 Task: Look for space in Konārka, India from 1st June, 2023 to 4th June, 2023 for 1 adult in price range Rs.6000 to Rs.16000. Place can be private room with 1  bedroom having 1 bed and 1 bathroom. Property type can be house, flat, guest house. Amenities needed are: wifi. Booking option can be shelf check-in. Required host language is English.
Action: Mouse moved to (590, 111)
Screenshot: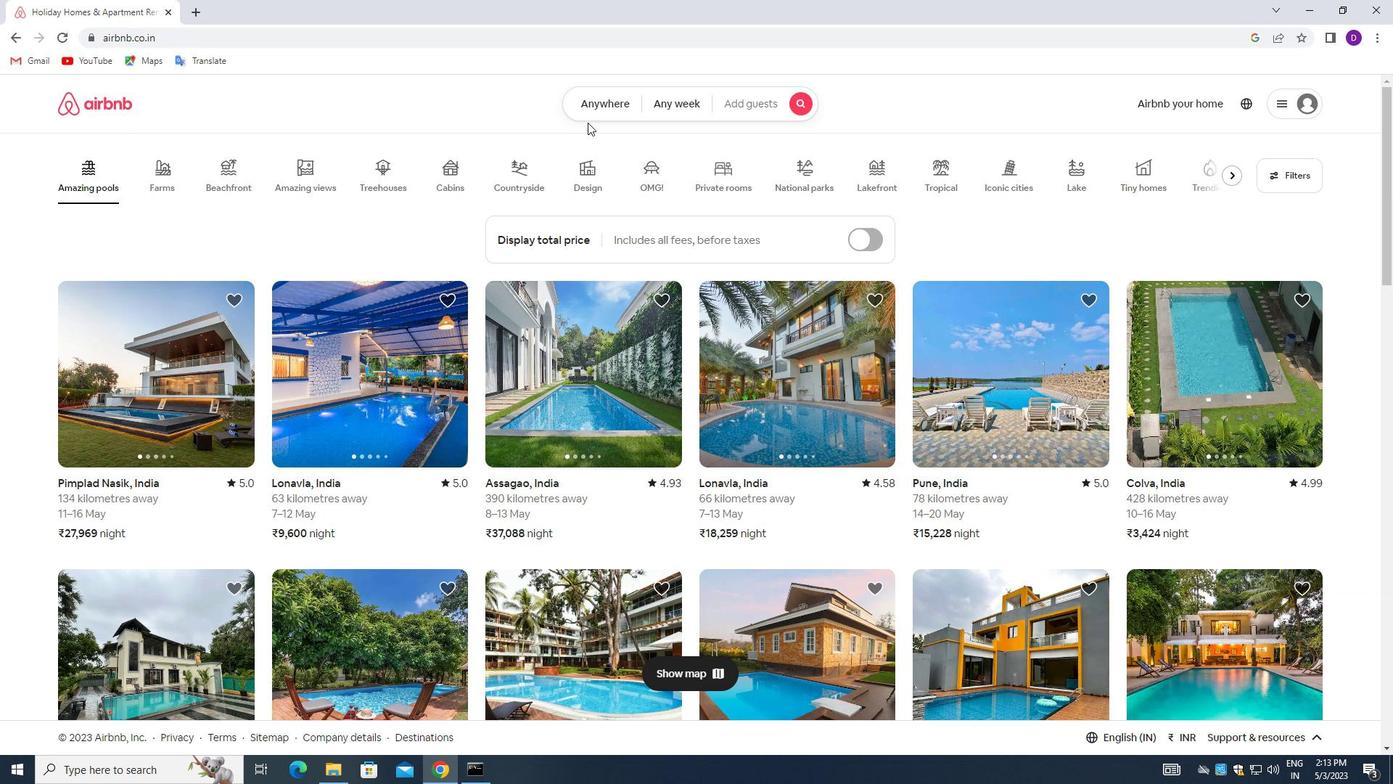 
Action: Mouse pressed left at (590, 111)
Screenshot: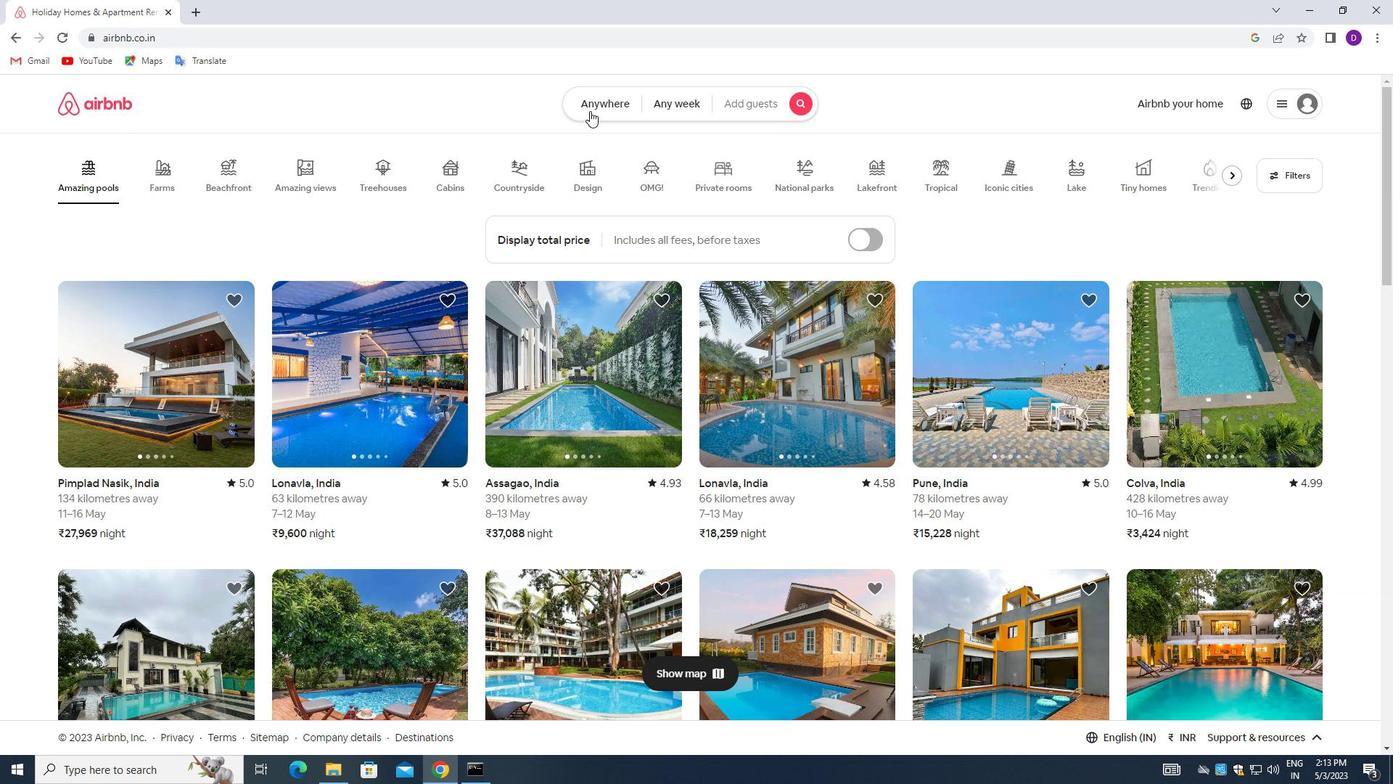 
Action: Mouse moved to (474, 166)
Screenshot: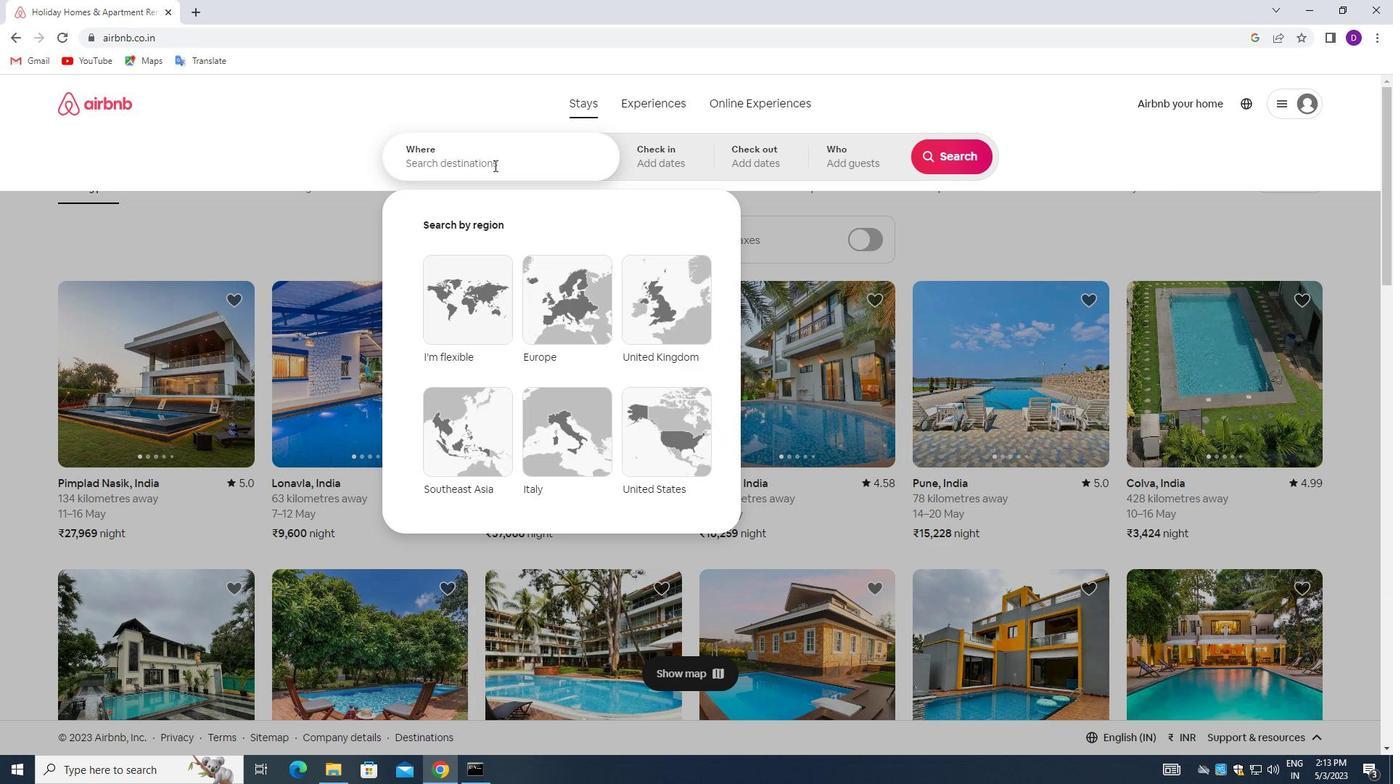 
Action: Mouse pressed left at (474, 166)
Screenshot: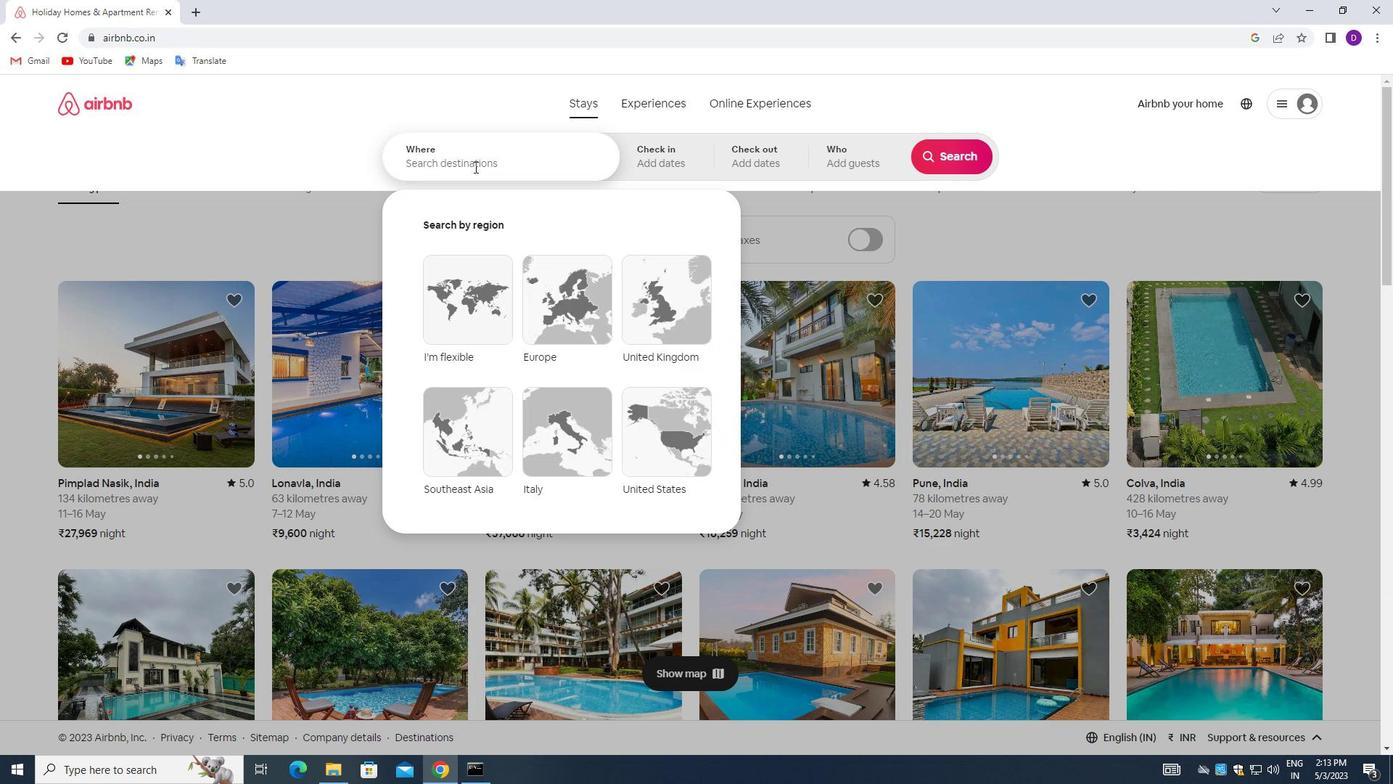 
Action: Mouse moved to (336, 146)
Screenshot: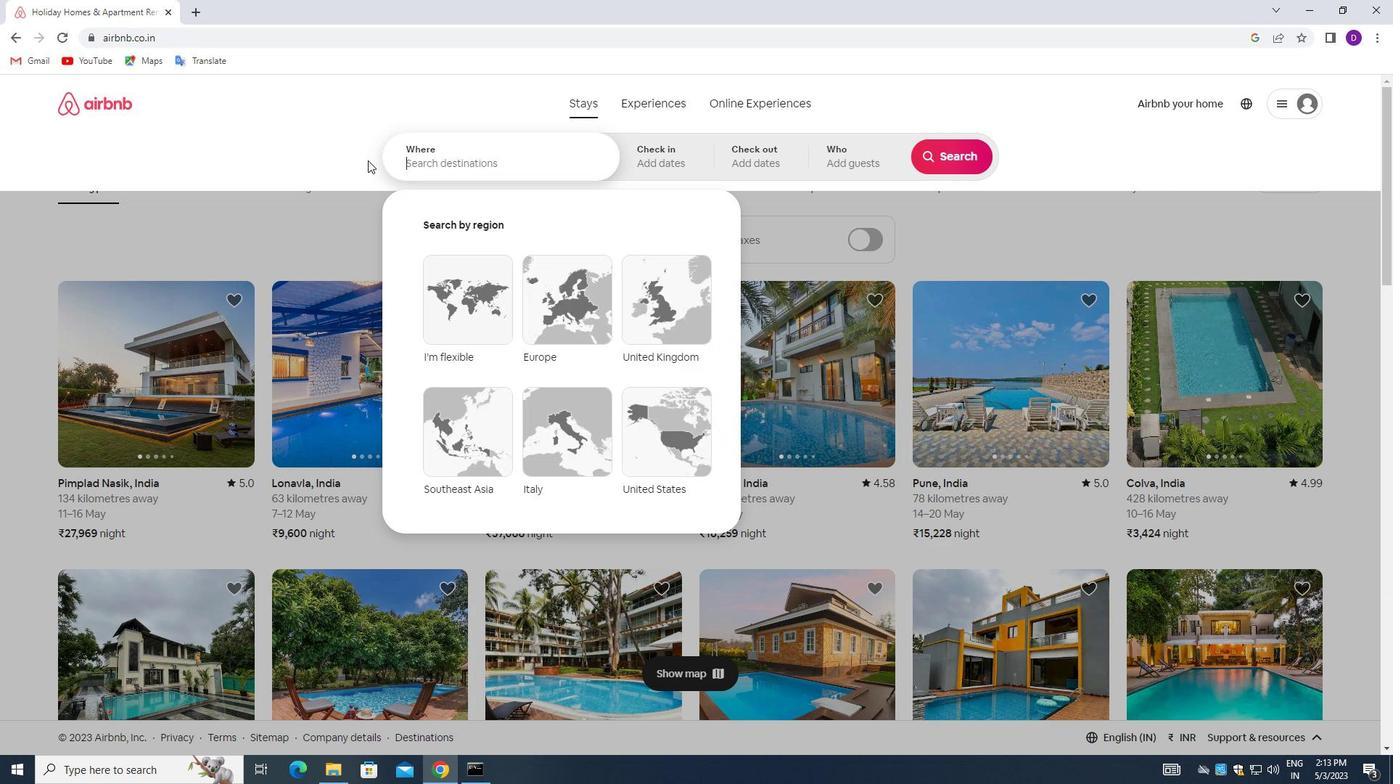 
Action: Key pressed <Key.shift>KONARKA,<Key.space><Key.shift>INDIA<Key.enter>
Screenshot: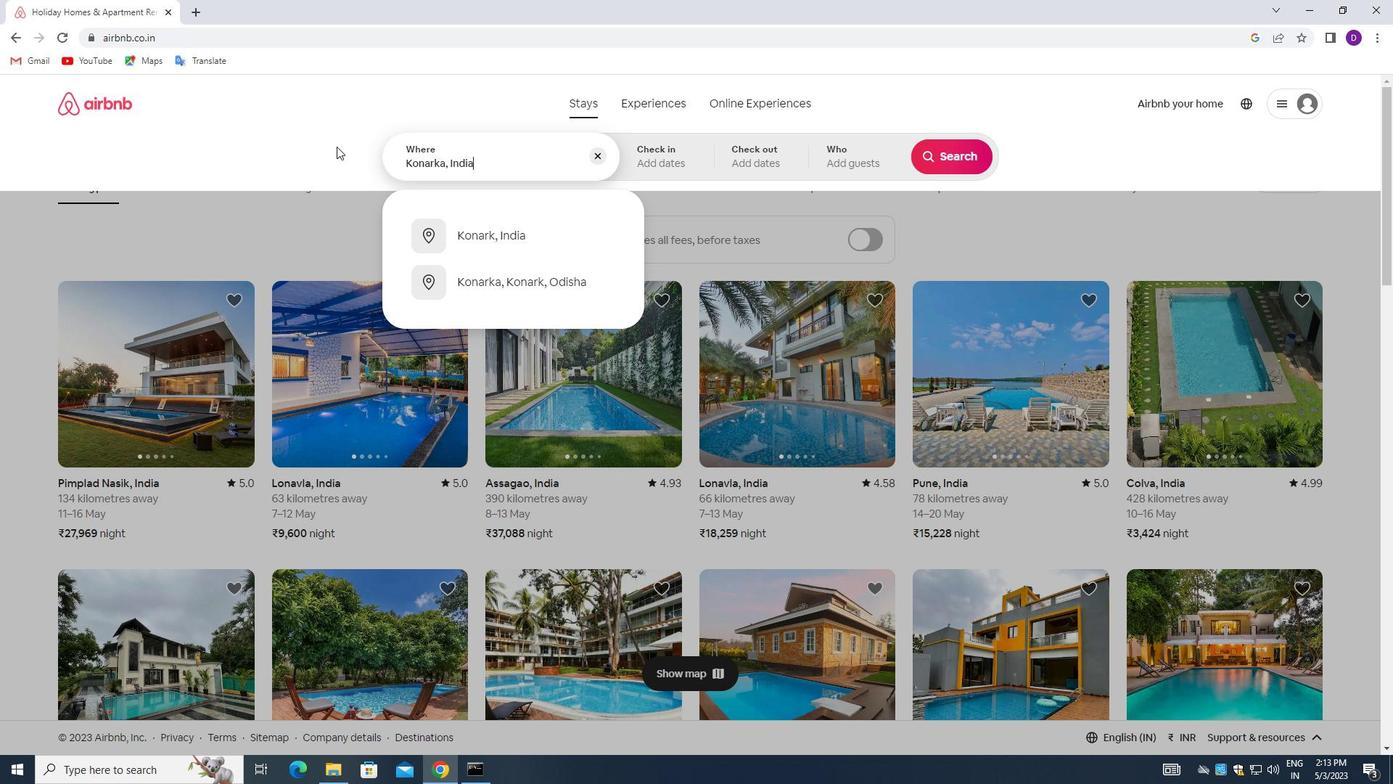 
Action: Mouse moved to (866, 336)
Screenshot: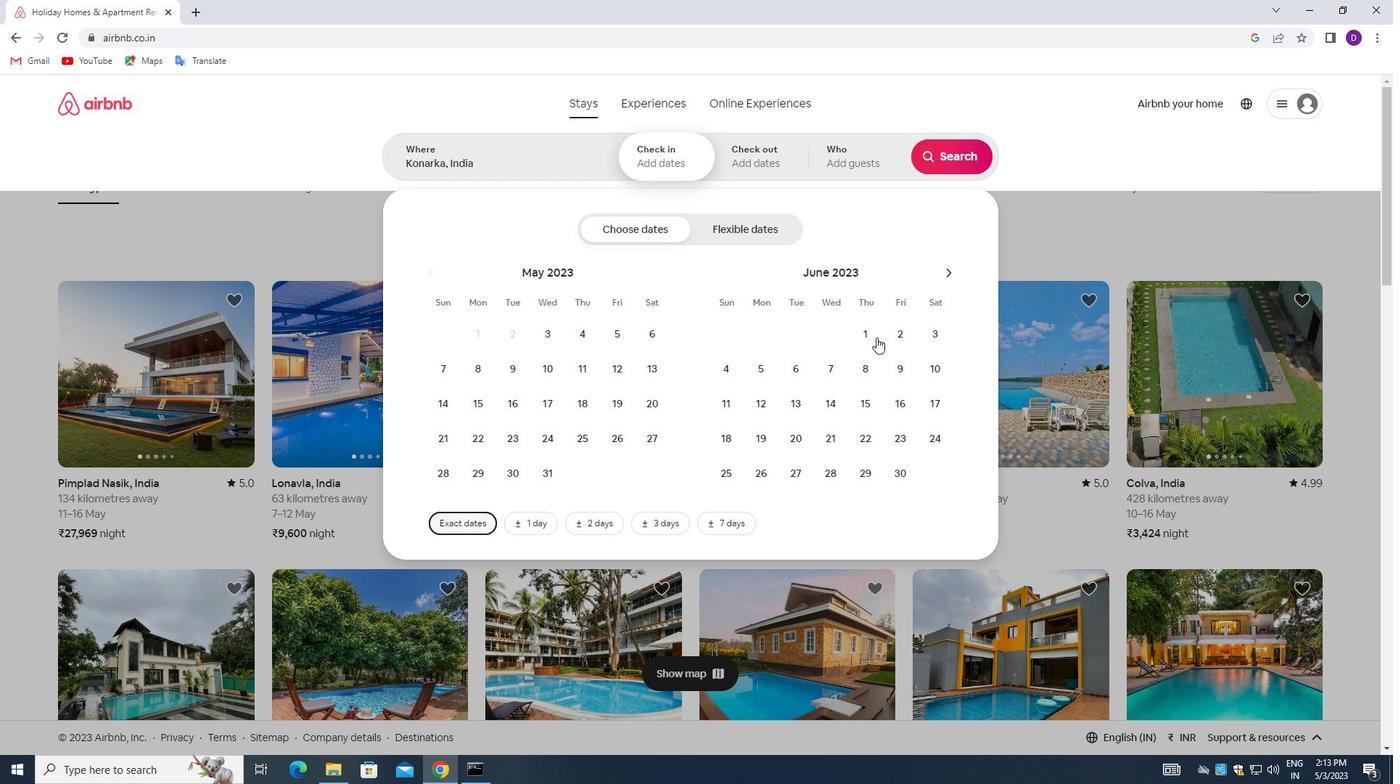 
Action: Mouse pressed left at (866, 336)
Screenshot: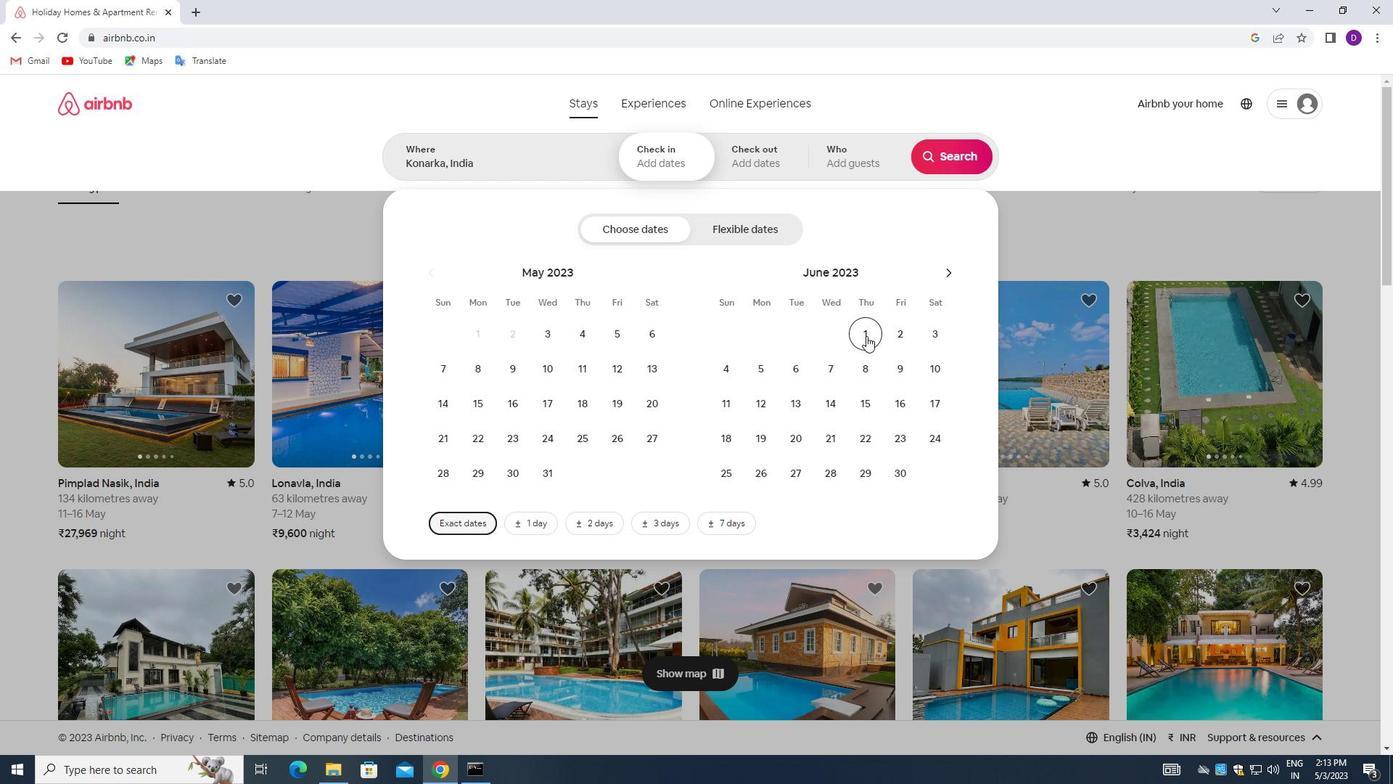 
Action: Mouse moved to (735, 377)
Screenshot: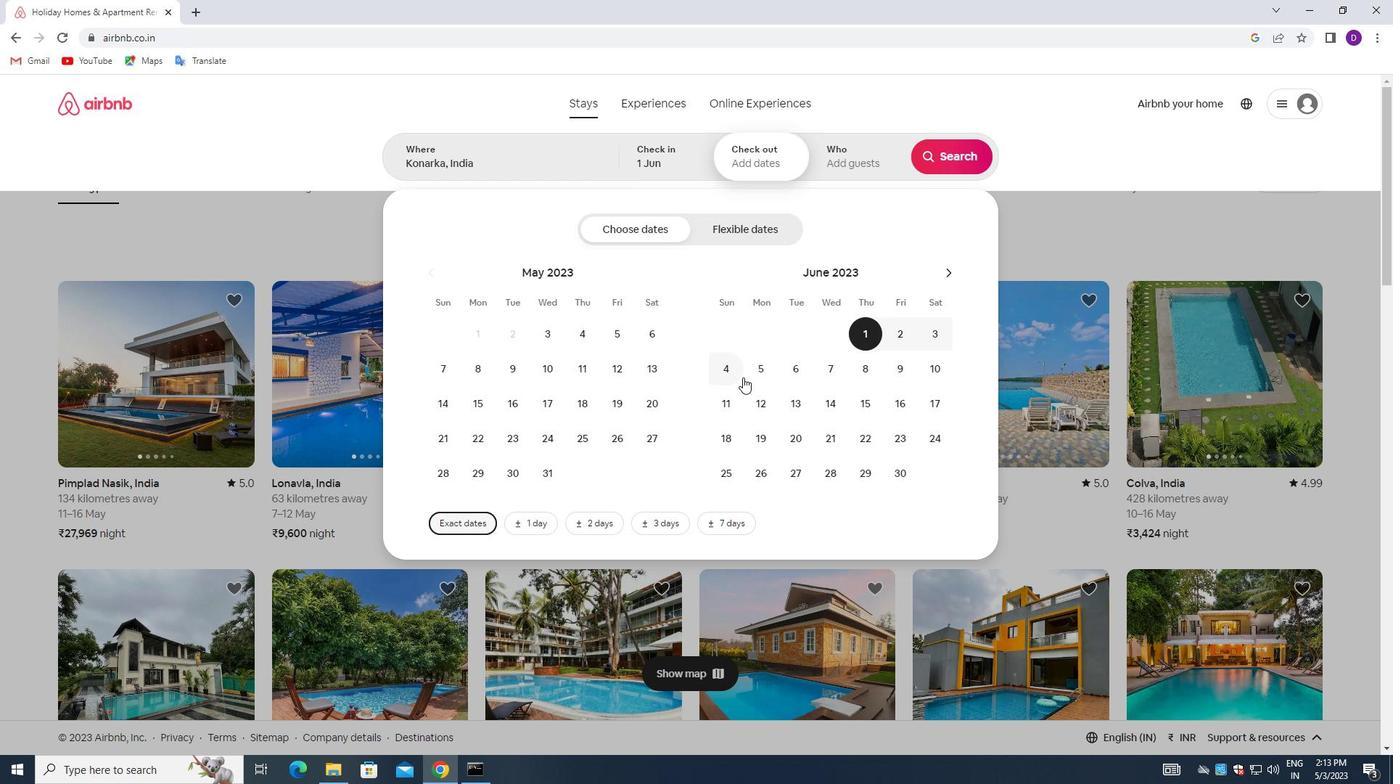 
Action: Mouse pressed left at (735, 377)
Screenshot: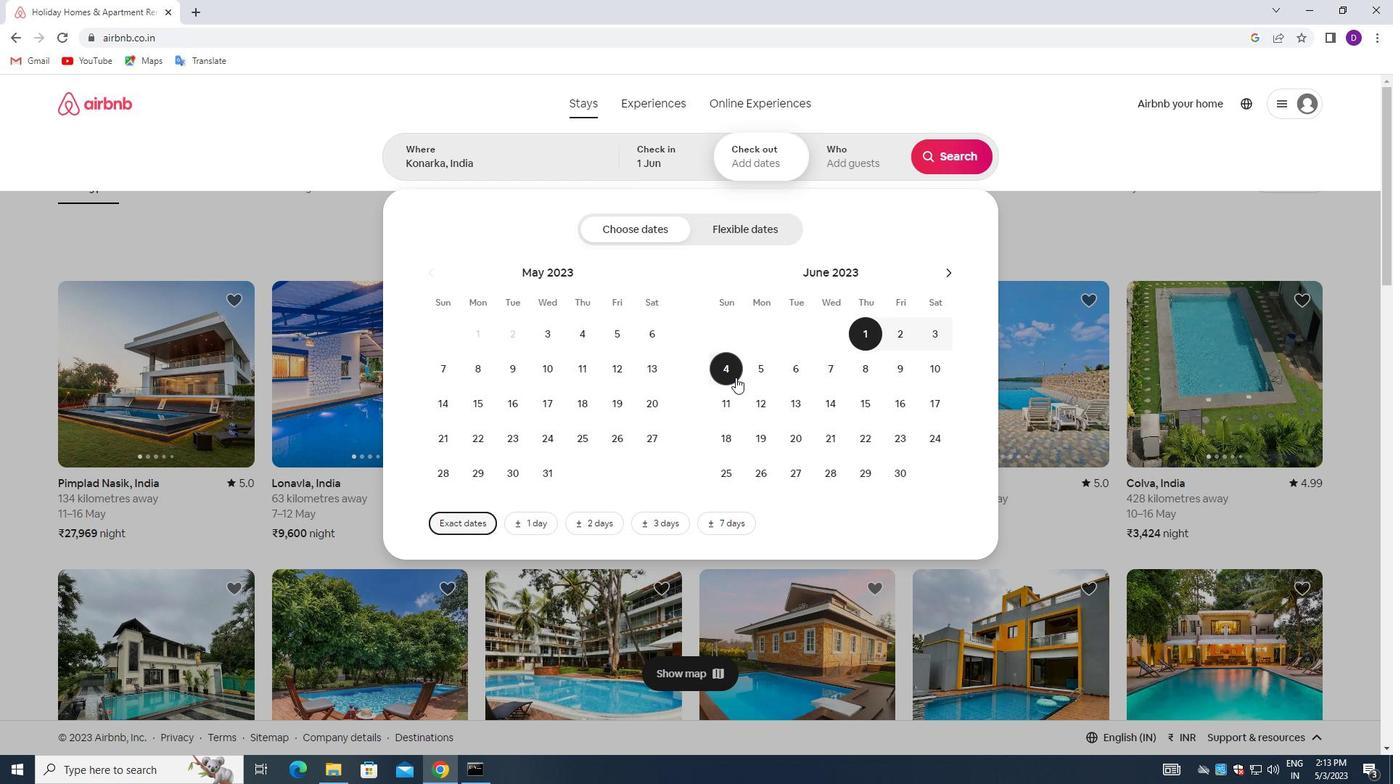 
Action: Mouse moved to (846, 164)
Screenshot: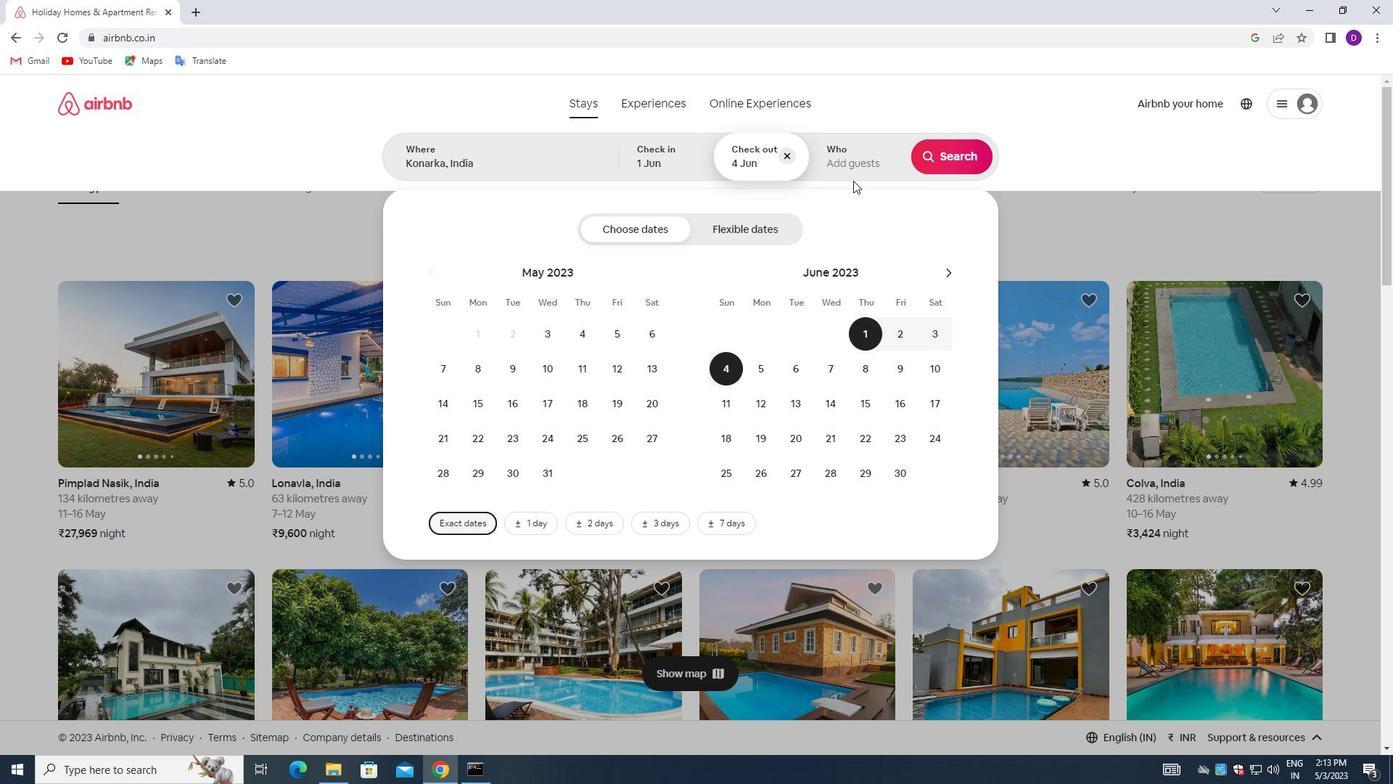 
Action: Mouse pressed left at (846, 164)
Screenshot: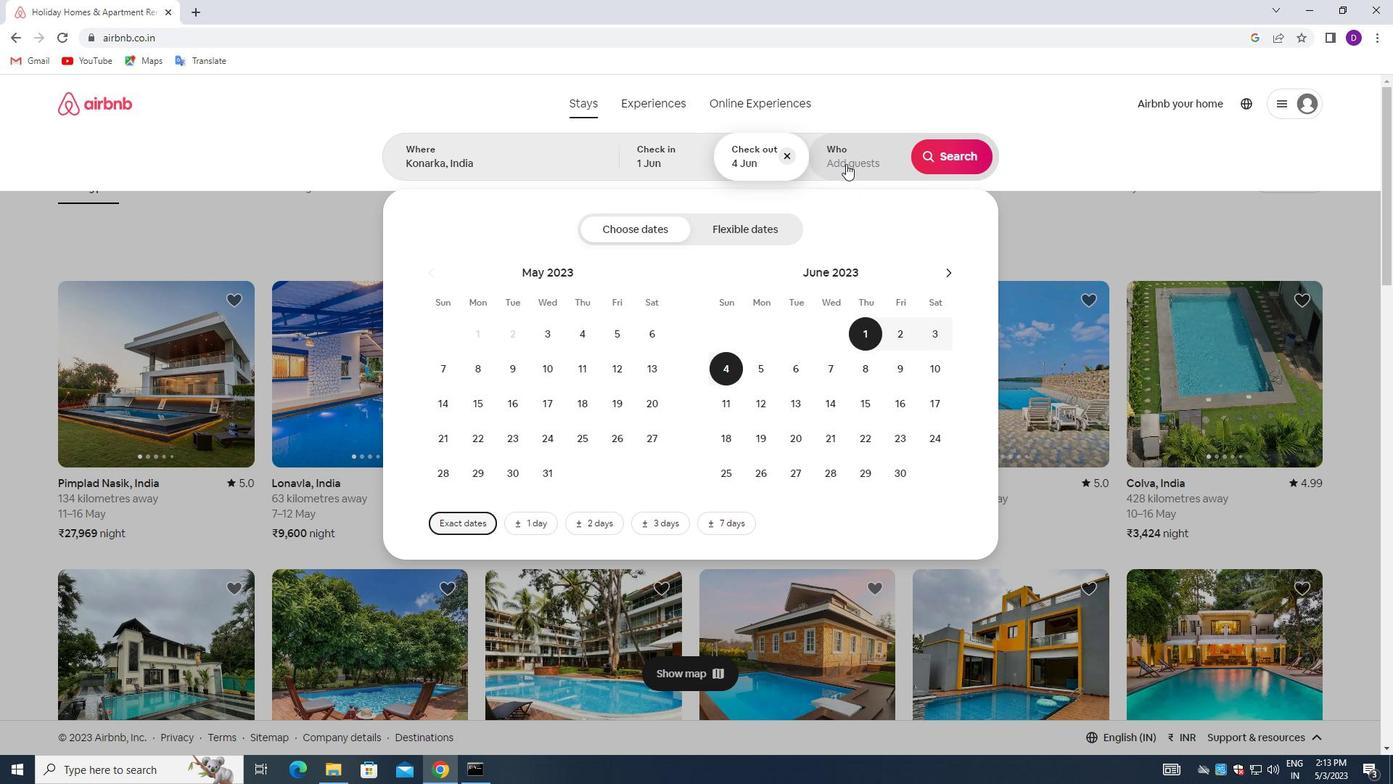 
Action: Mouse moved to (959, 232)
Screenshot: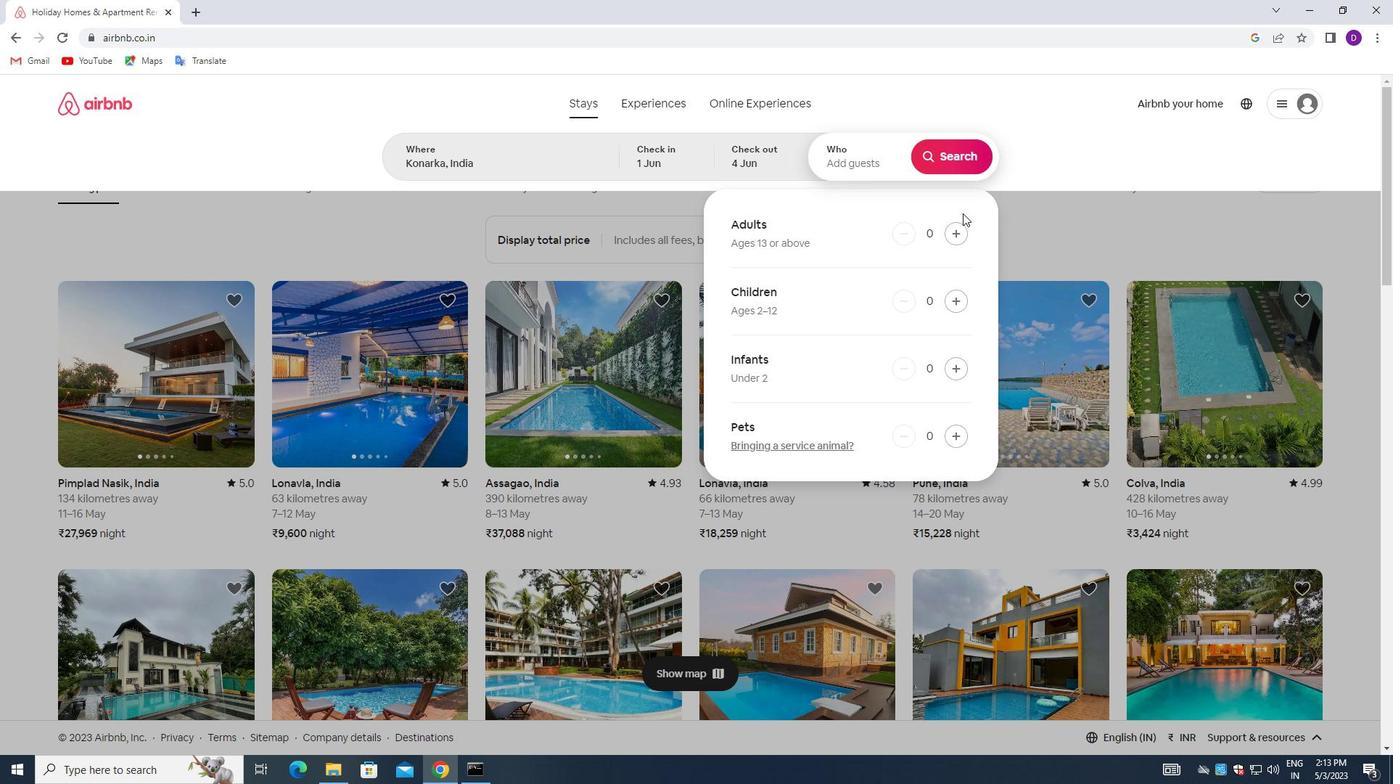 
Action: Mouse pressed left at (959, 232)
Screenshot: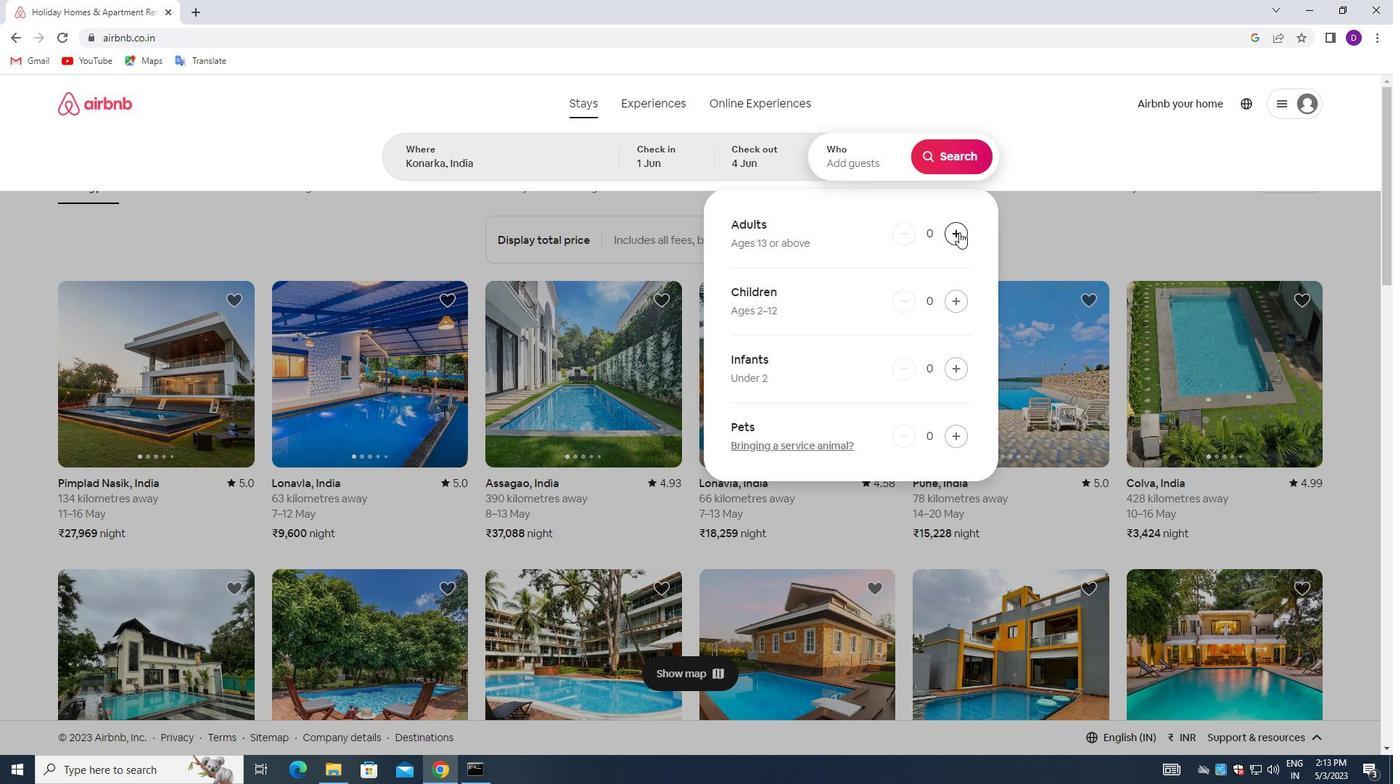 
Action: Mouse moved to (945, 152)
Screenshot: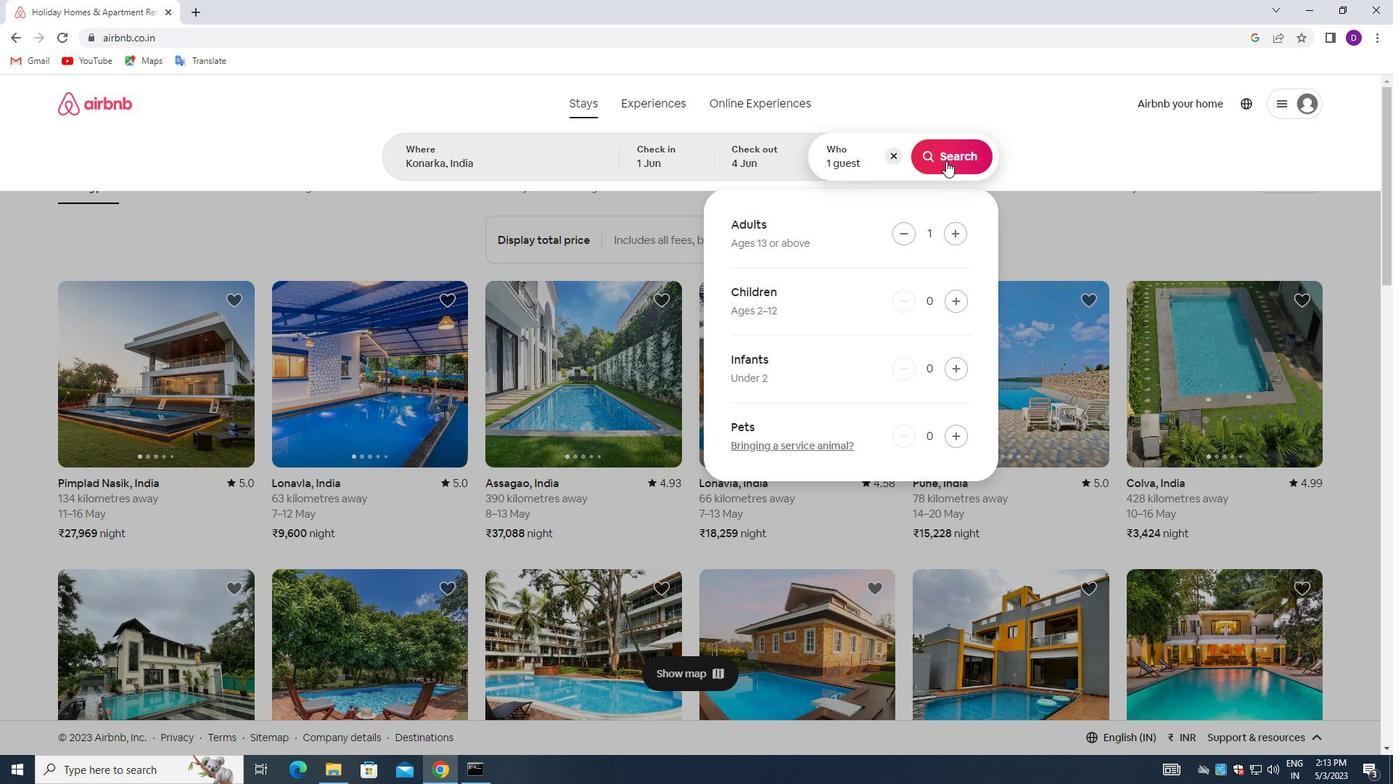 
Action: Mouse pressed left at (945, 152)
Screenshot: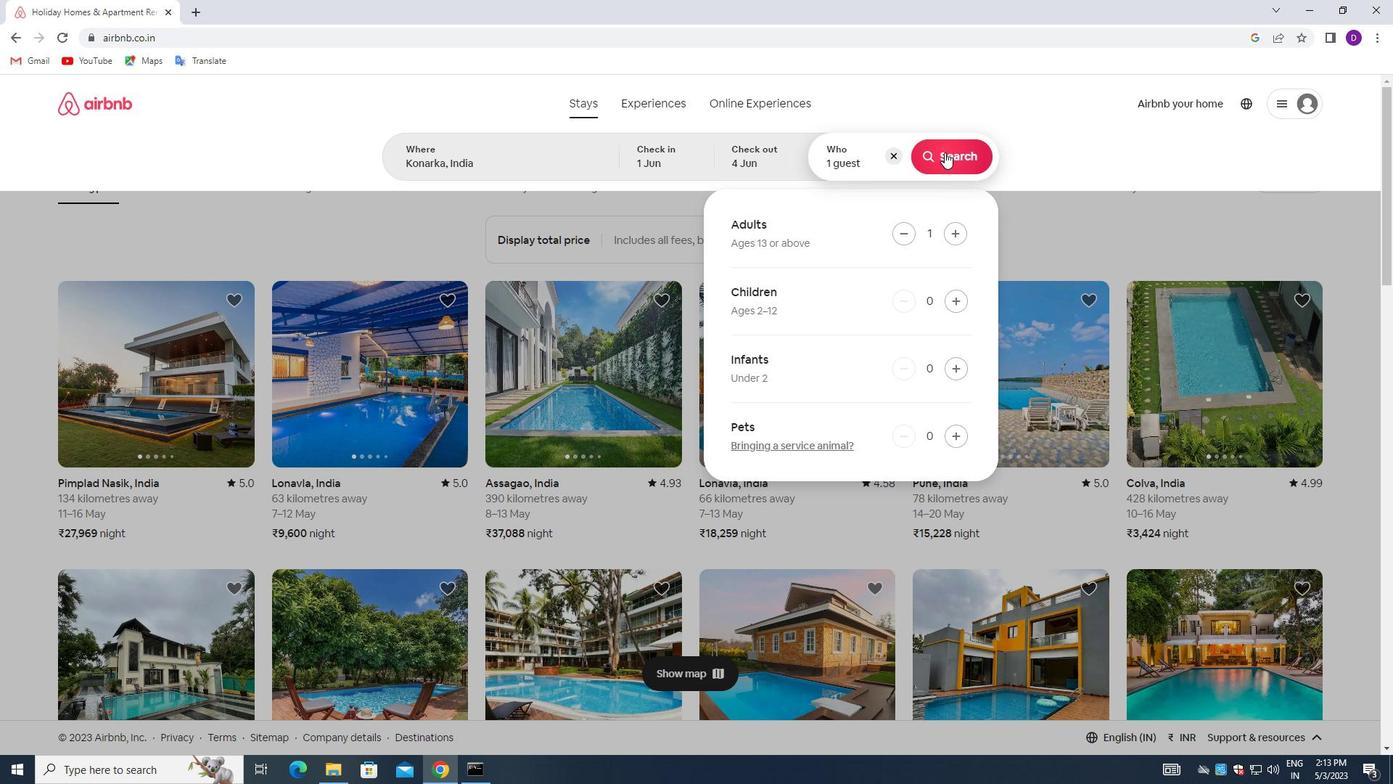 
Action: Mouse moved to (1313, 161)
Screenshot: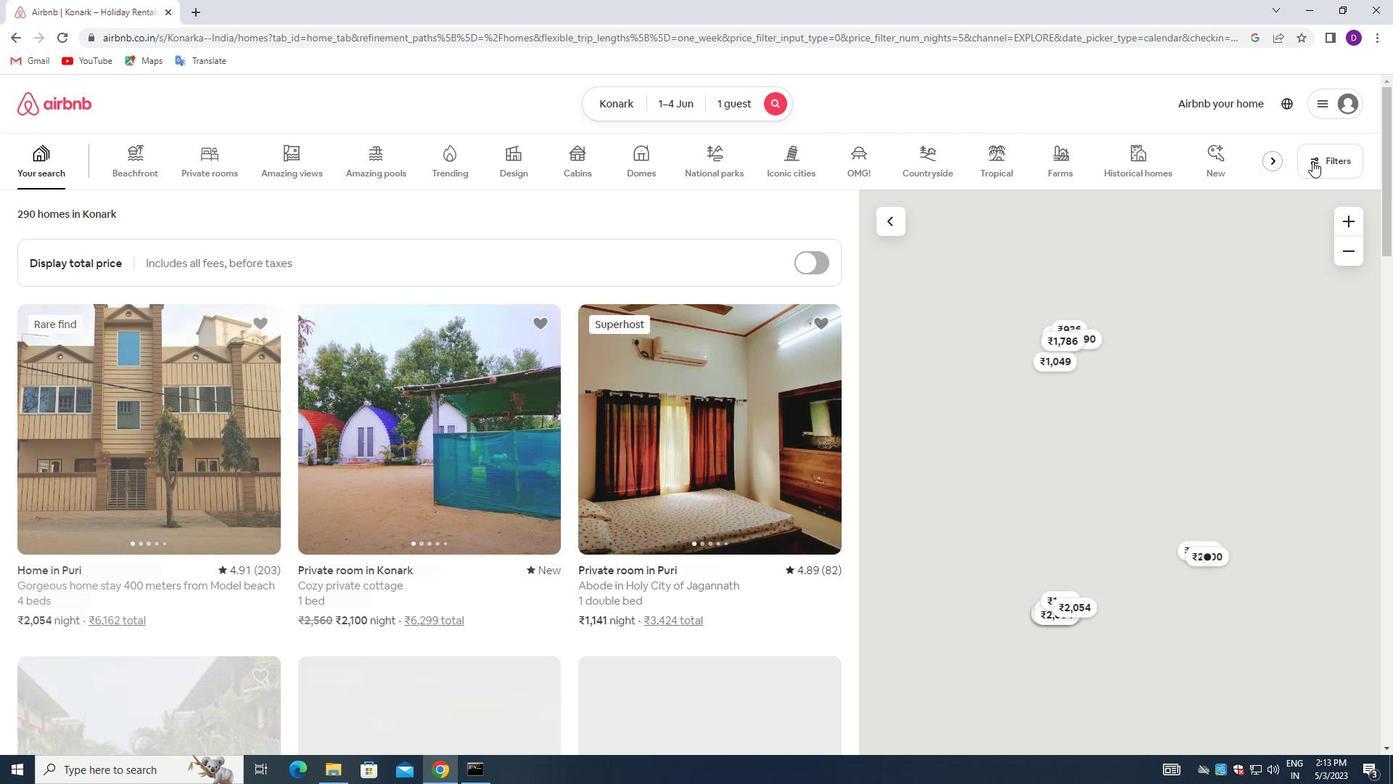 
Action: Mouse pressed left at (1313, 161)
Screenshot: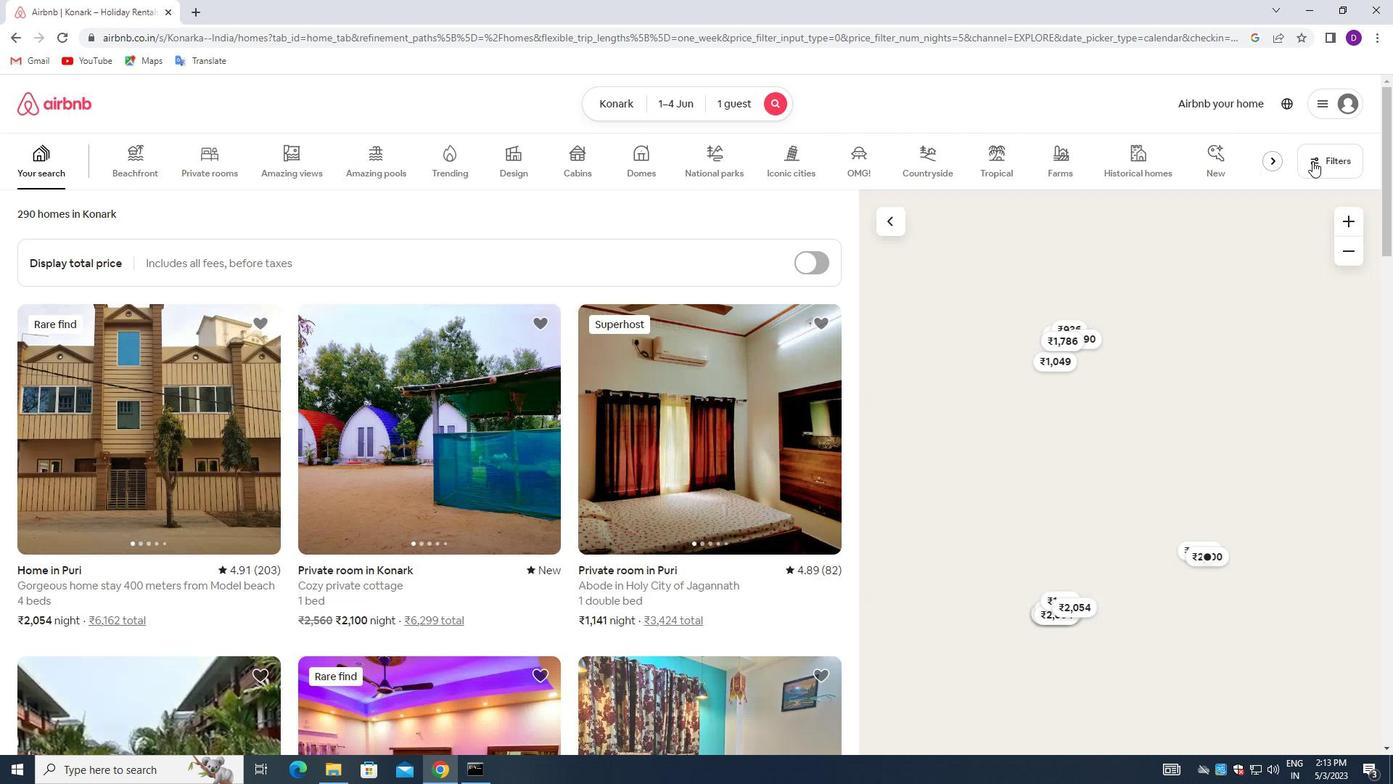 
Action: Mouse moved to (510, 346)
Screenshot: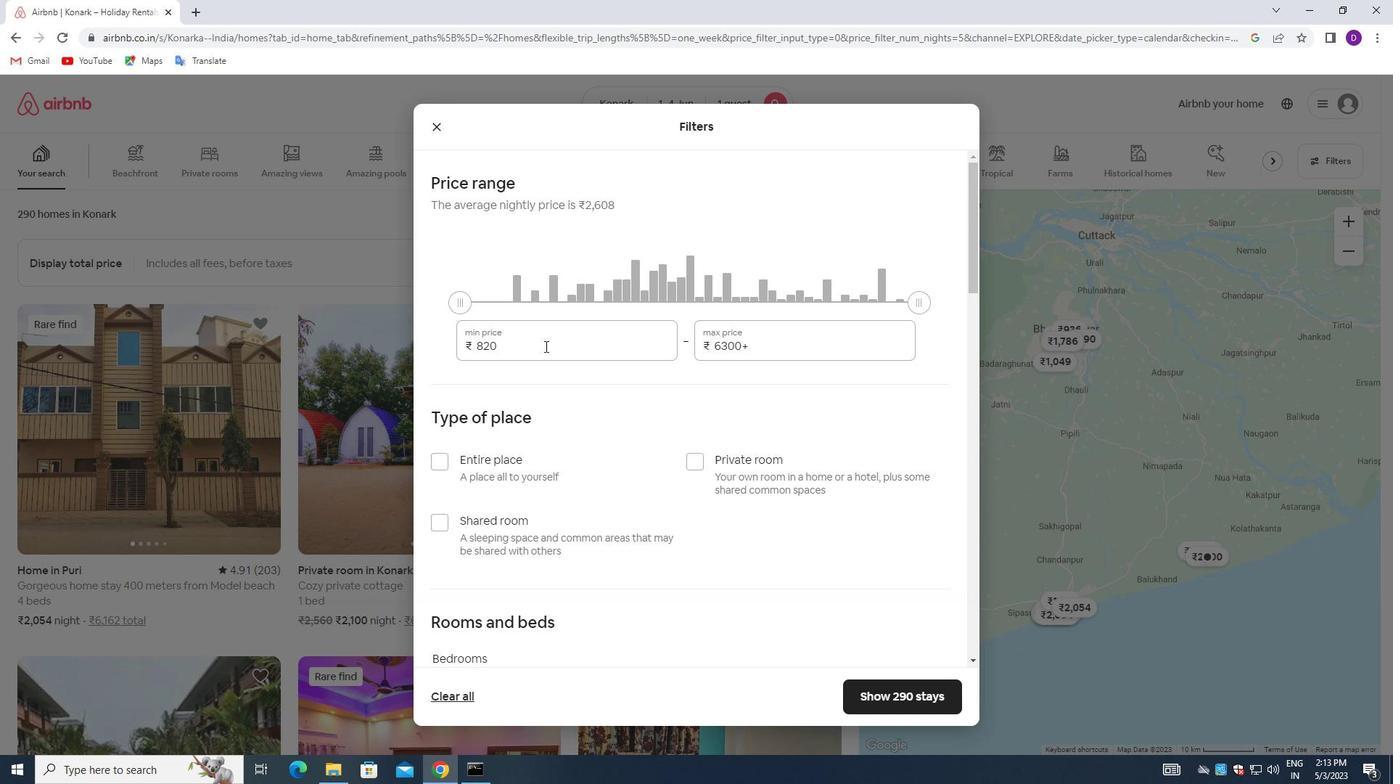 
Action: Mouse pressed left at (510, 346)
Screenshot: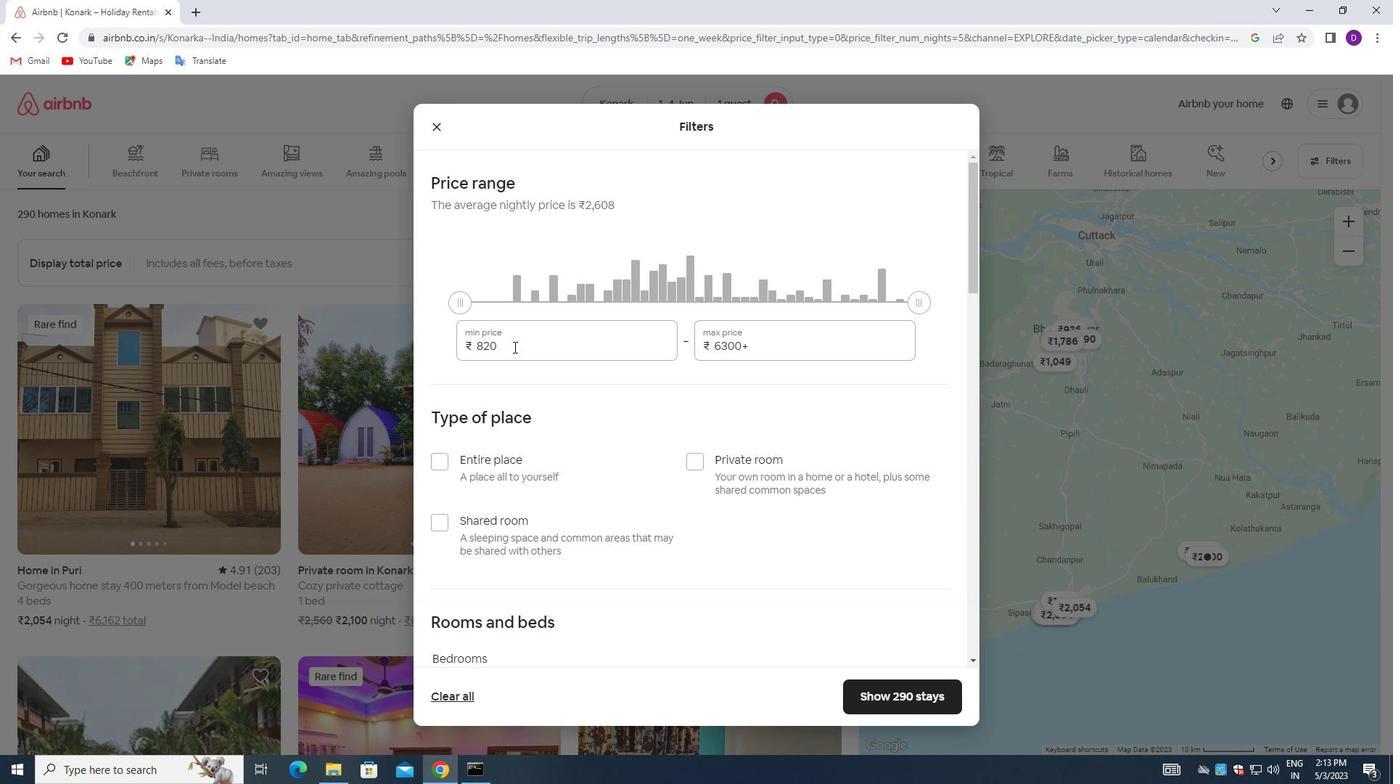 
Action: Mouse pressed left at (510, 346)
Screenshot: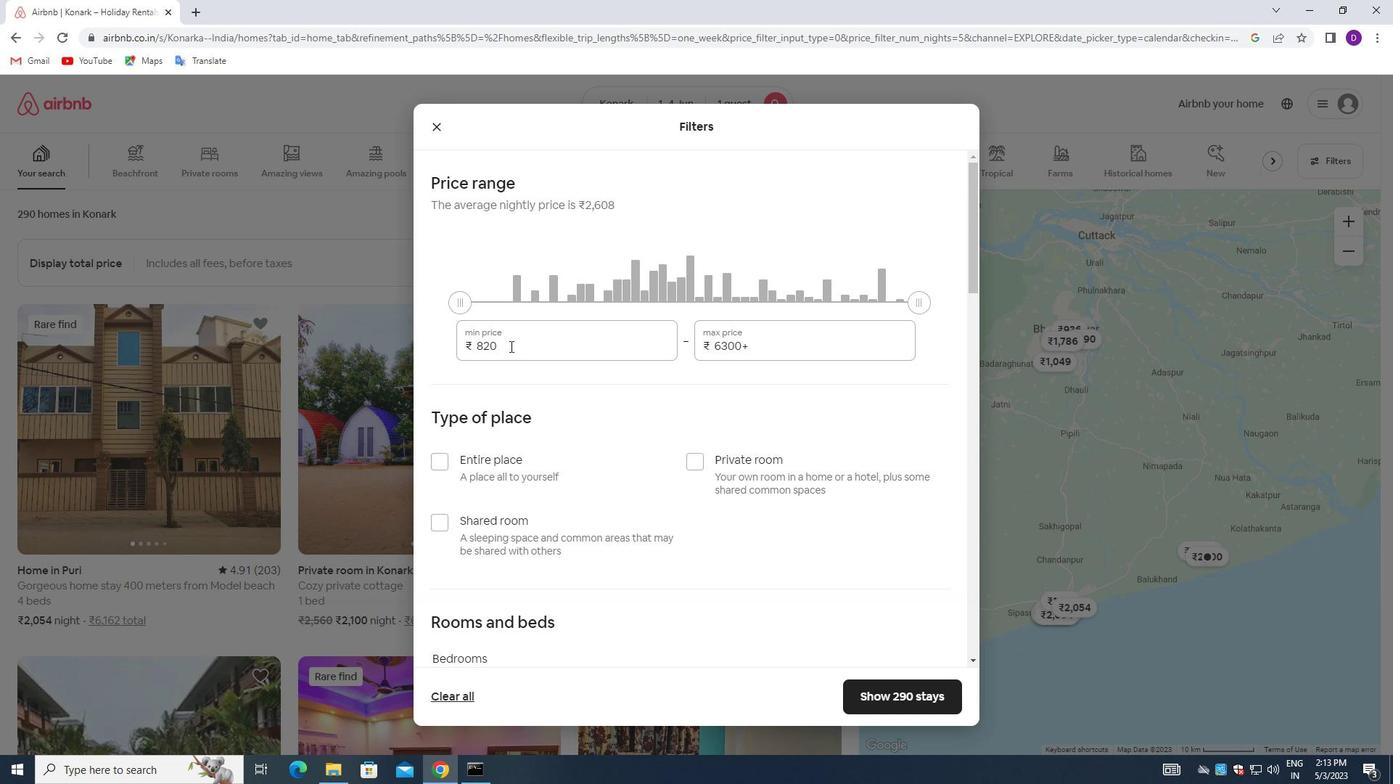 
Action: Key pressed 6000<Key.tab>16000
Screenshot: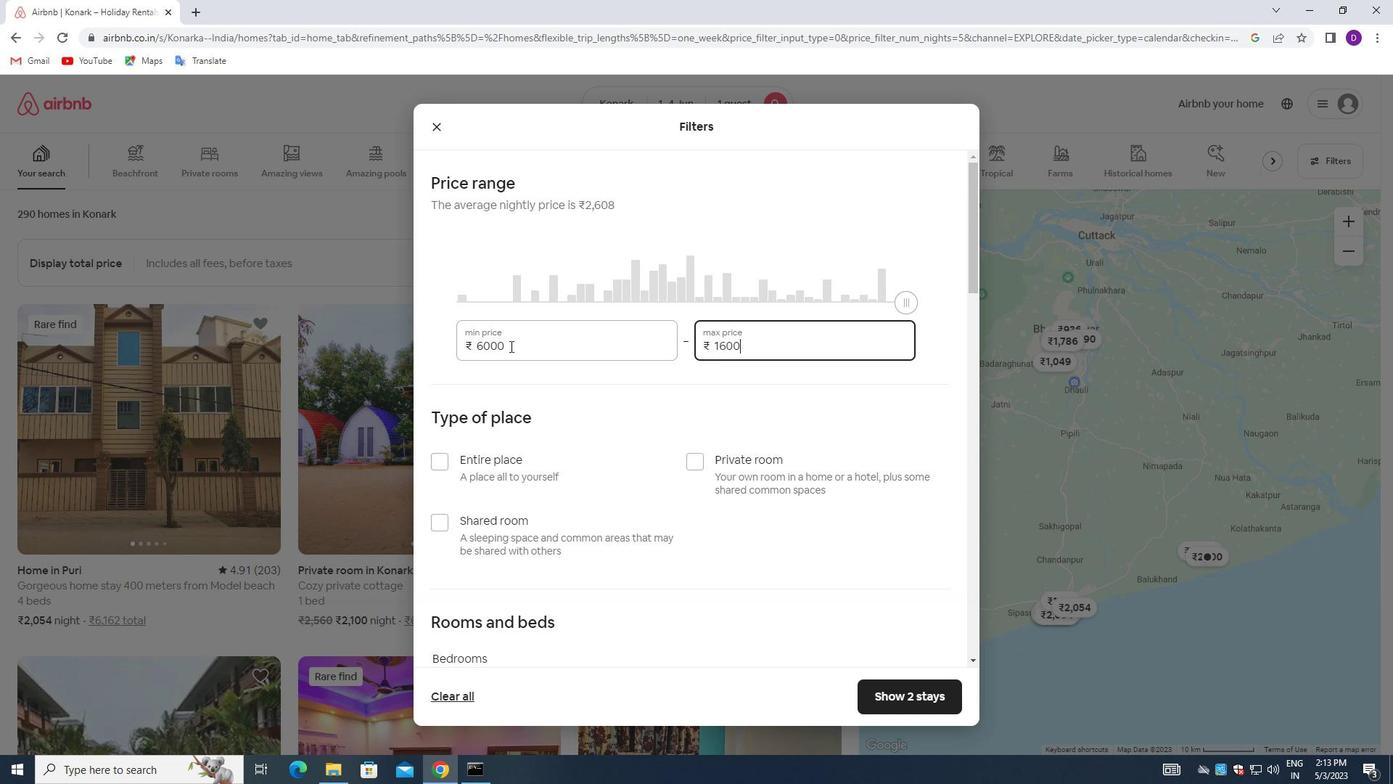 
Action: Mouse moved to (590, 509)
Screenshot: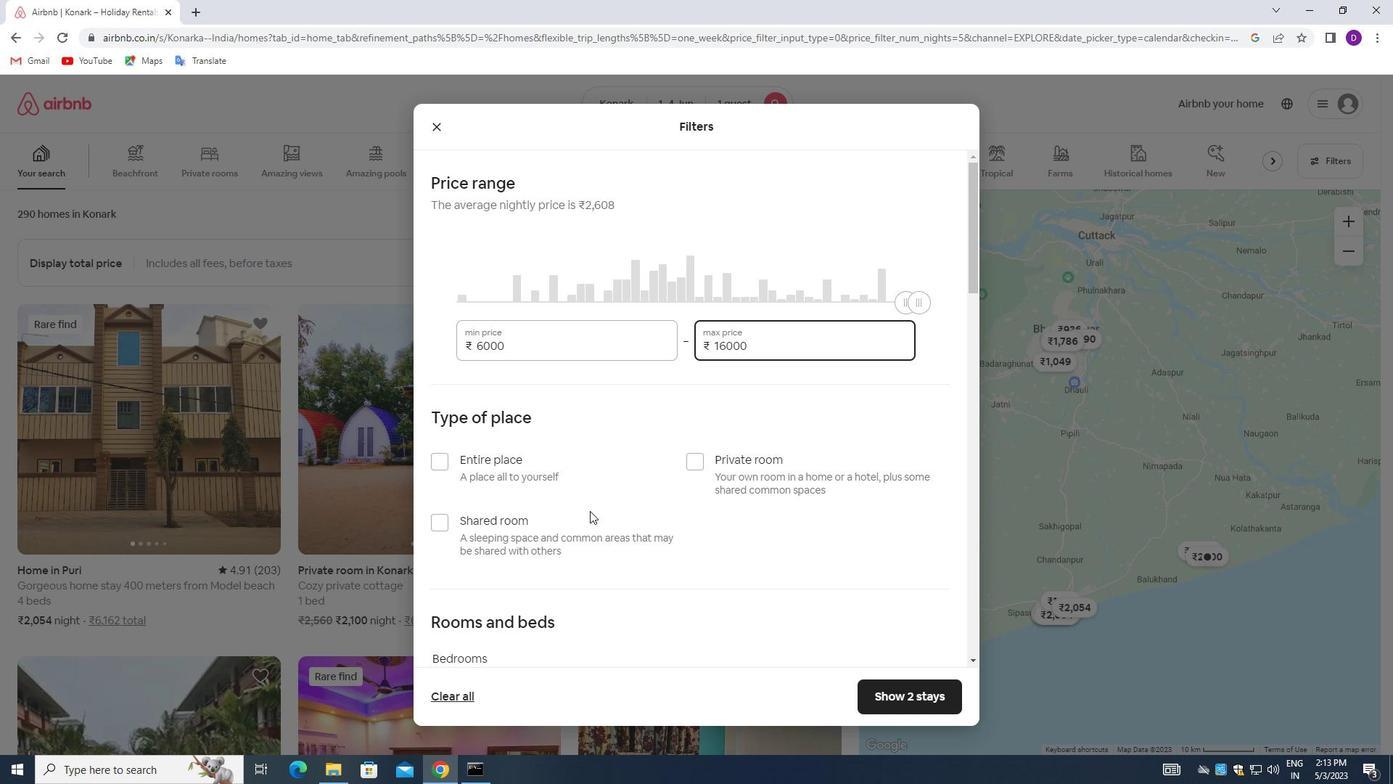
Action: Mouse scrolled (590, 508) with delta (0, 0)
Screenshot: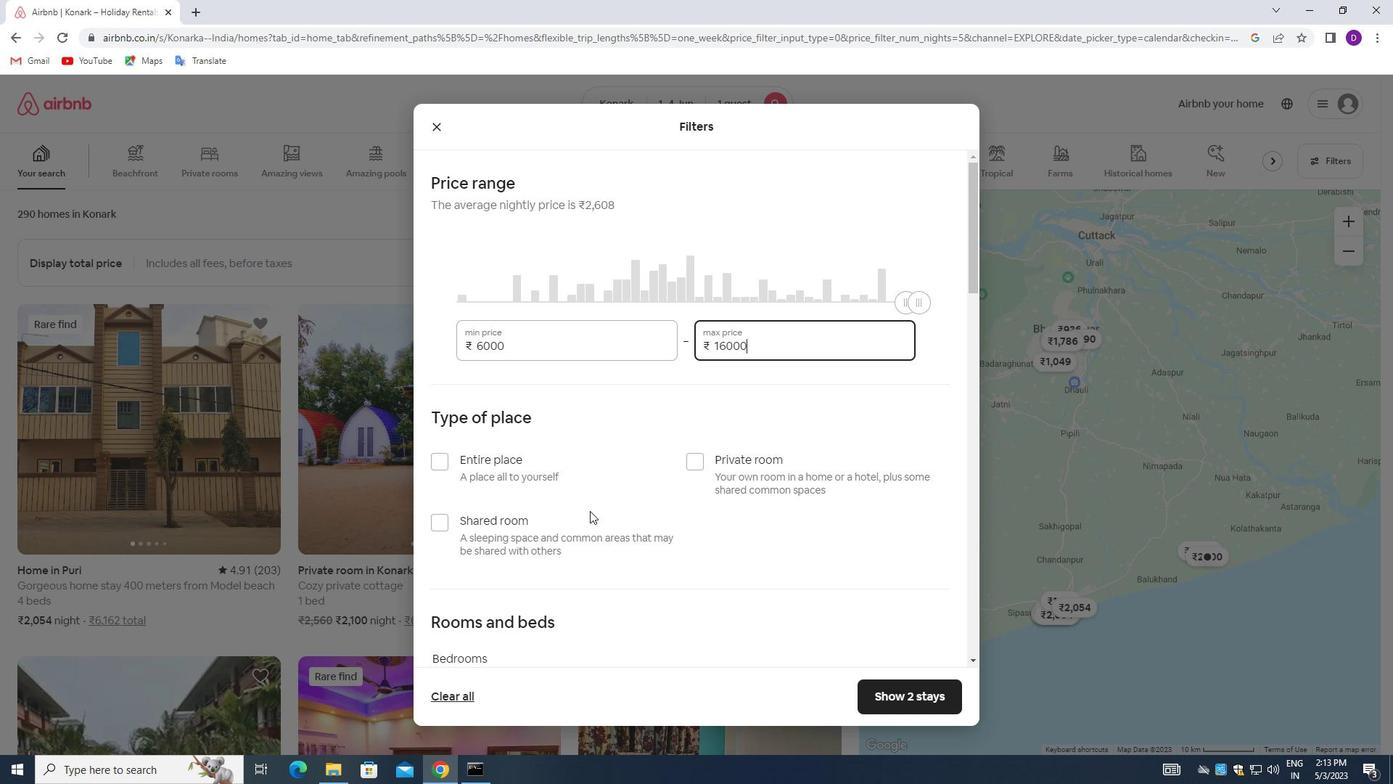 
Action: Mouse moved to (700, 389)
Screenshot: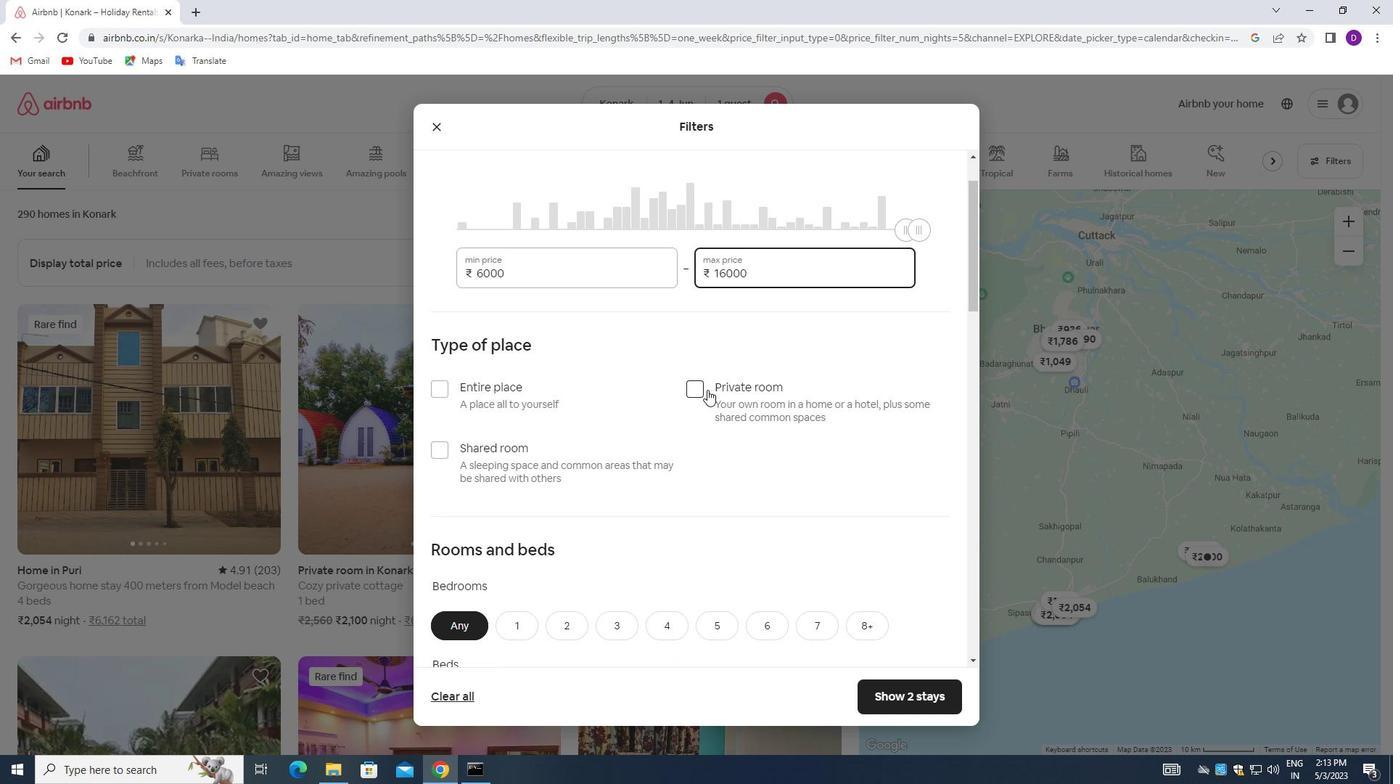 
Action: Mouse pressed left at (700, 389)
Screenshot: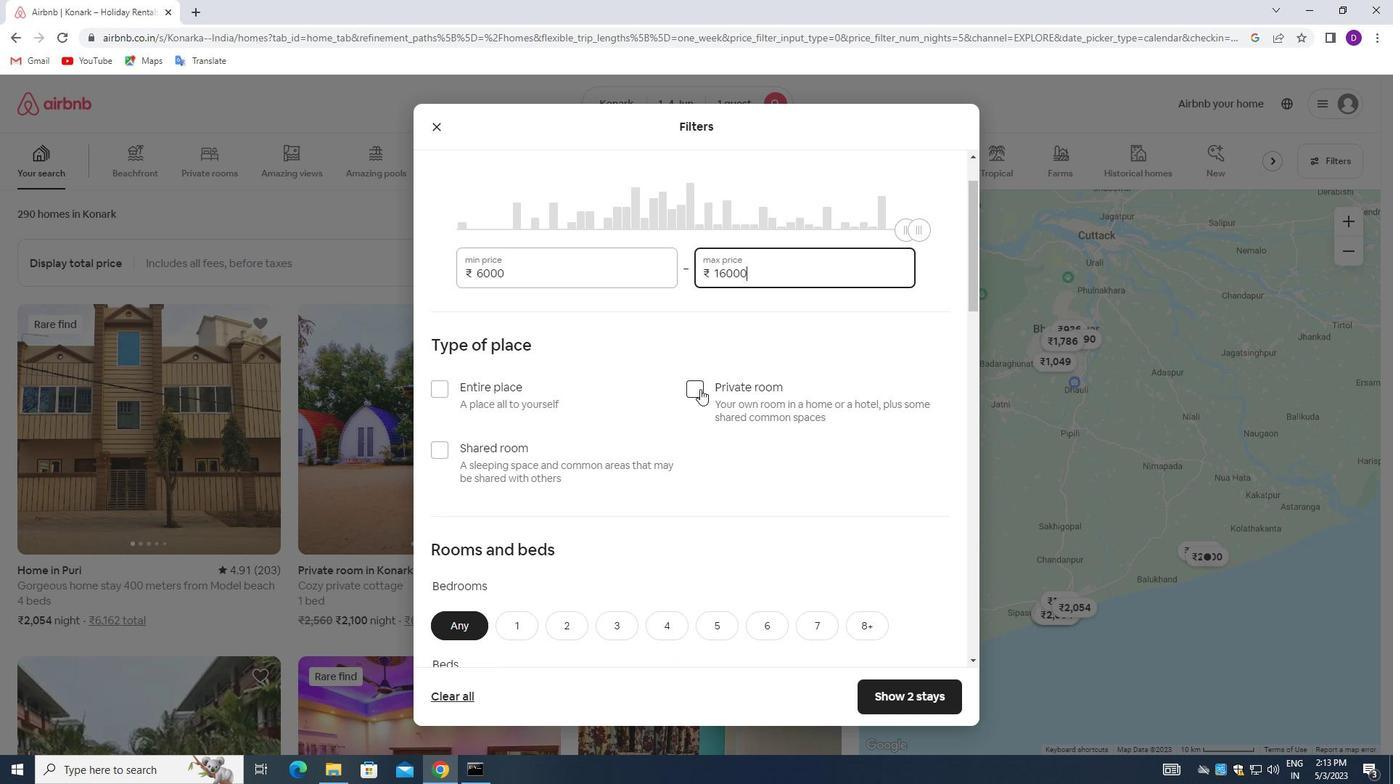 
Action: Mouse moved to (625, 495)
Screenshot: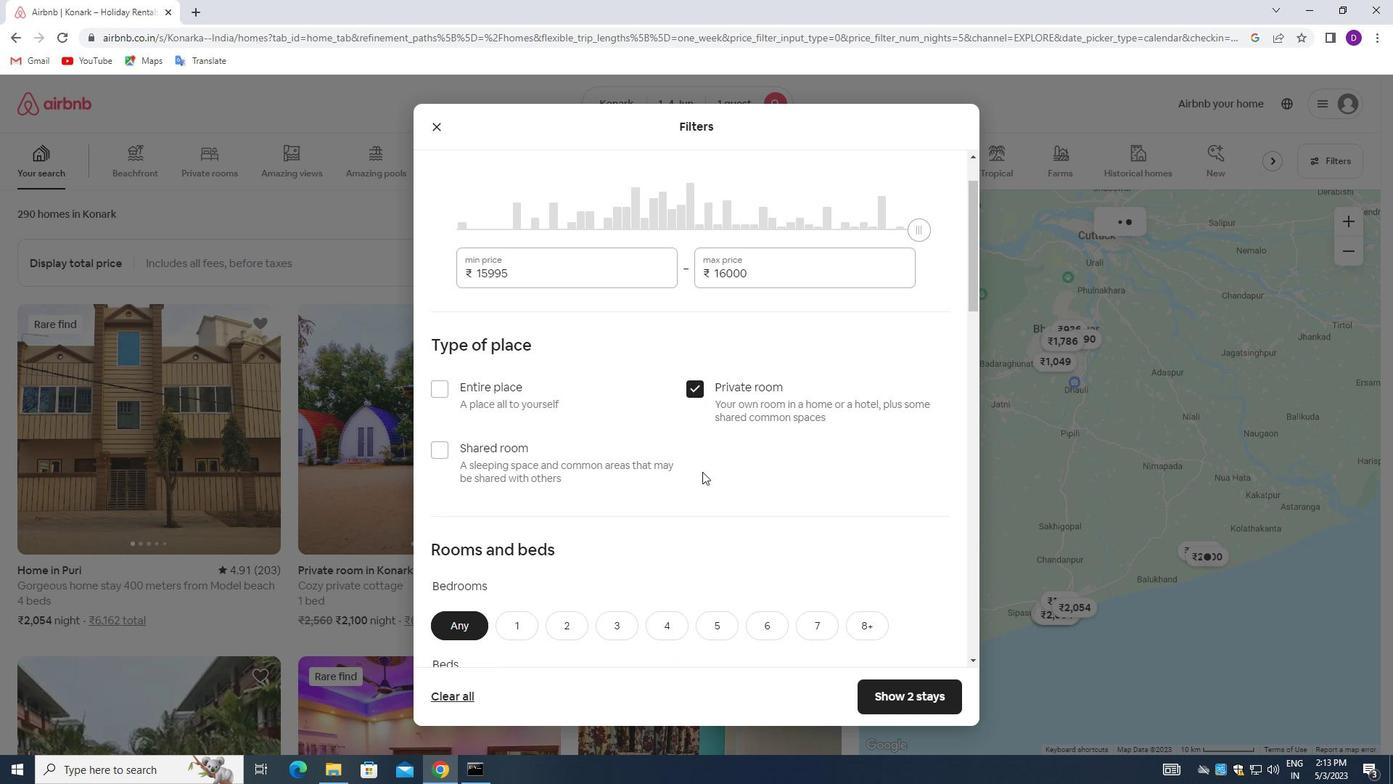 
Action: Mouse scrolled (625, 495) with delta (0, 0)
Screenshot: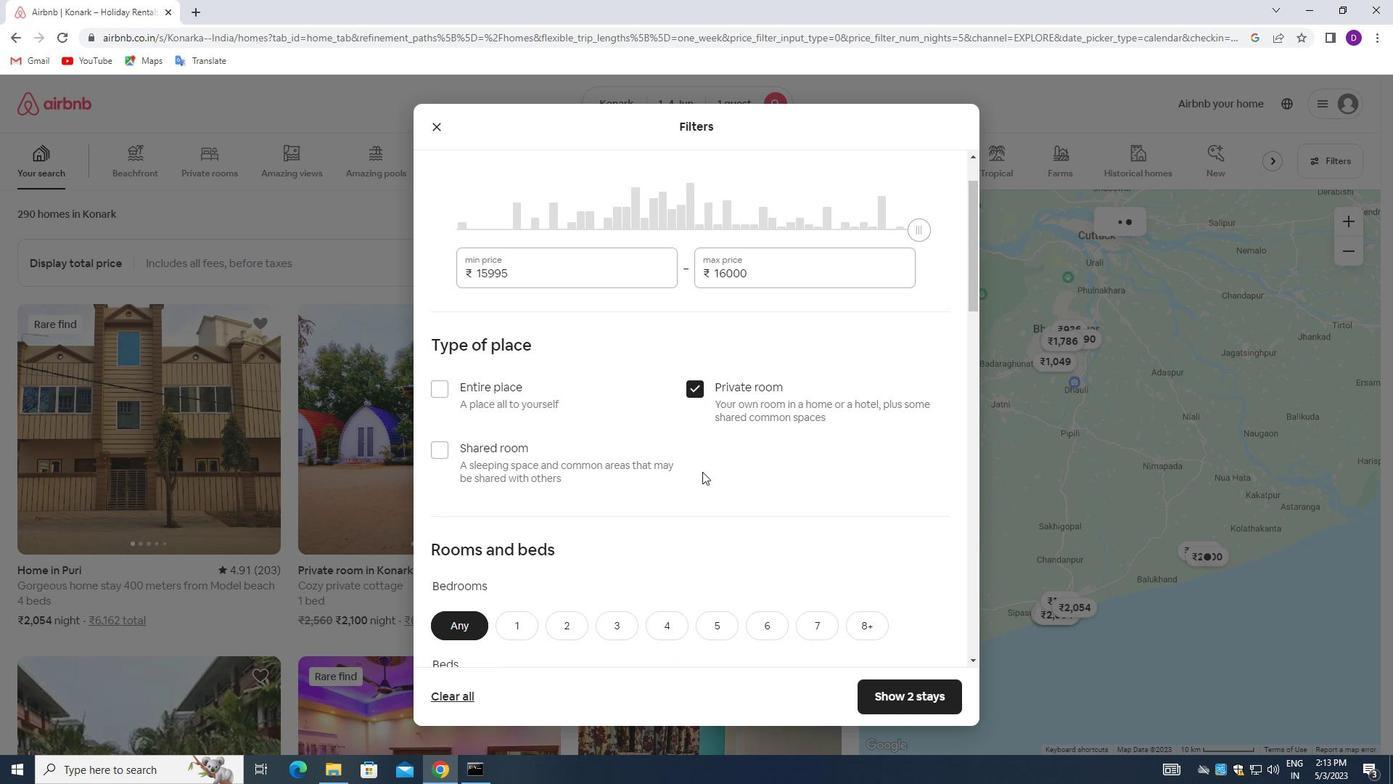 
Action: Mouse moved to (624, 496)
Screenshot: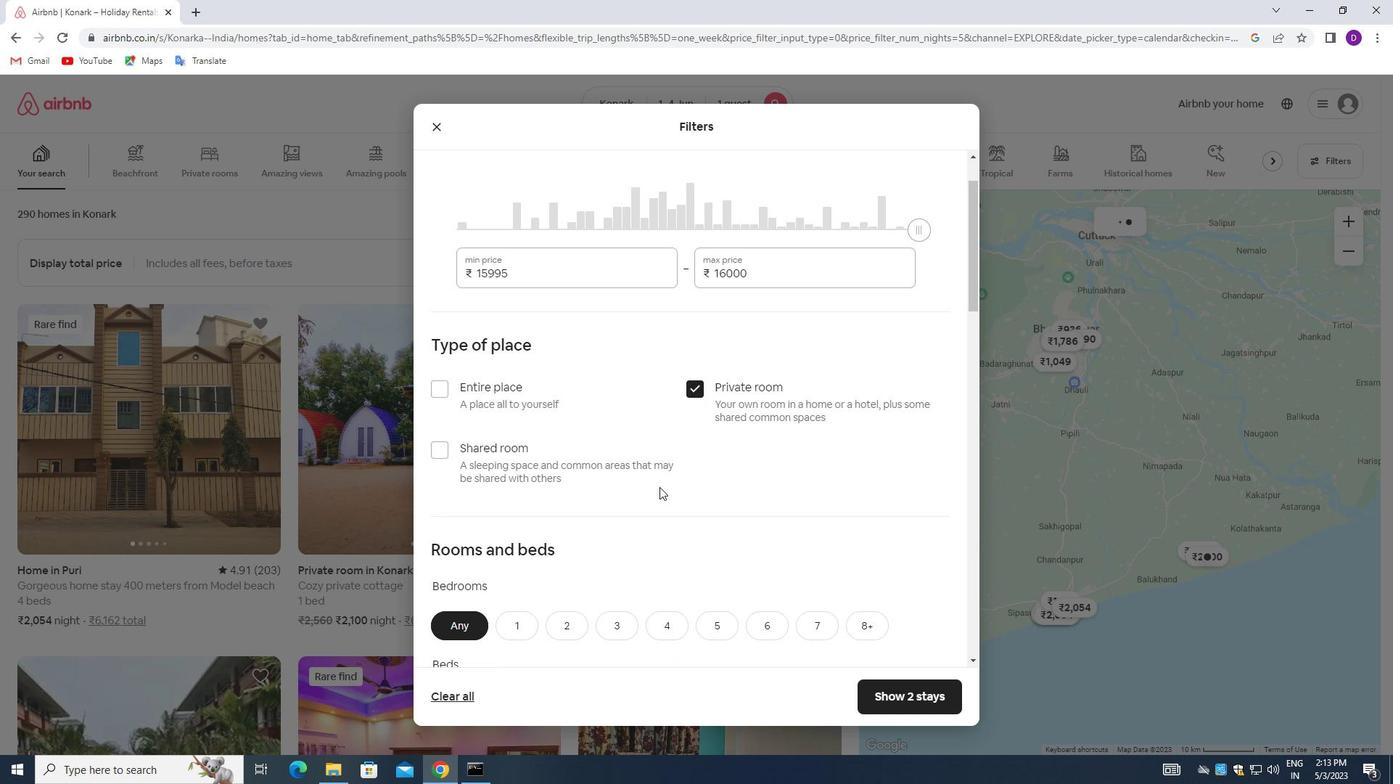 
Action: Mouse scrolled (624, 495) with delta (0, 0)
Screenshot: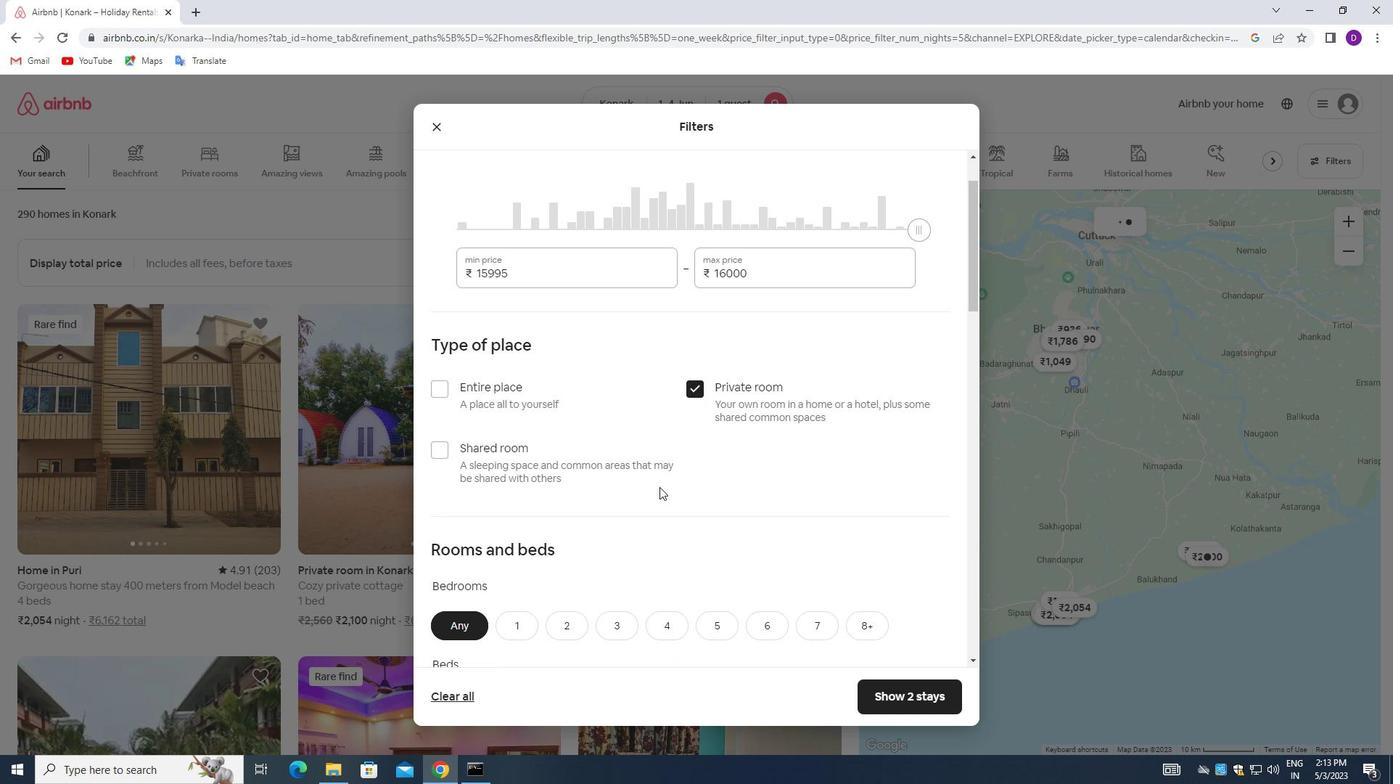 
Action: Mouse moved to (623, 496)
Screenshot: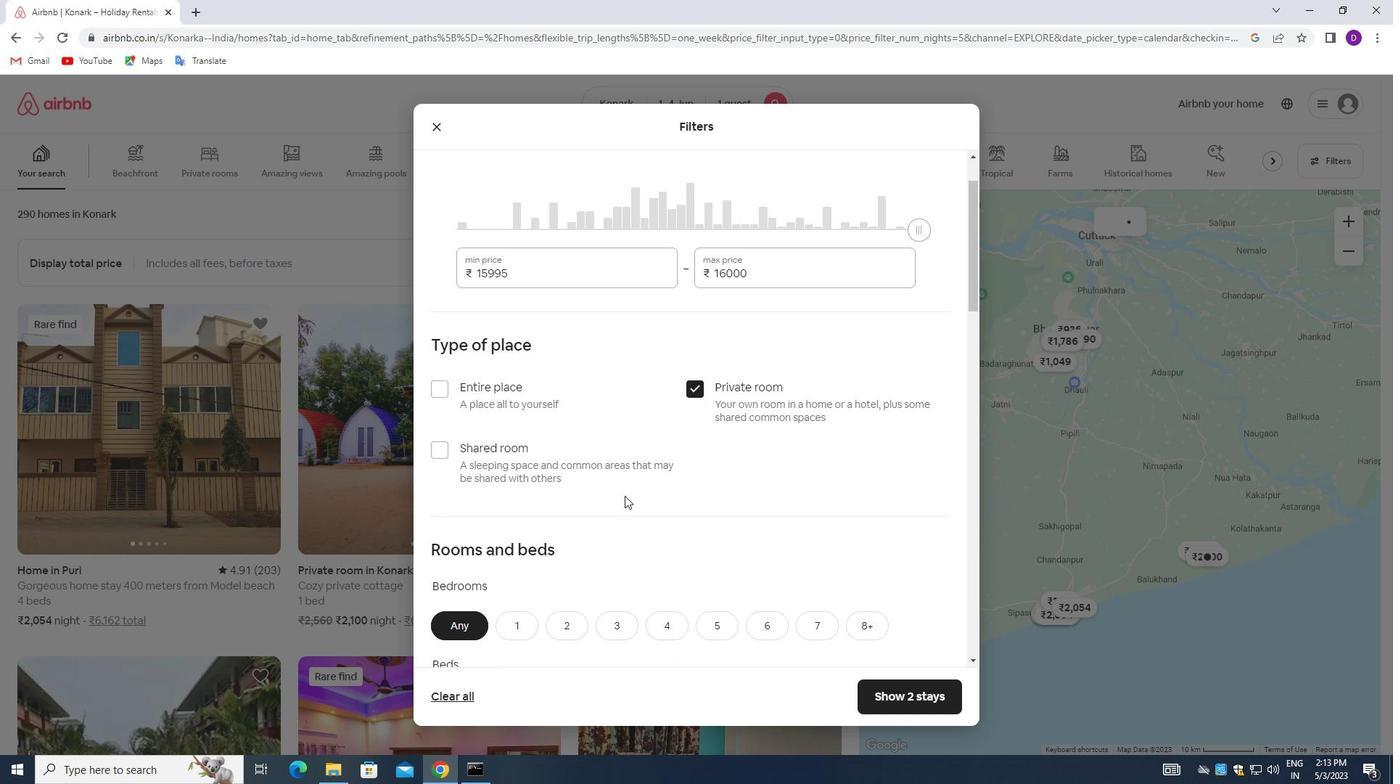 
Action: Mouse scrolled (623, 495) with delta (0, 0)
Screenshot: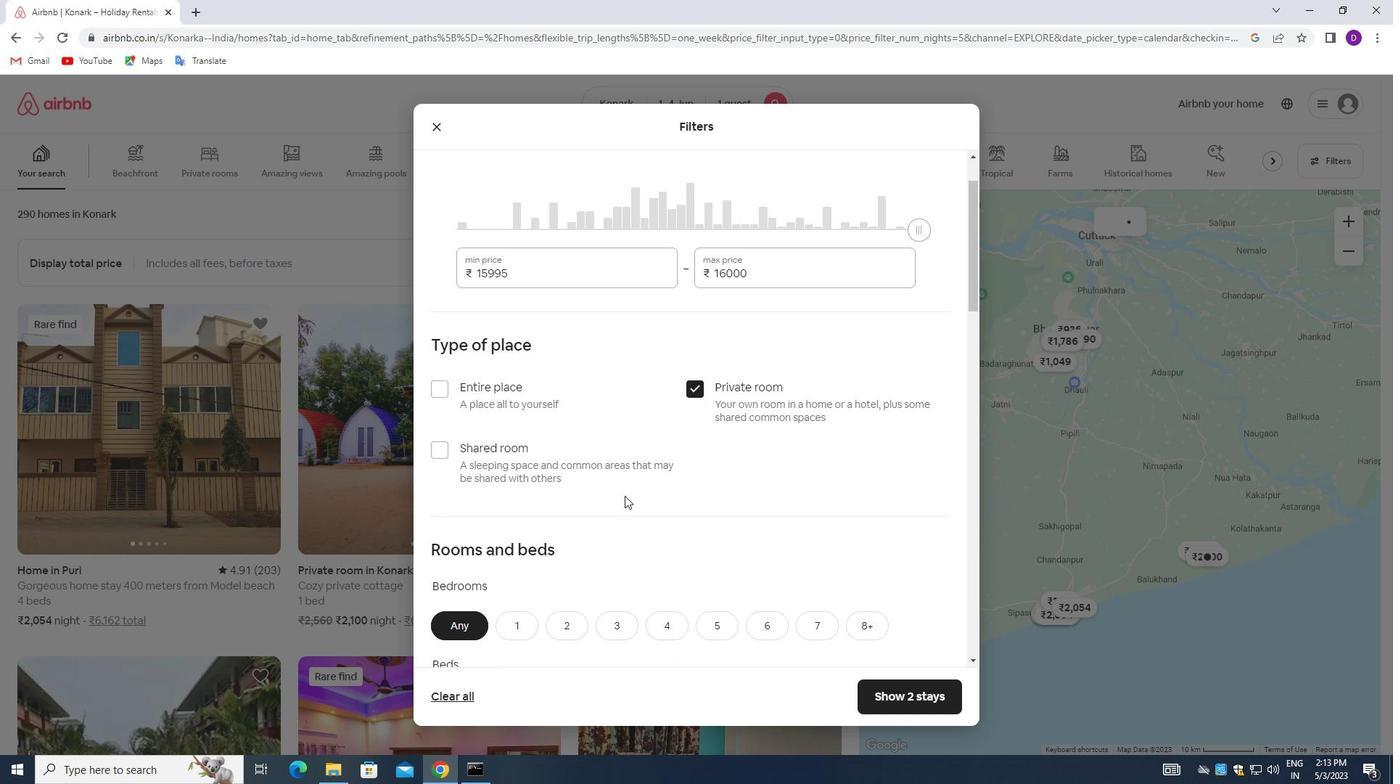
Action: Mouse moved to (511, 413)
Screenshot: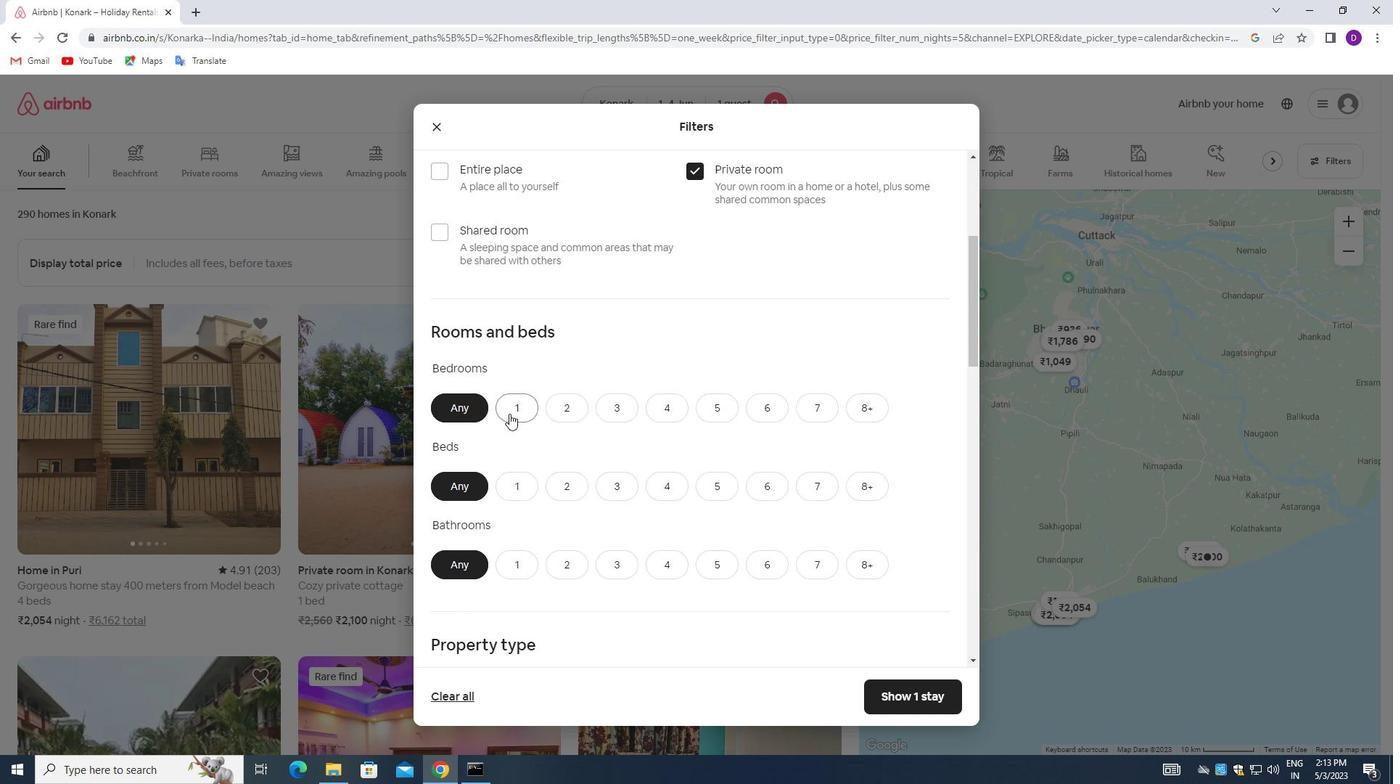 
Action: Mouse pressed left at (511, 413)
Screenshot: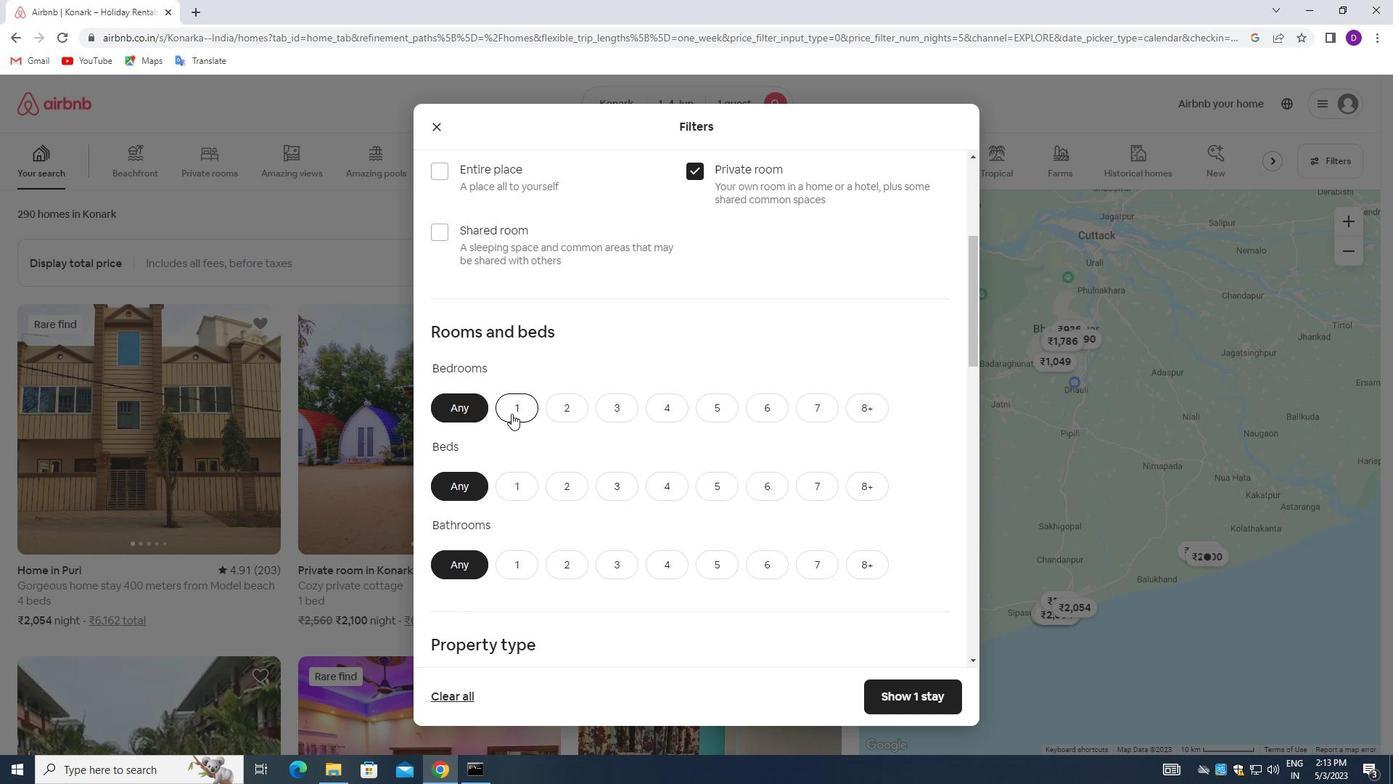 
Action: Mouse moved to (521, 481)
Screenshot: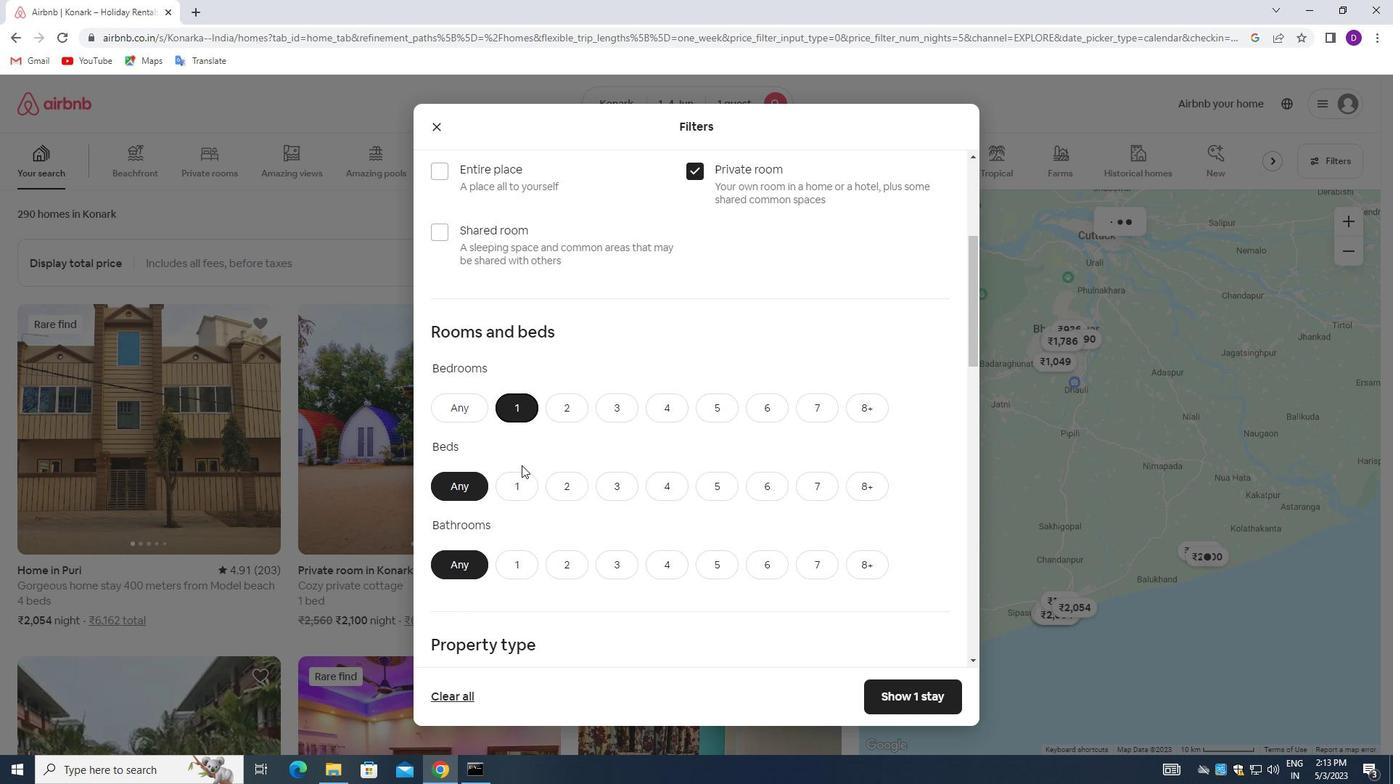
Action: Mouse pressed left at (521, 481)
Screenshot: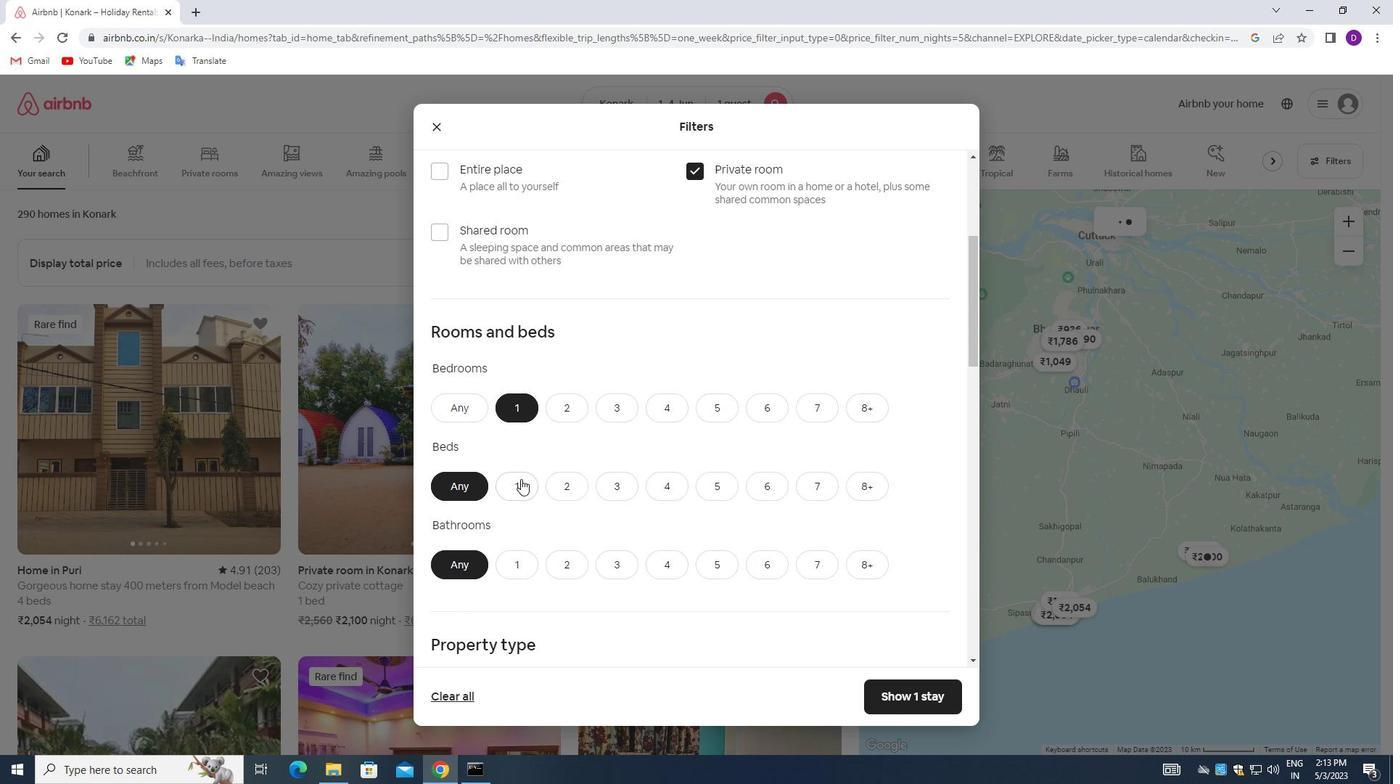 
Action: Mouse moved to (508, 557)
Screenshot: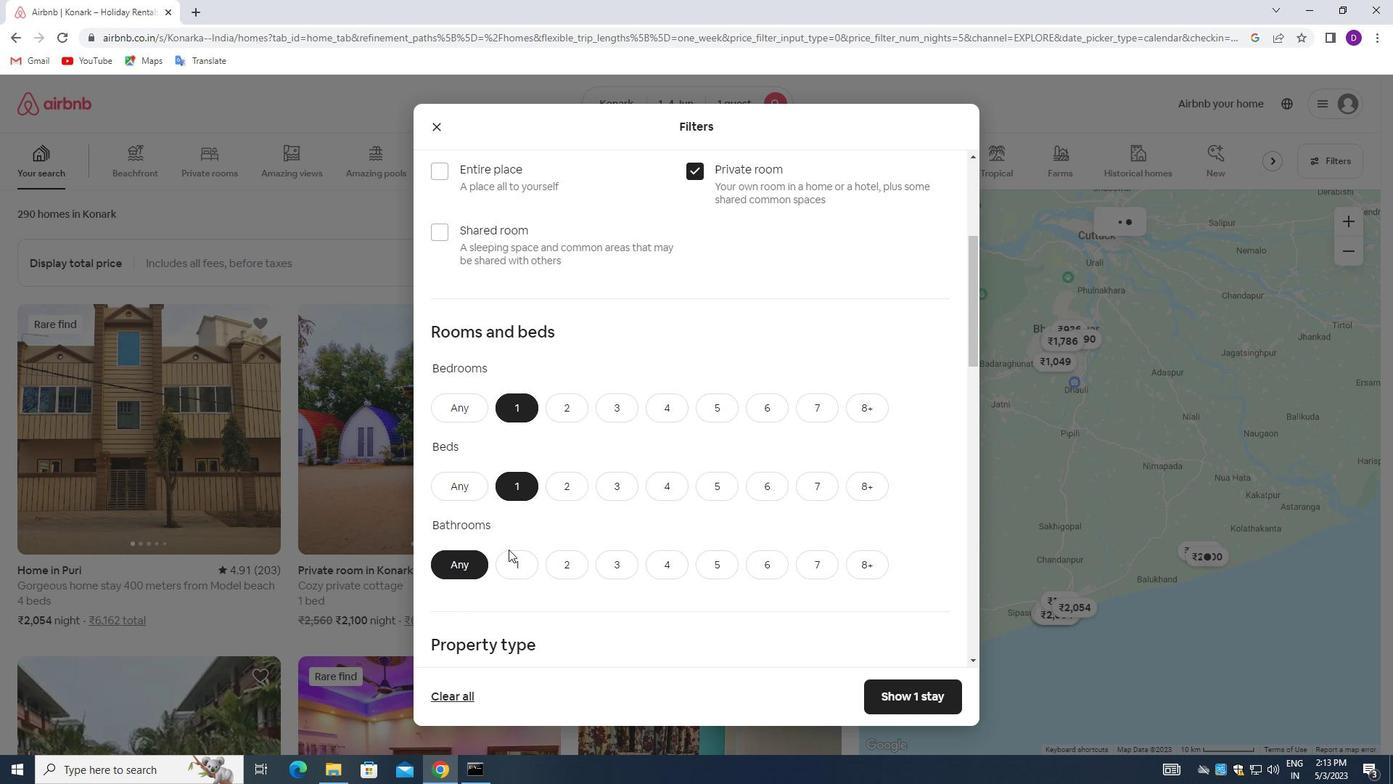
Action: Mouse pressed left at (508, 557)
Screenshot: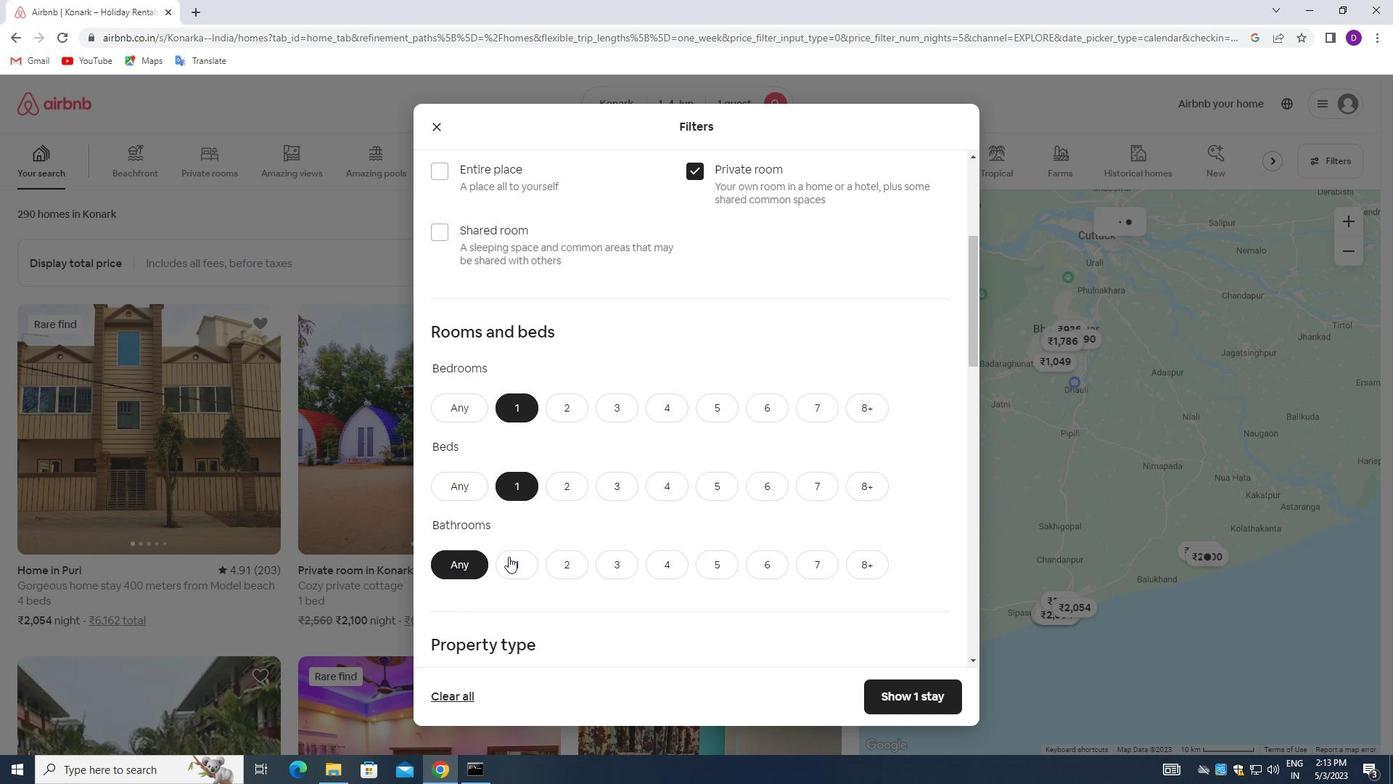 
Action: Mouse moved to (602, 456)
Screenshot: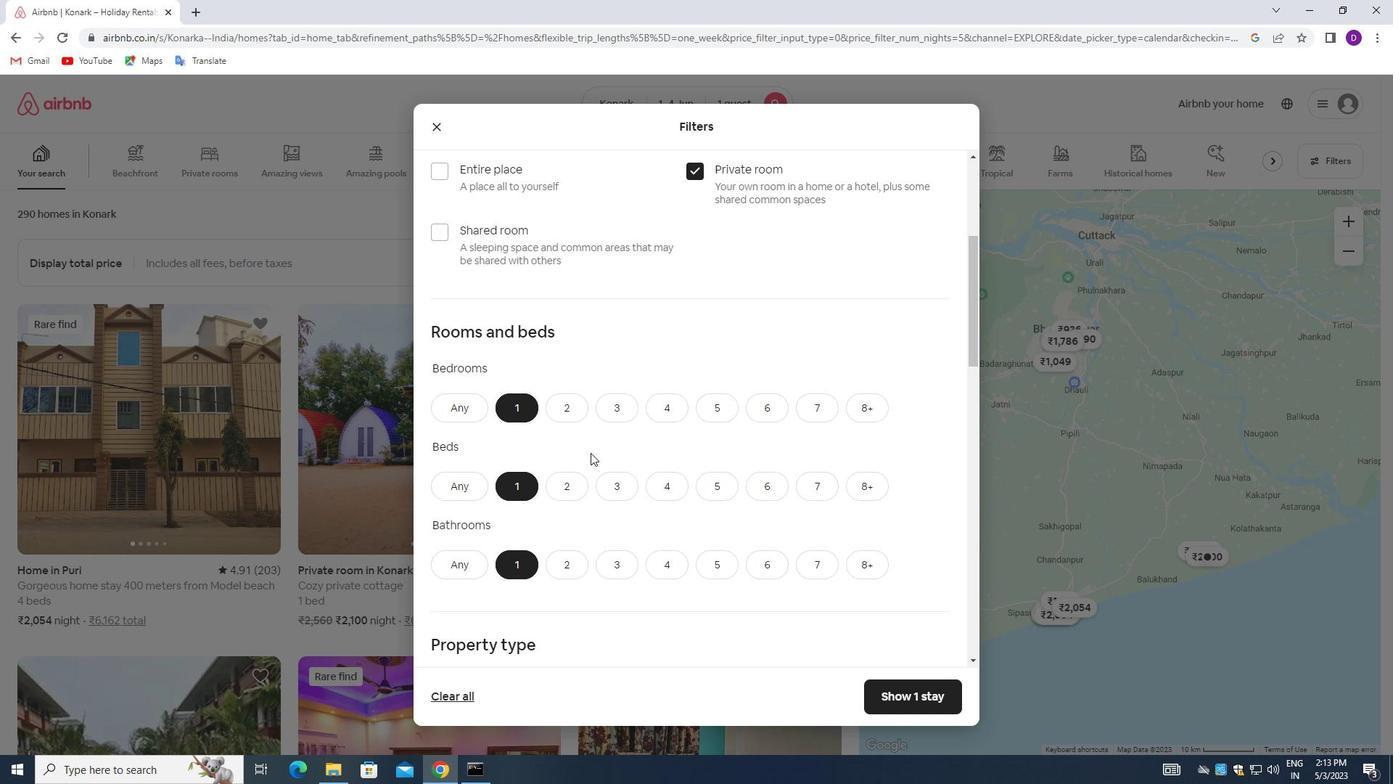 
Action: Mouse scrolled (602, 455) with delta (0, 0)
Screenshot: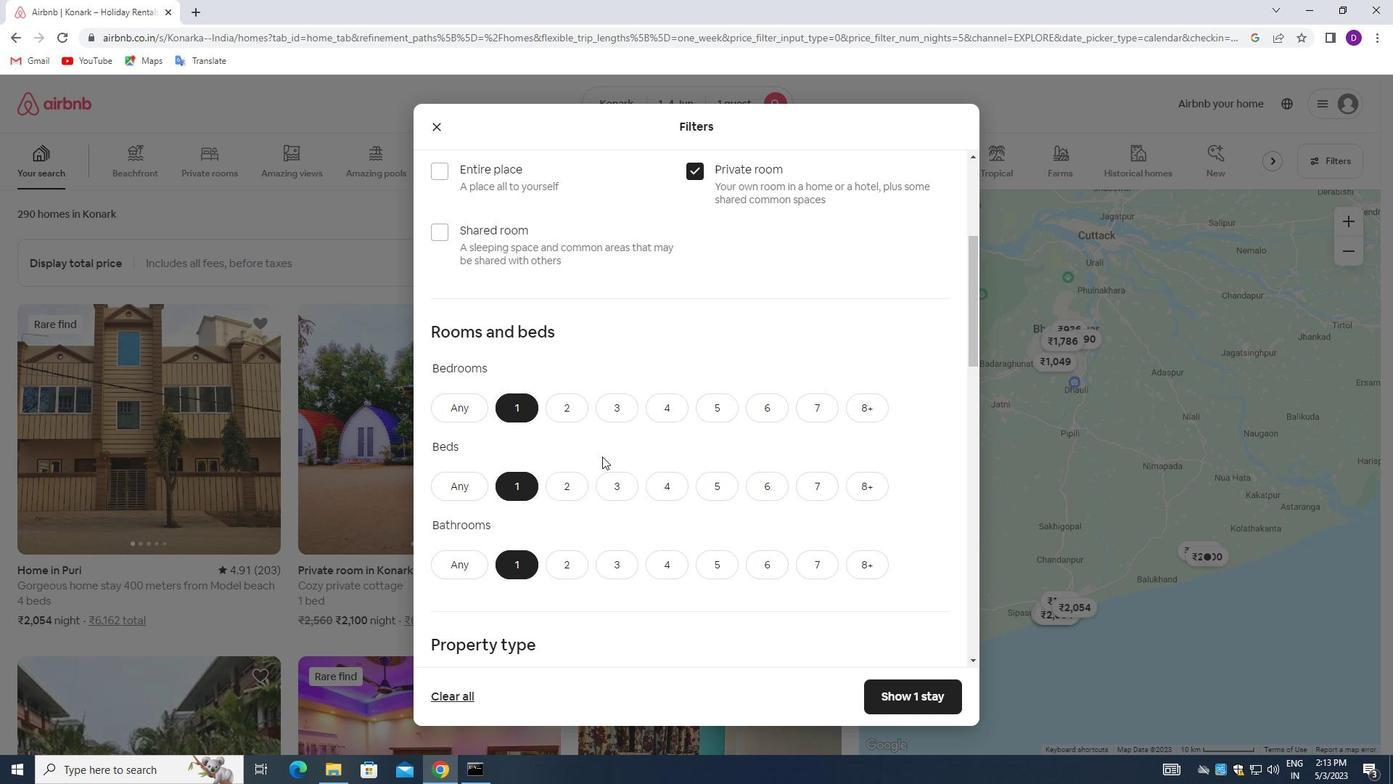 
Action: Mouse scrolled (602, 455) with delta (0, 0)
Screenshot: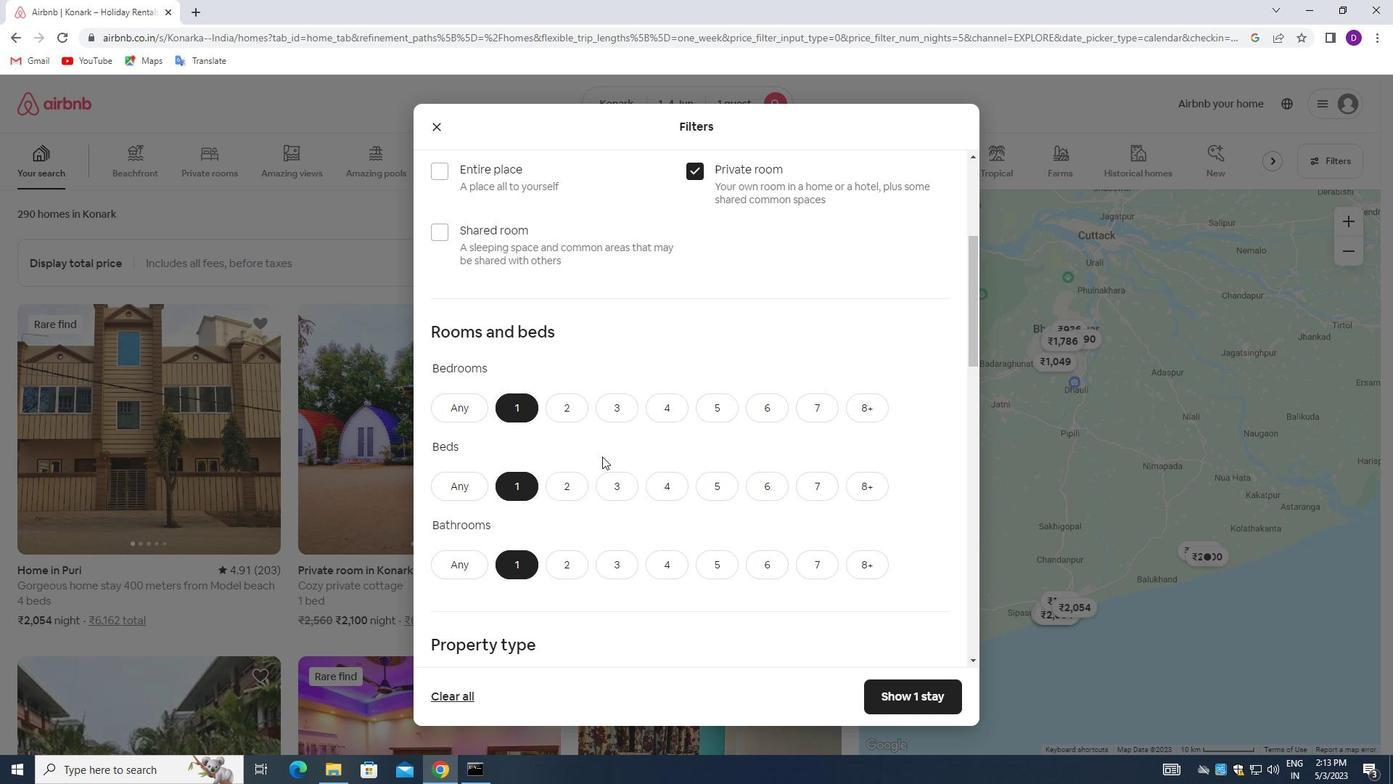 
Action: Mouse scrolled (602, 455) with delta (0, 0)
Screenshot: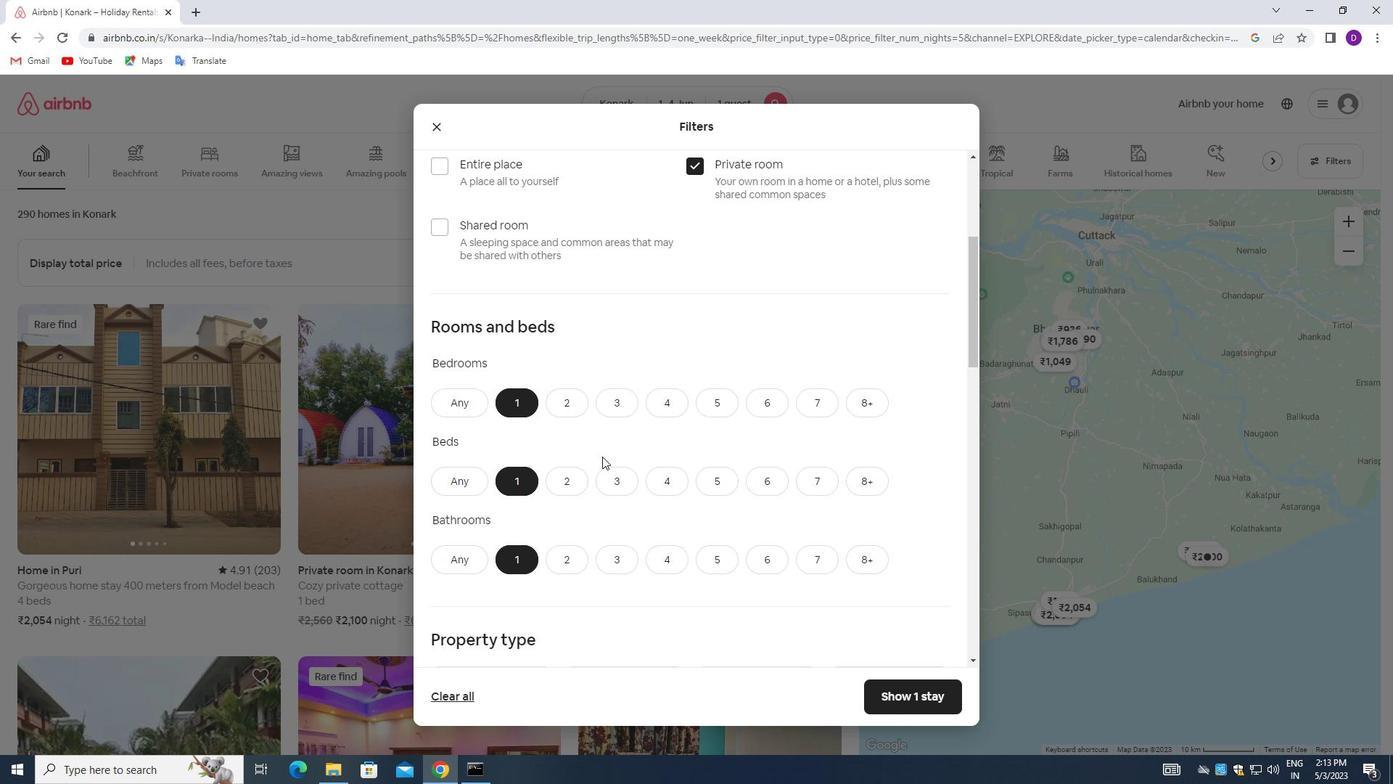 
Action: Mouse moved to (501, 496)
Screenshot: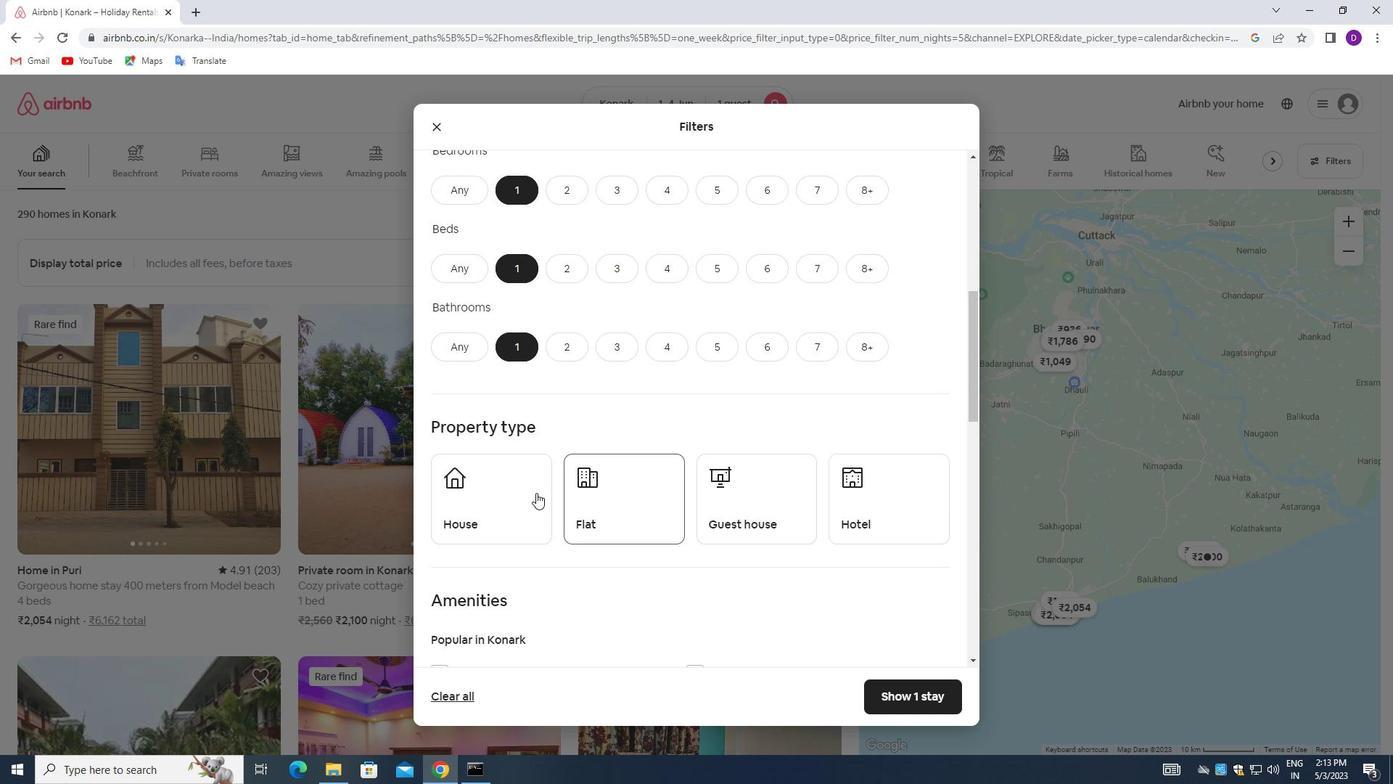 
Action: Mouse pressed left at (501, 496)
Screenshot: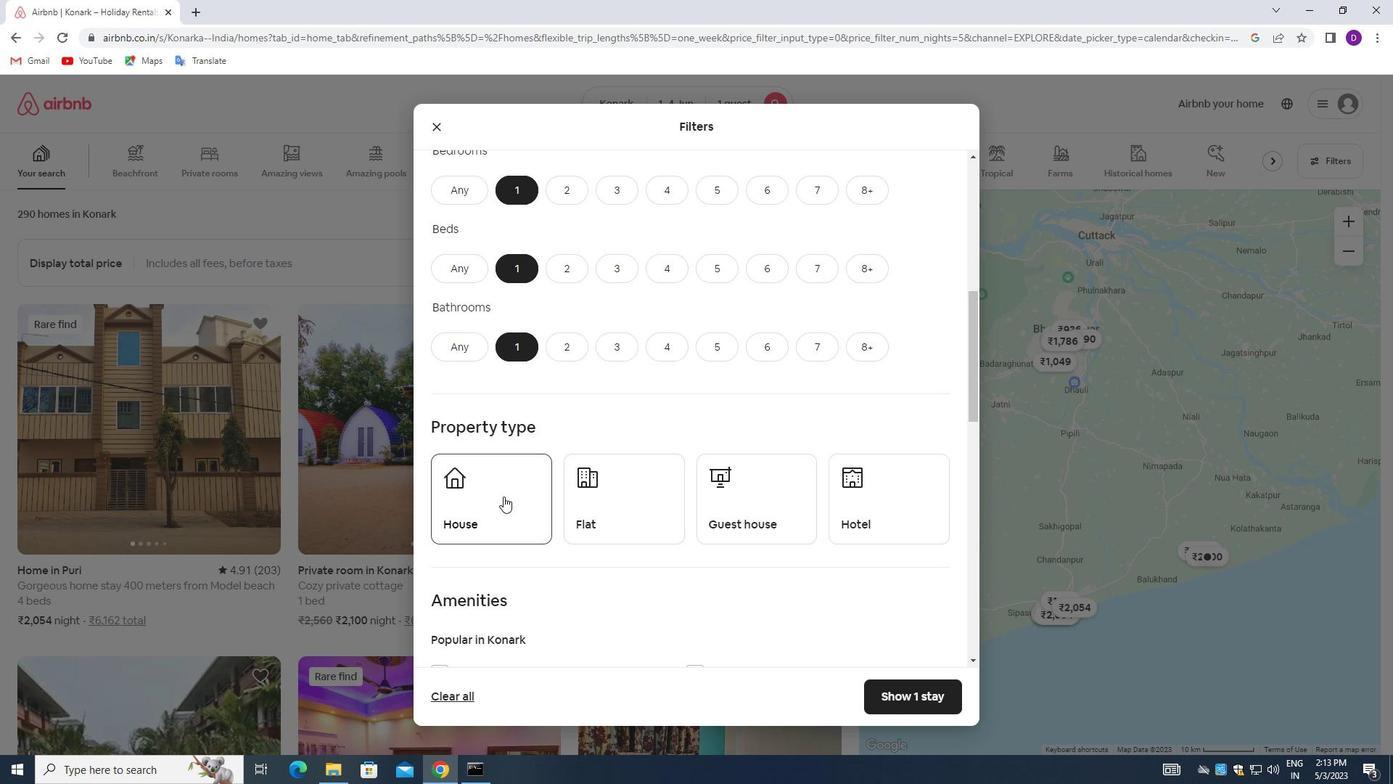 
Action: Mouse moved to (602, 495)
Screenshot: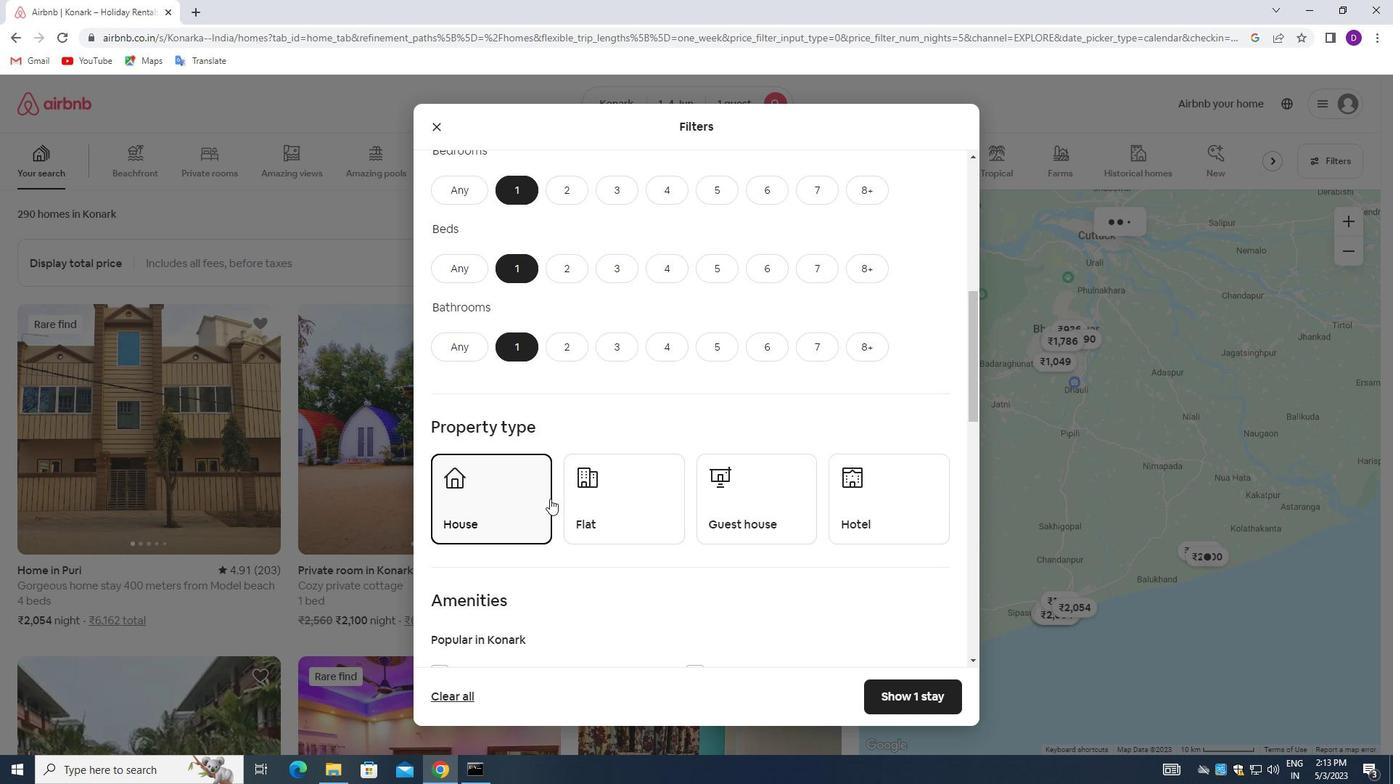 
Action: Mouse pressed left at (602, 495)
Screenshot: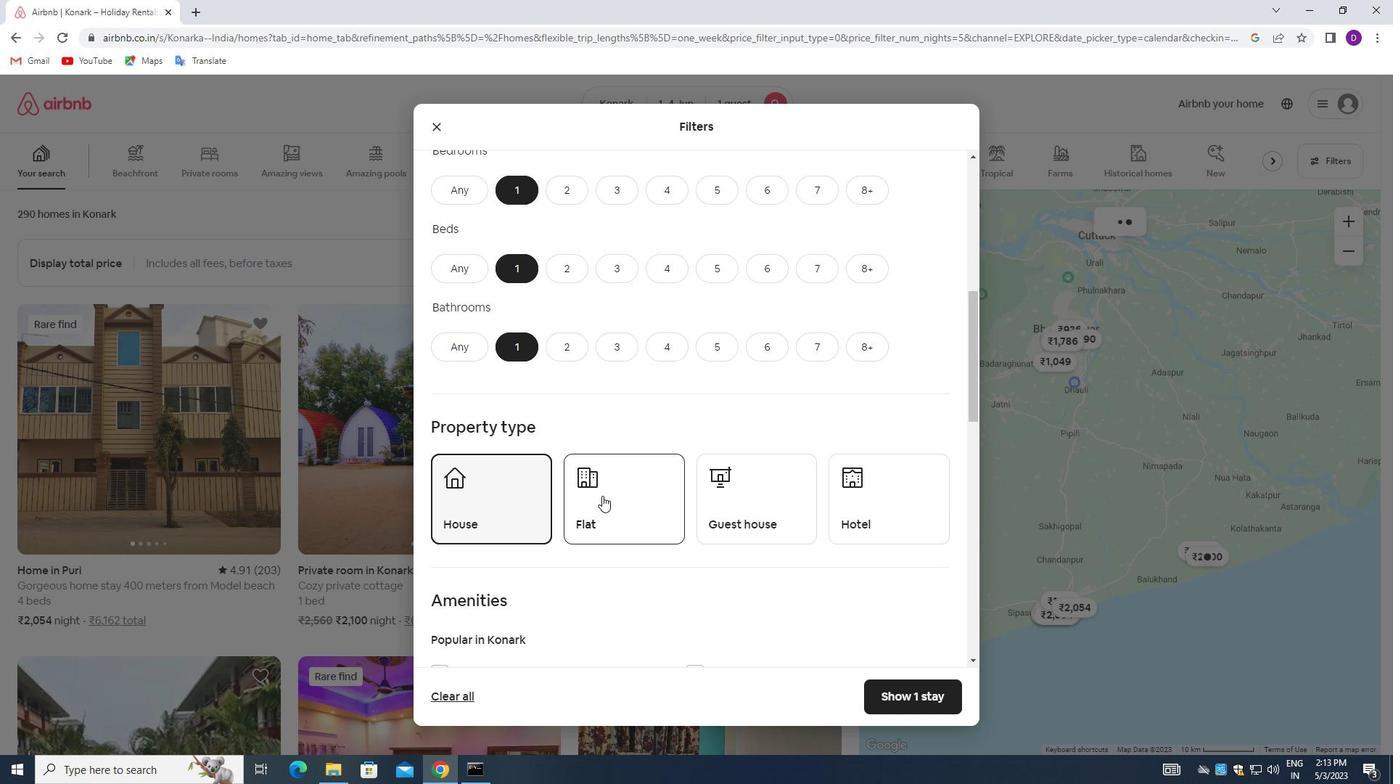 
Action: Mouse moved to (747, 482)
Screenshot: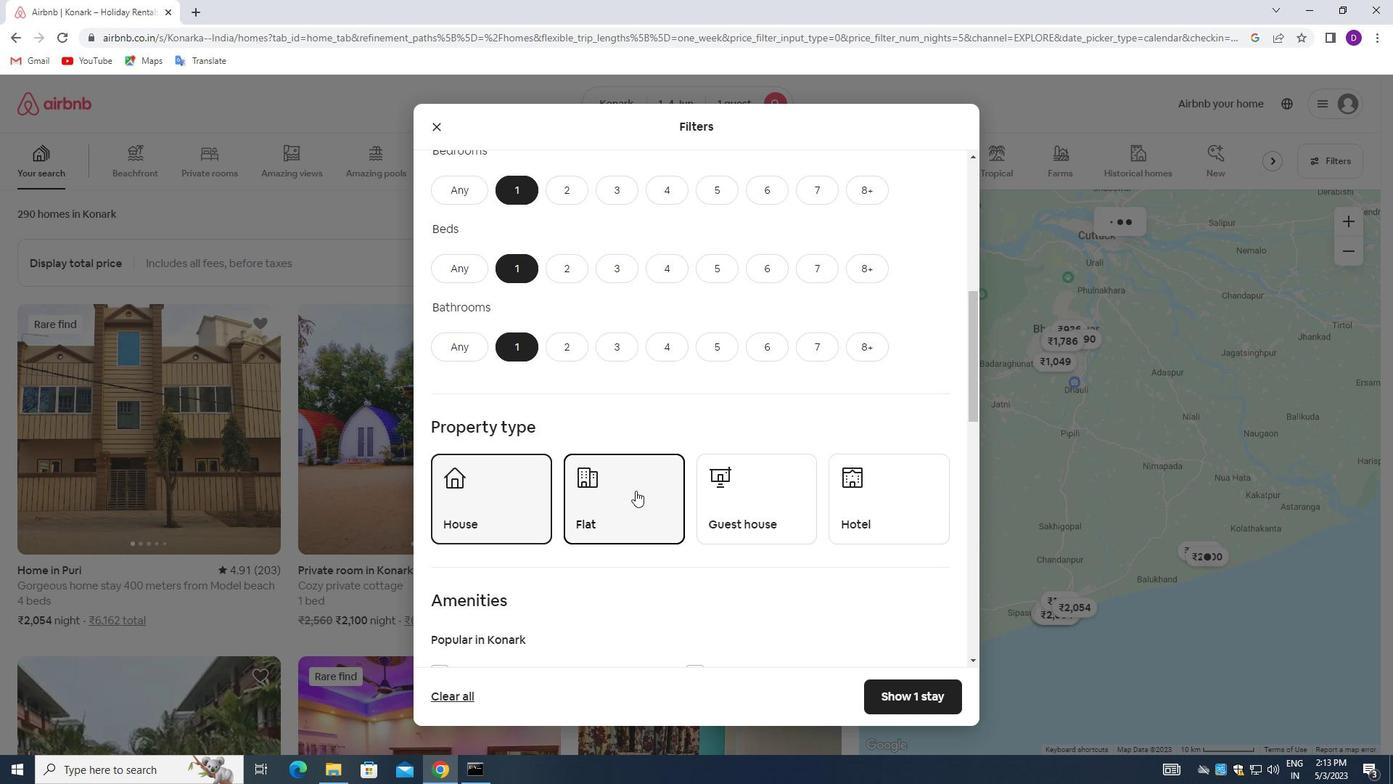 
Action: Mouse pressed left at (747, 482)
Screenshot: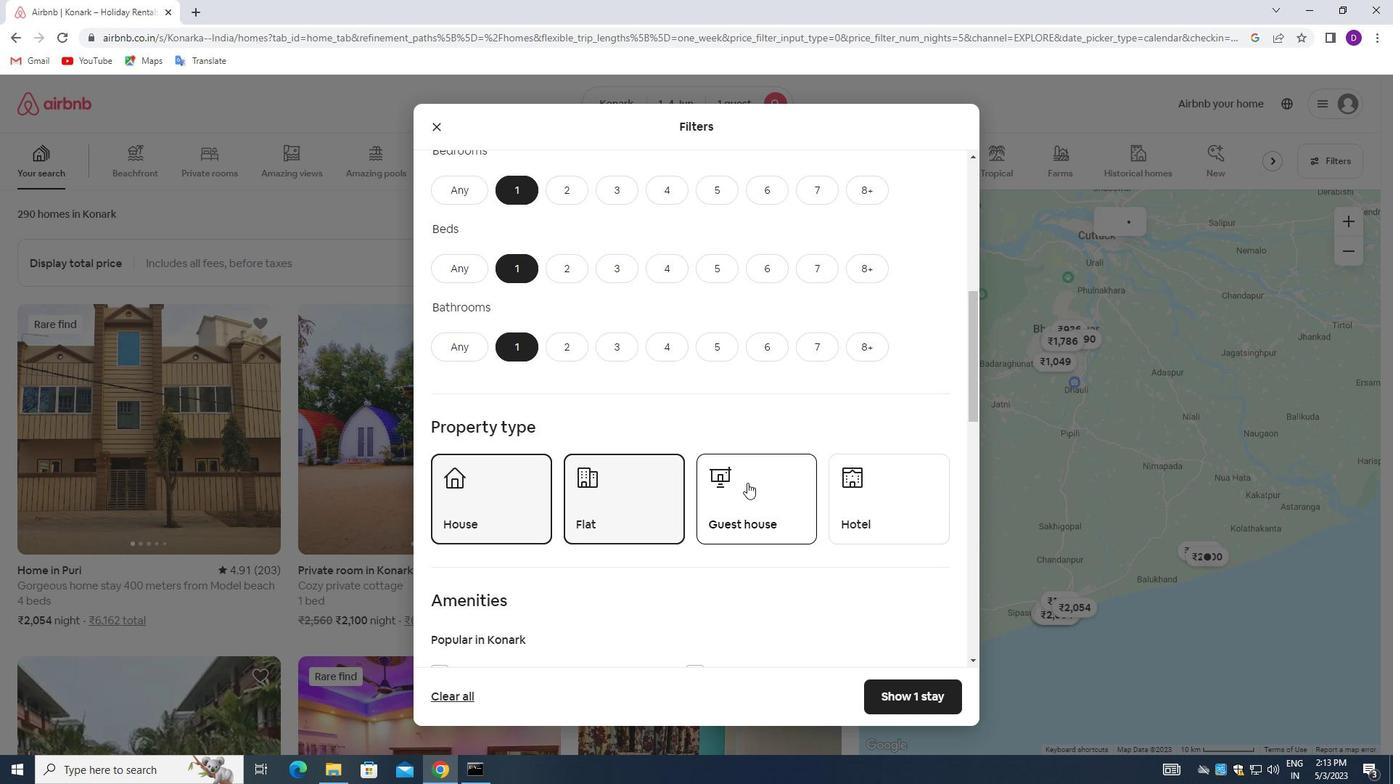 
Action: Mouse moved to (669, 474)
Screenshot: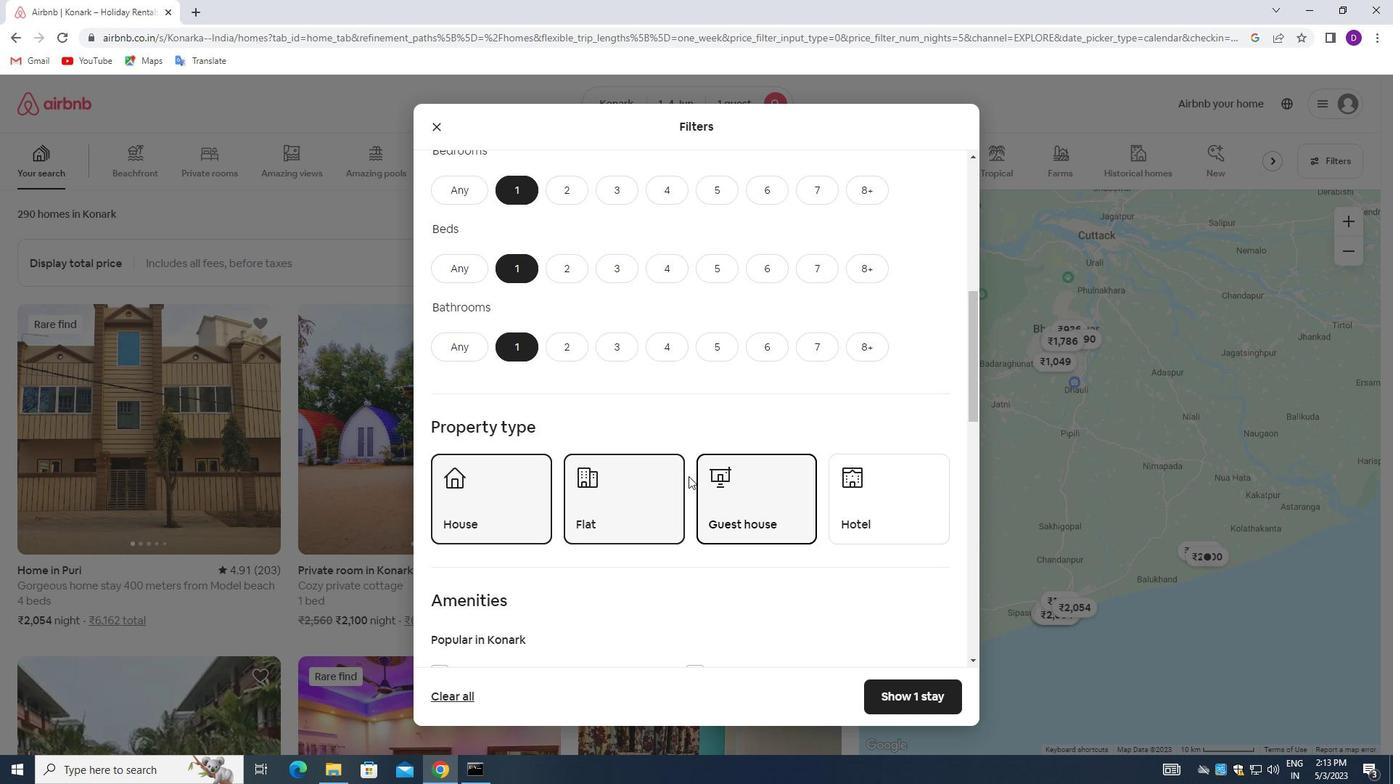 
Action: Mouse scrolled (669, 474) with delta (0, 0)
Screenshot: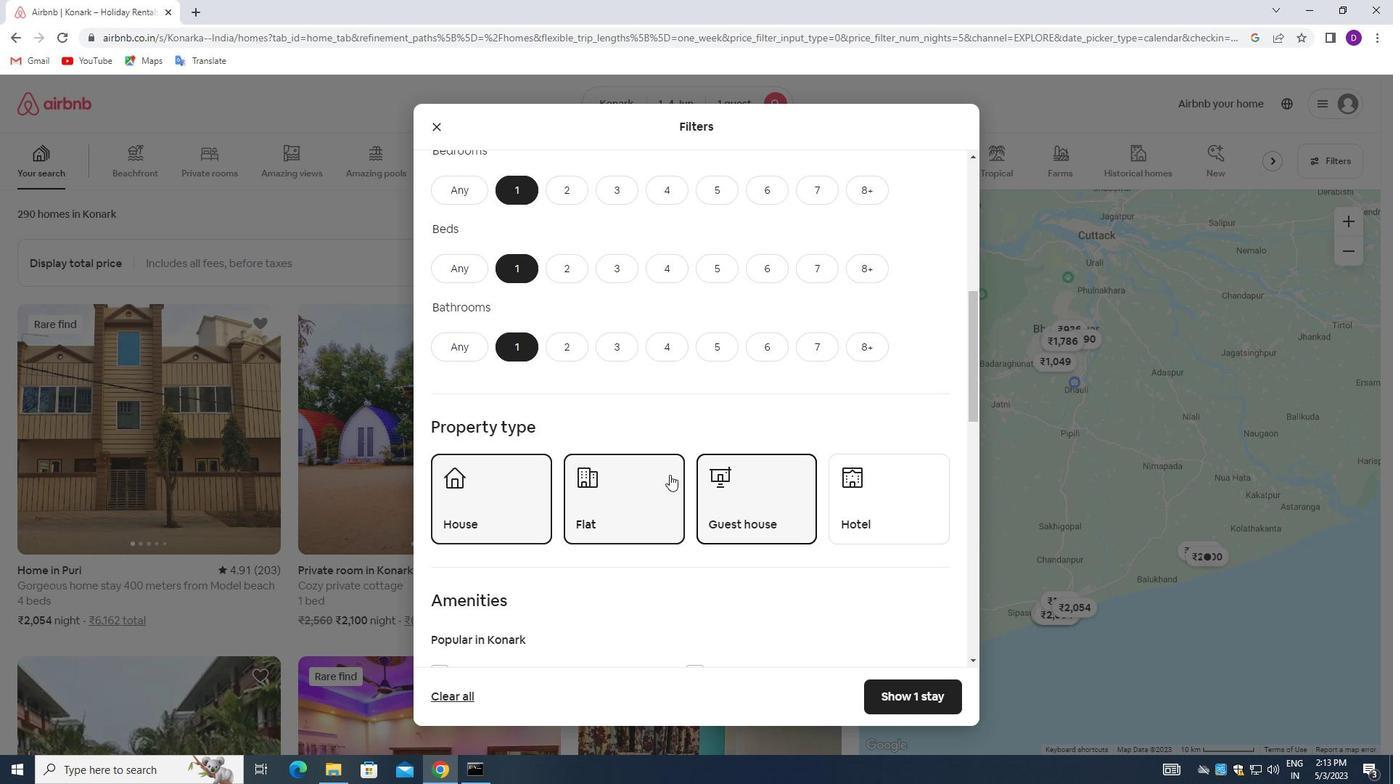 
Action: Mouse moved to (668, 474)
Screenshot: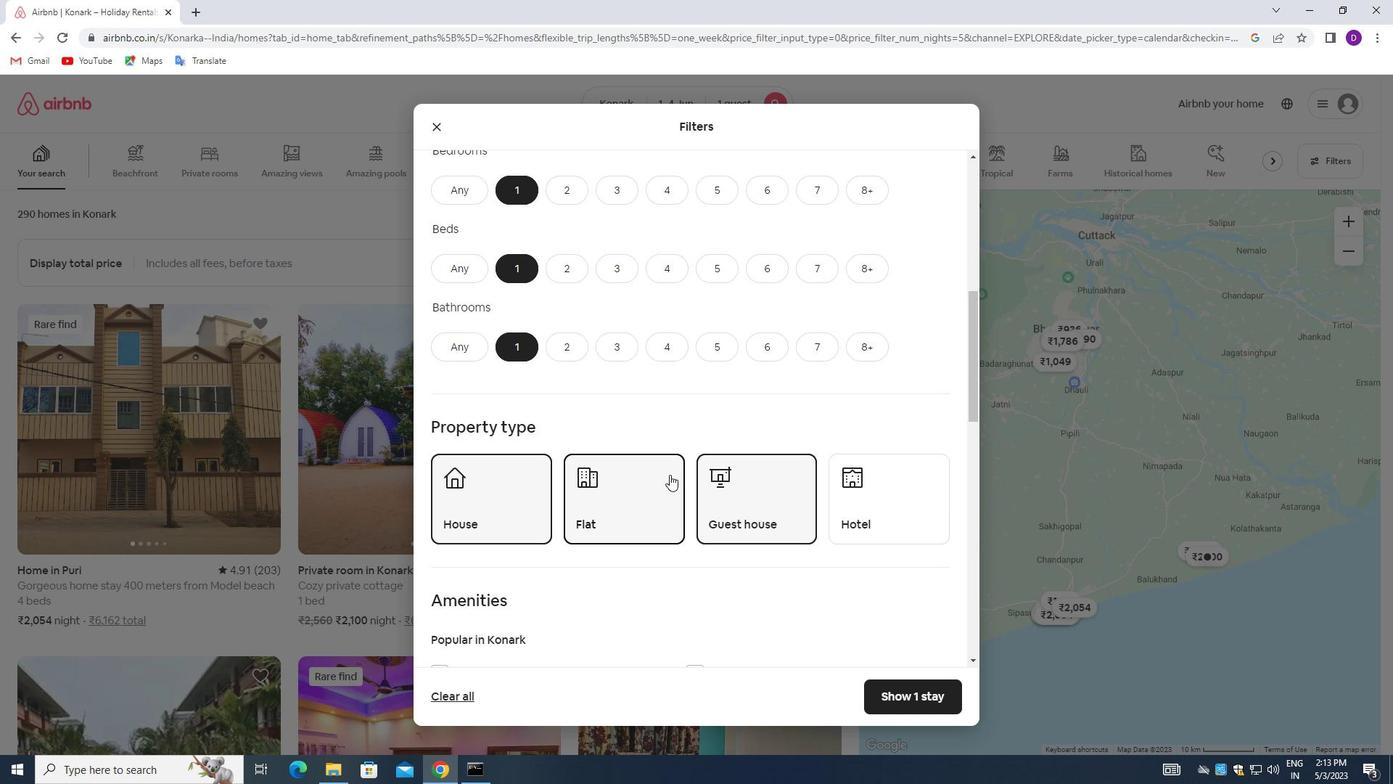 
Action: Mouse scrolled (668, 474) with delta (0, 0)
Screenshot: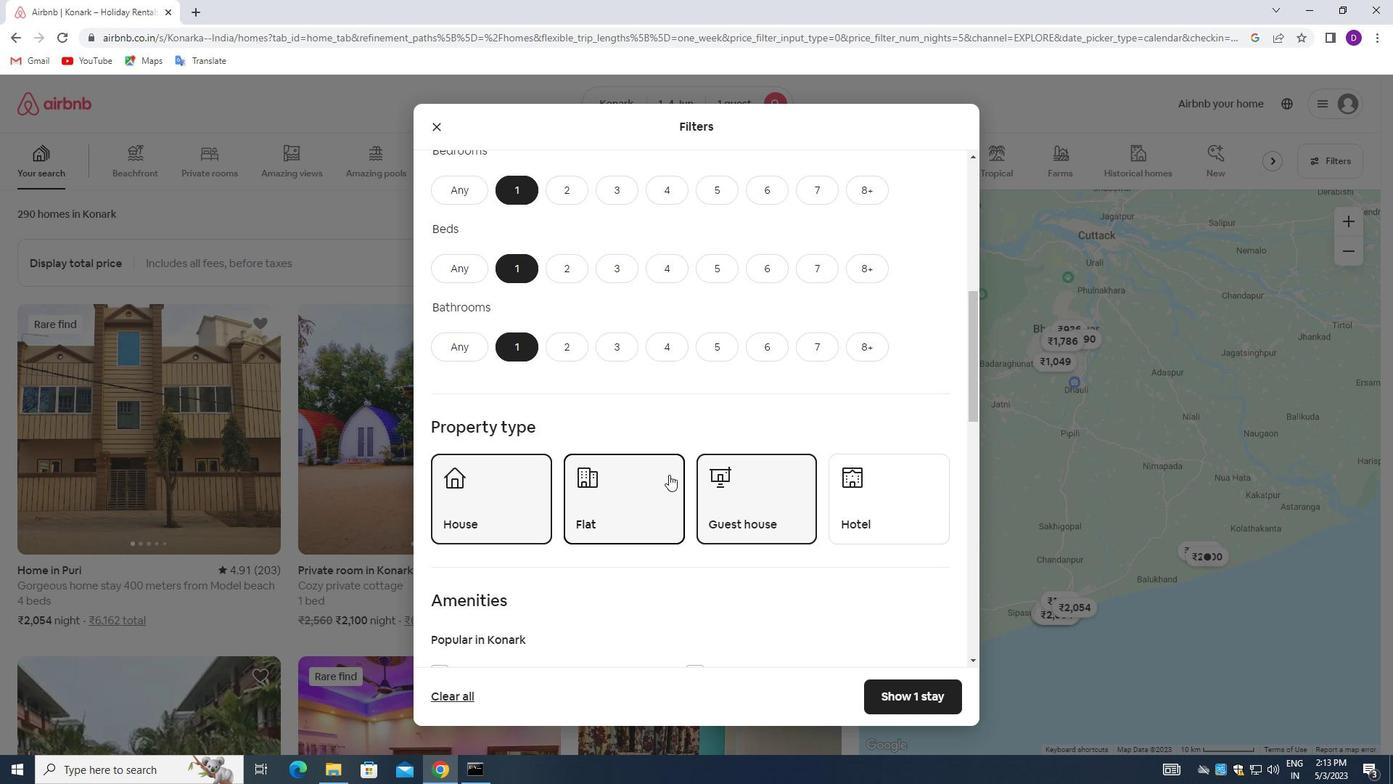 
Action: Mouse scrolled (668, 474) with delta (0, 0)
Screenshot: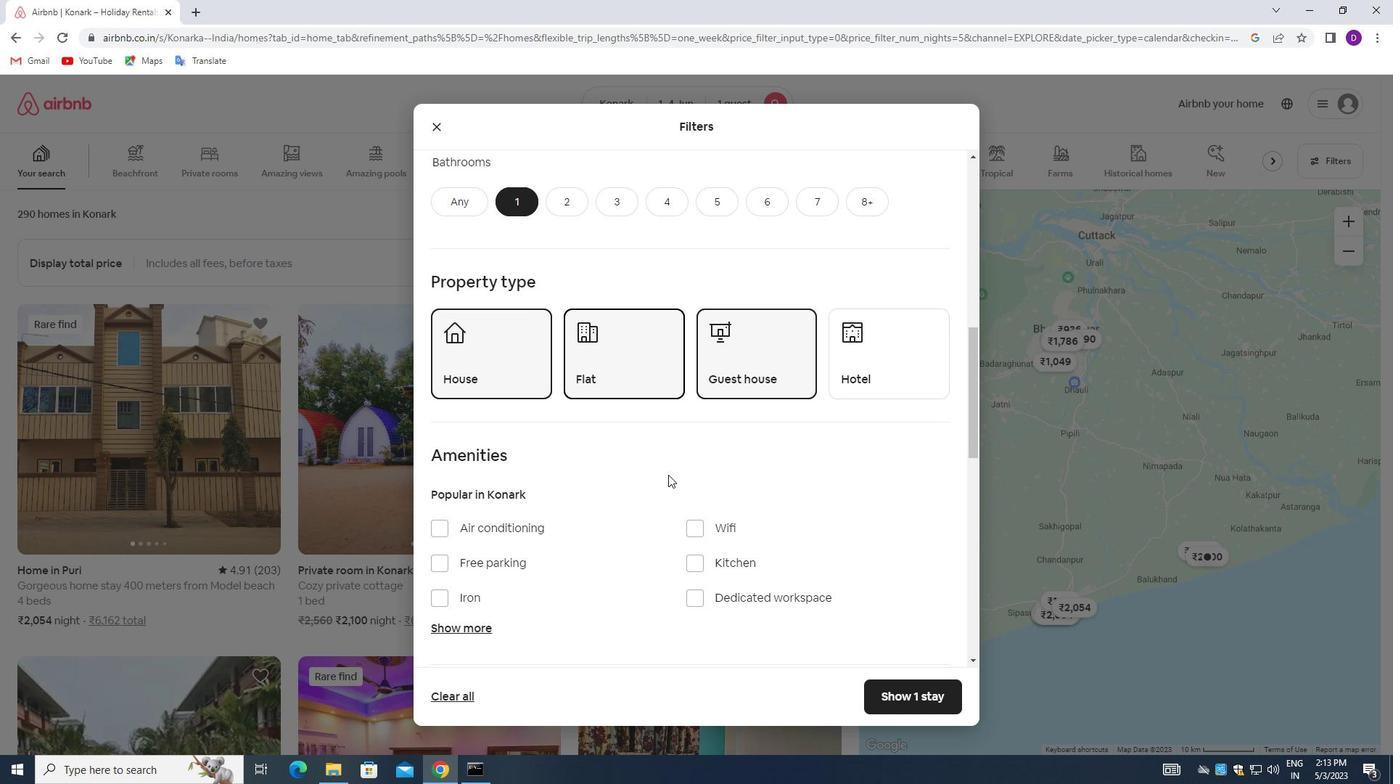 
Action: Mouse scrolled (668, 474) with delta (0, 0)
Screenshot: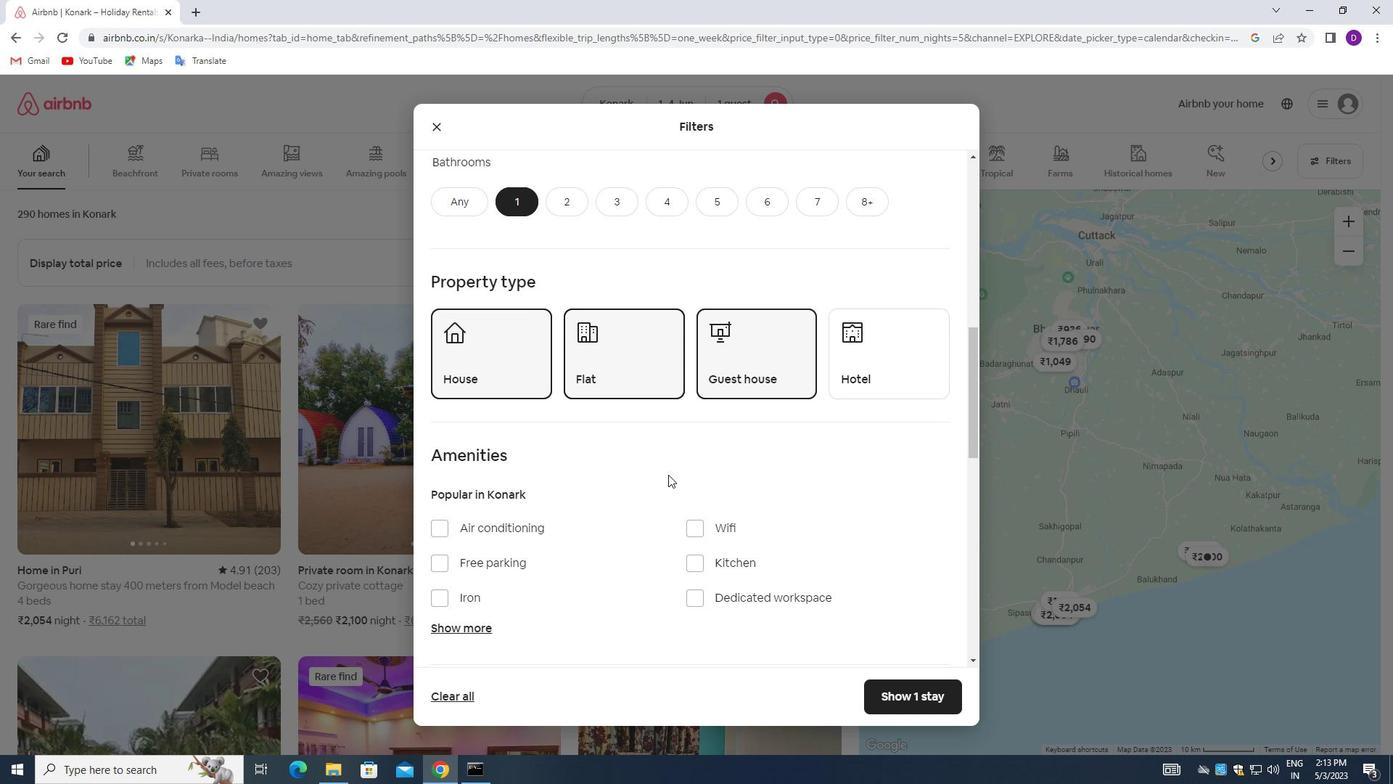 
Action: Mouse moved to (696, 389)
Screenshot: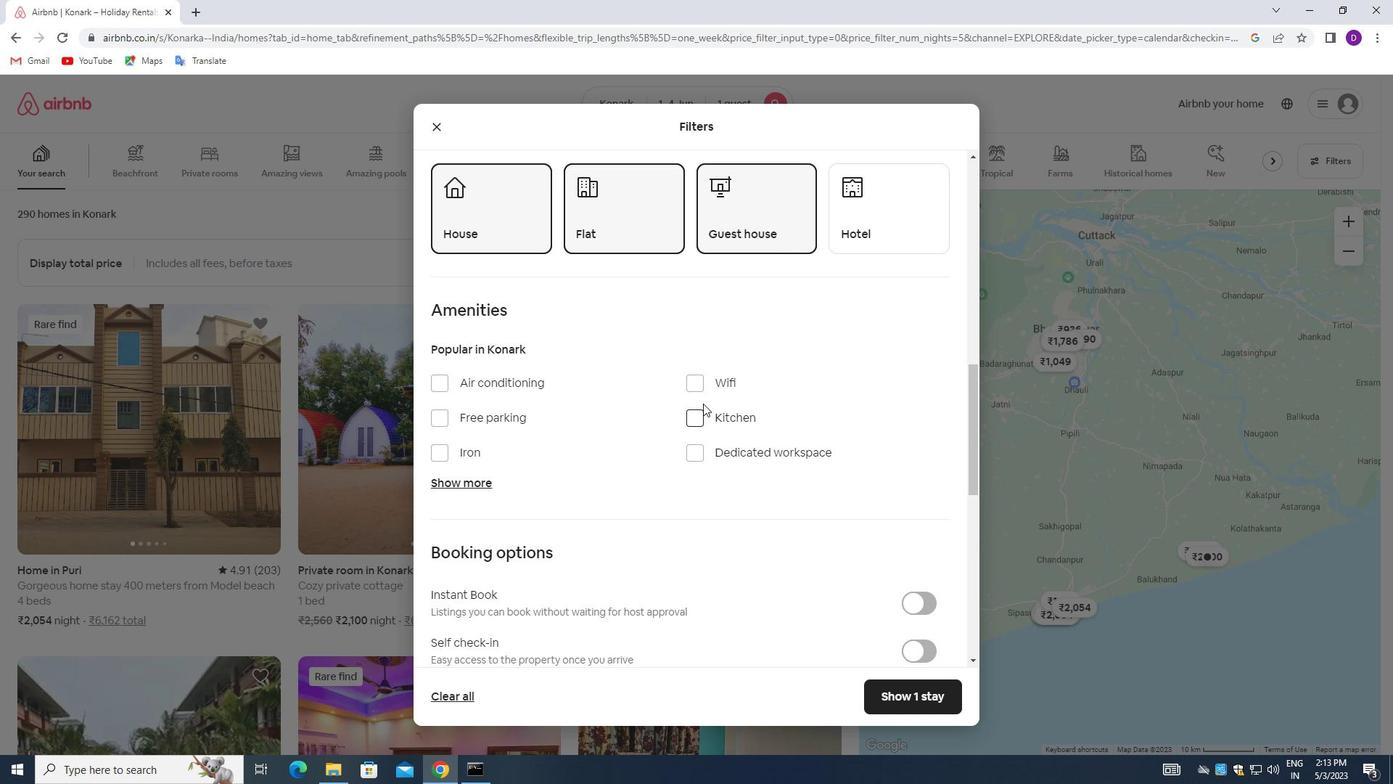 
Action: Mouse pressed left at (696, 389)
Screenshot: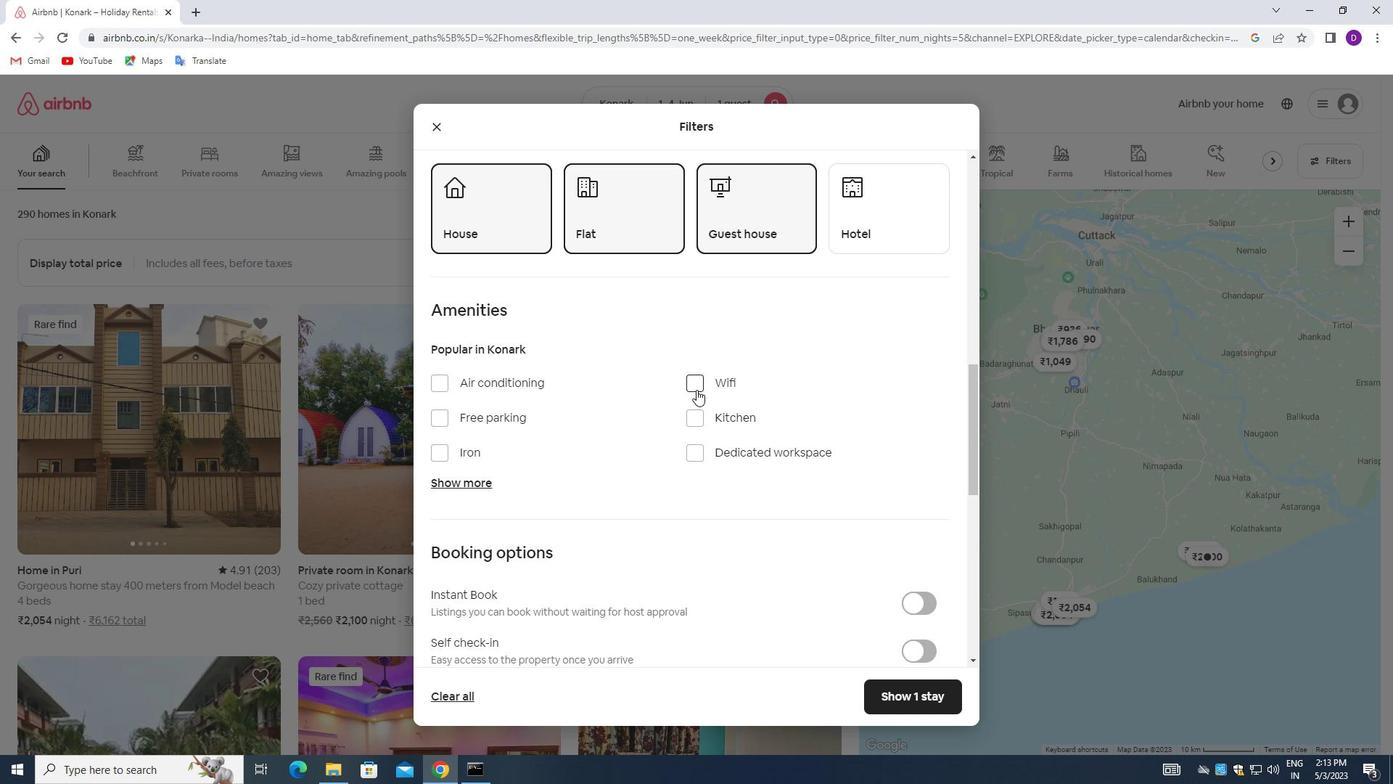 
Action: Mouse moved to (641, 515)
Screenshot: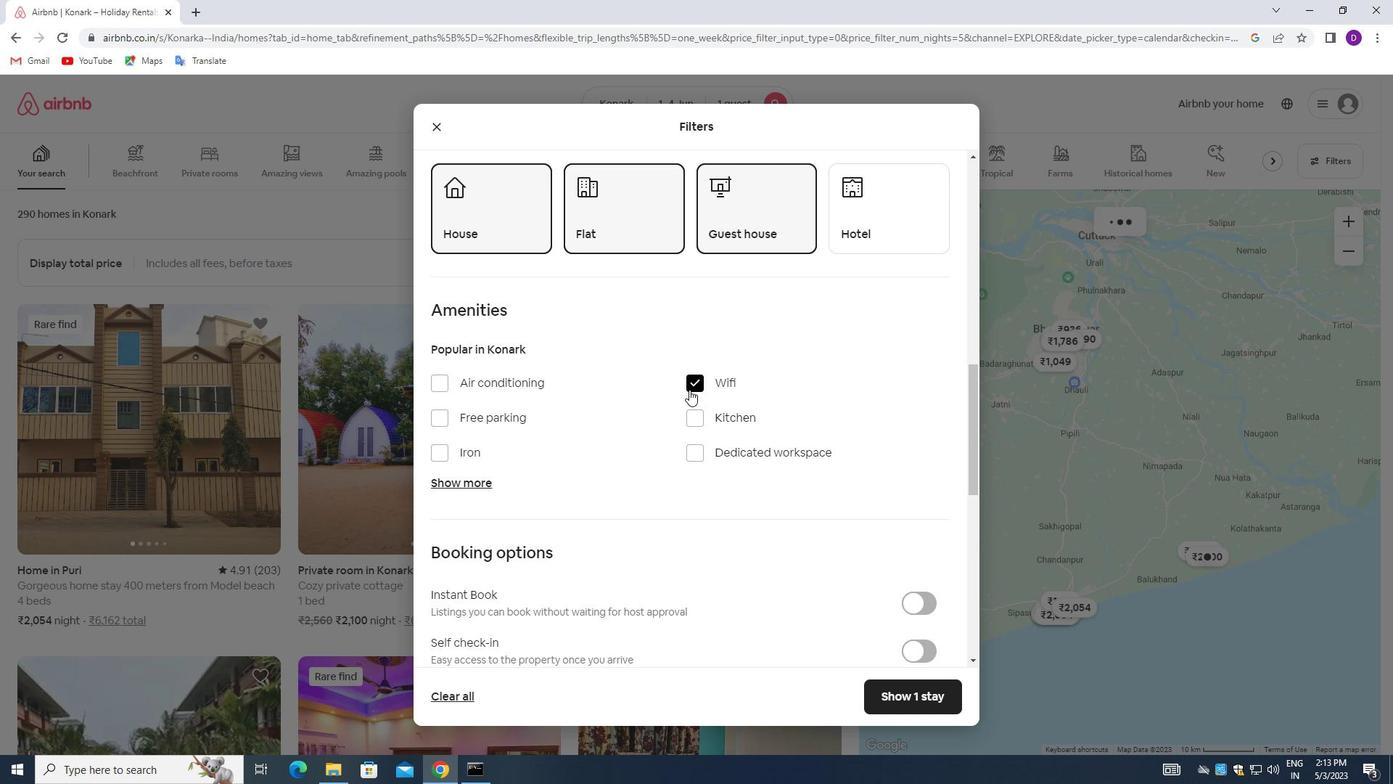 
Action: Mouse scrolled (641, 514) with delta (0, 0)
Screenshot: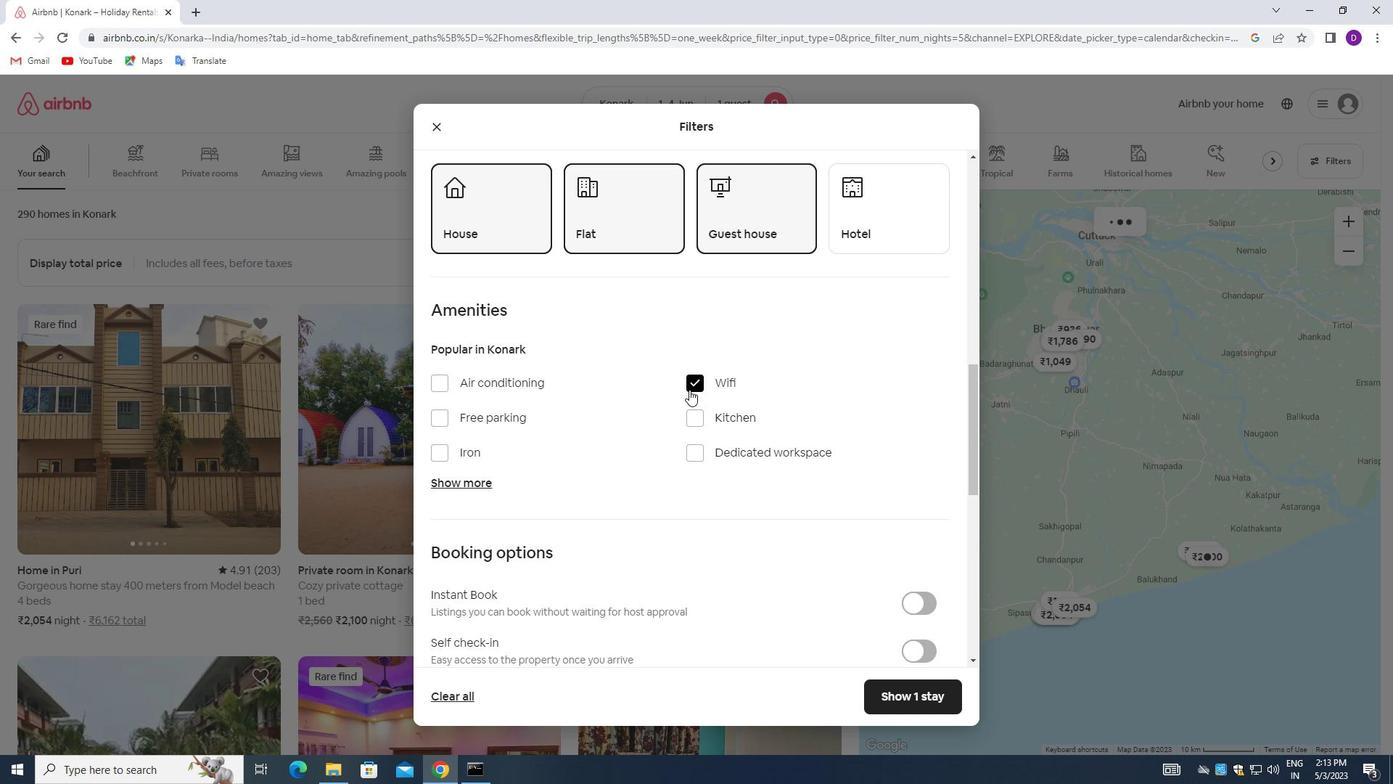 
Action: Mouse moved to (651, 522)
Screenshot: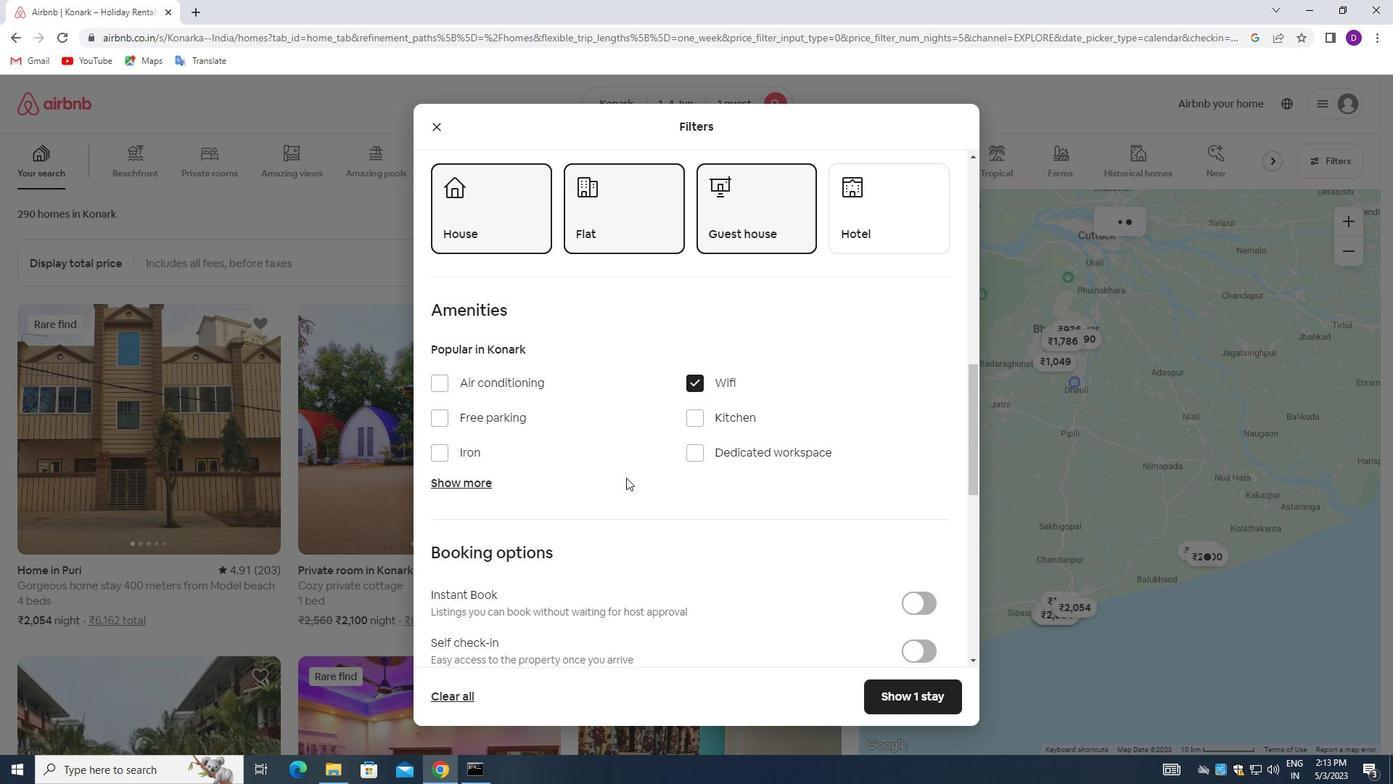 
Action: Mouse scrolled (651, 522) with delta (0, 0)
Screenshot: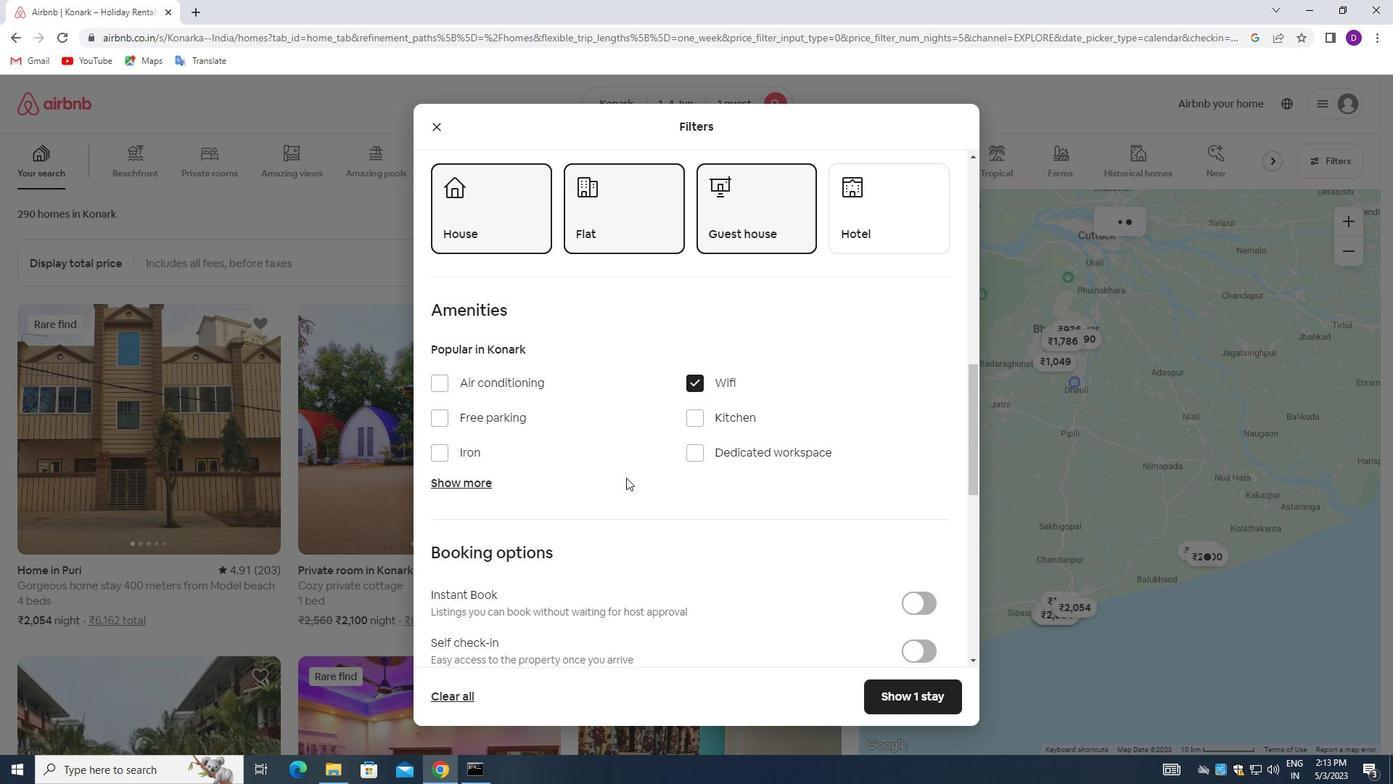 
Action: Mouse moved to (737, 509)
Screenshot: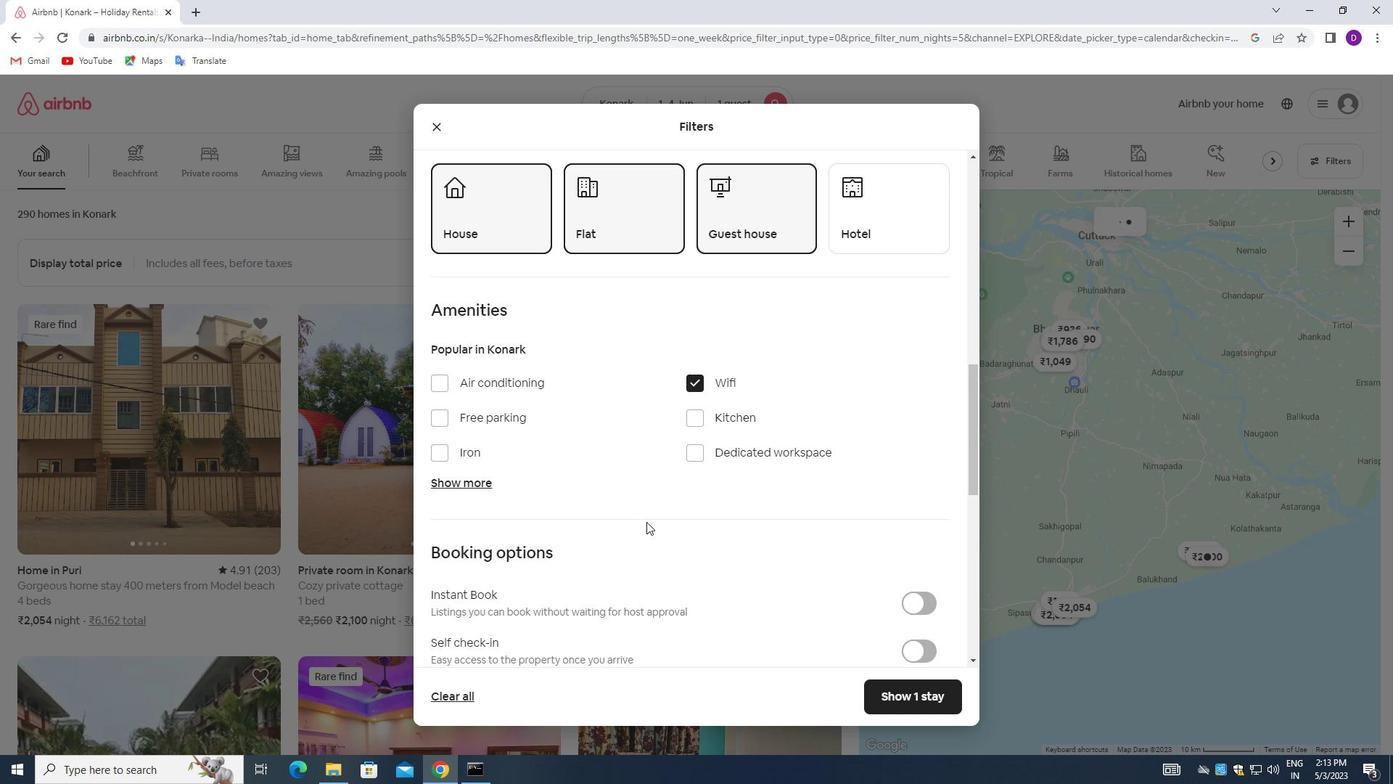 
Action: Mouse scrolled (737, 508) with delta (0, 0)
Screenshot: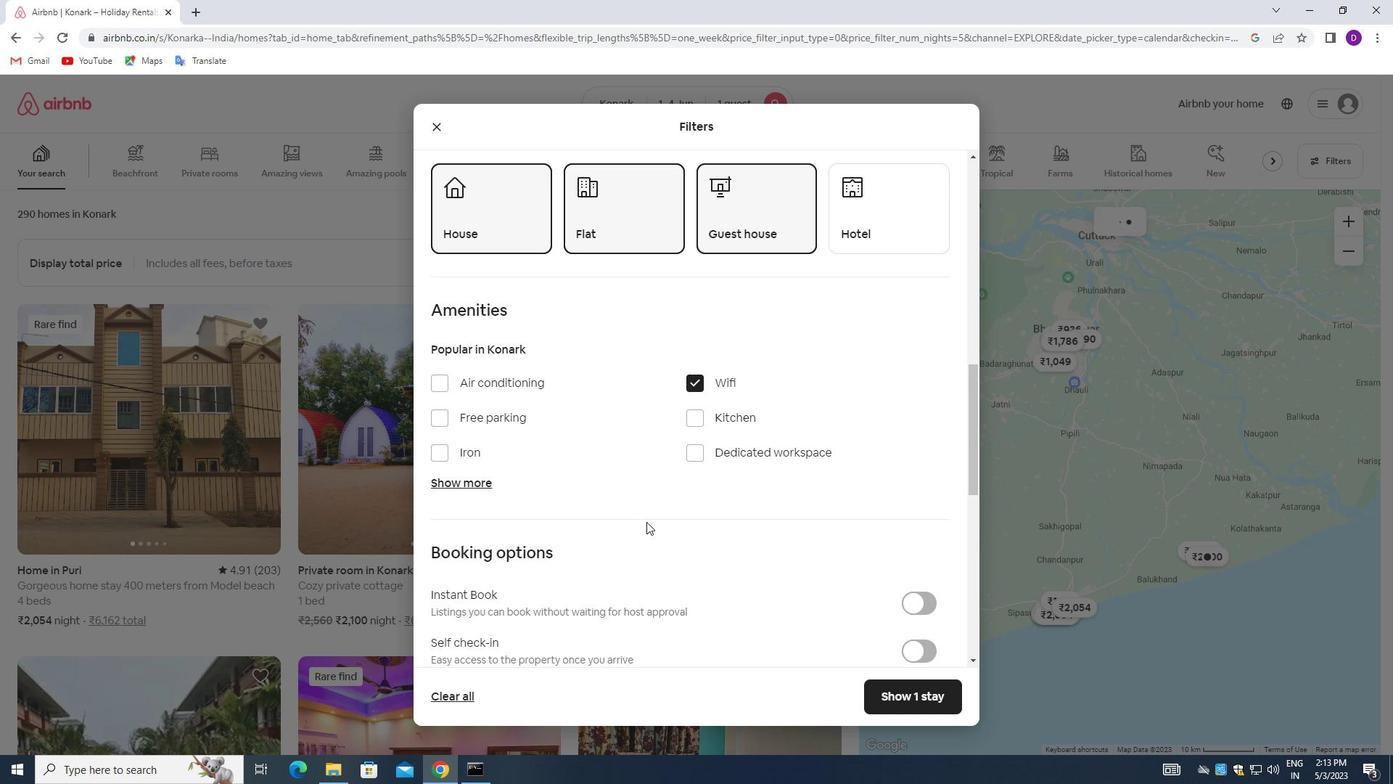 
Action: Mouse moved to (912, 436)
Screenshot: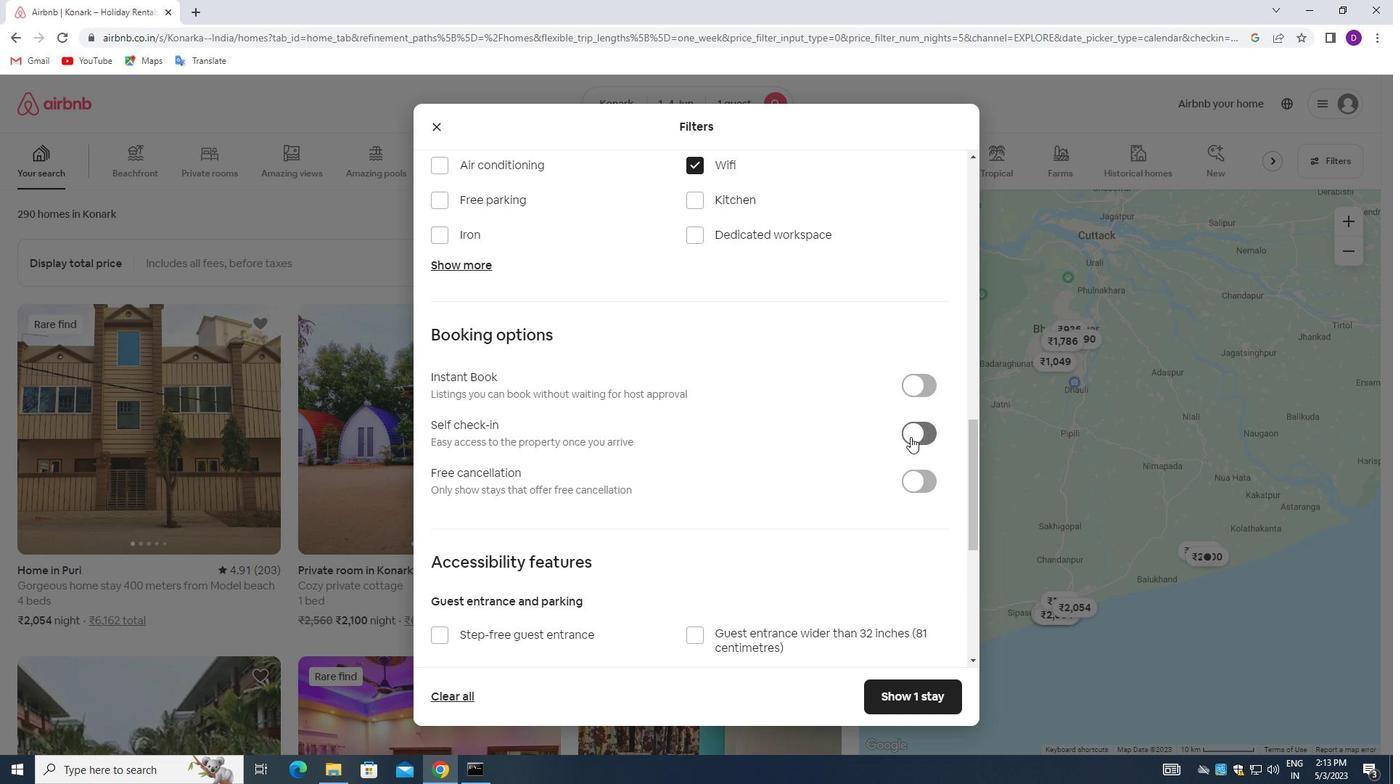 
Action: Mouse pressed left at (912, 436)
Screenshot: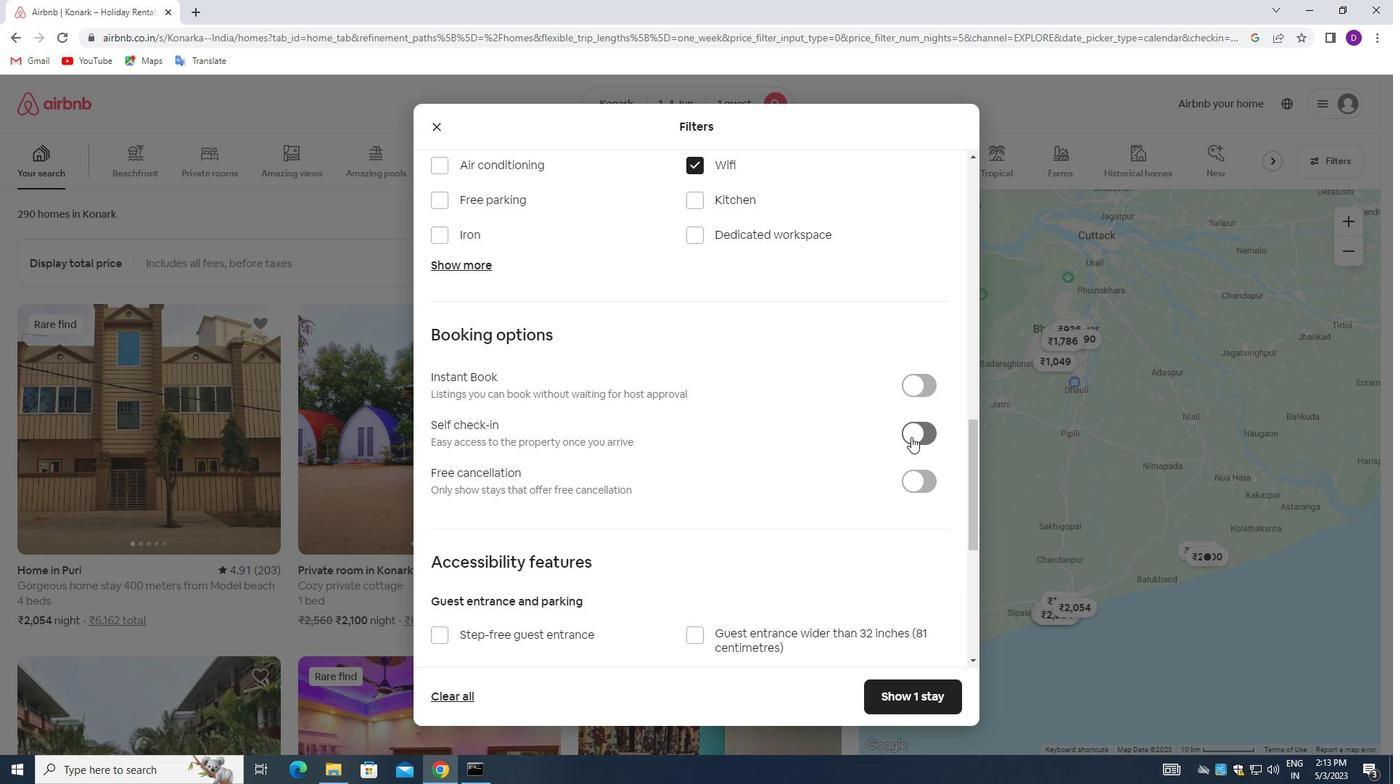 
Action: Mouse moved to (672, 456)
Screenshot: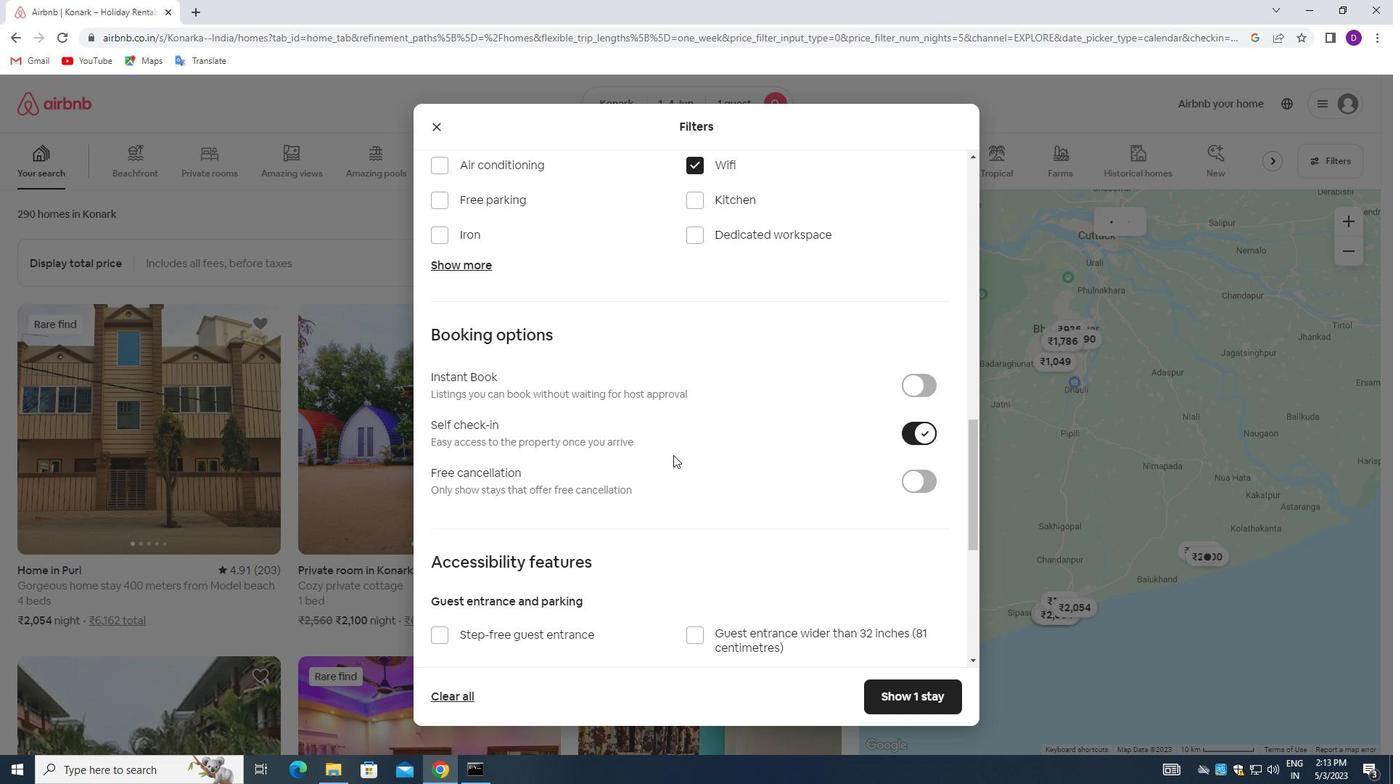 
Action: Mouse scrolled (672, 455) with delta (0, 0)
Screenshot: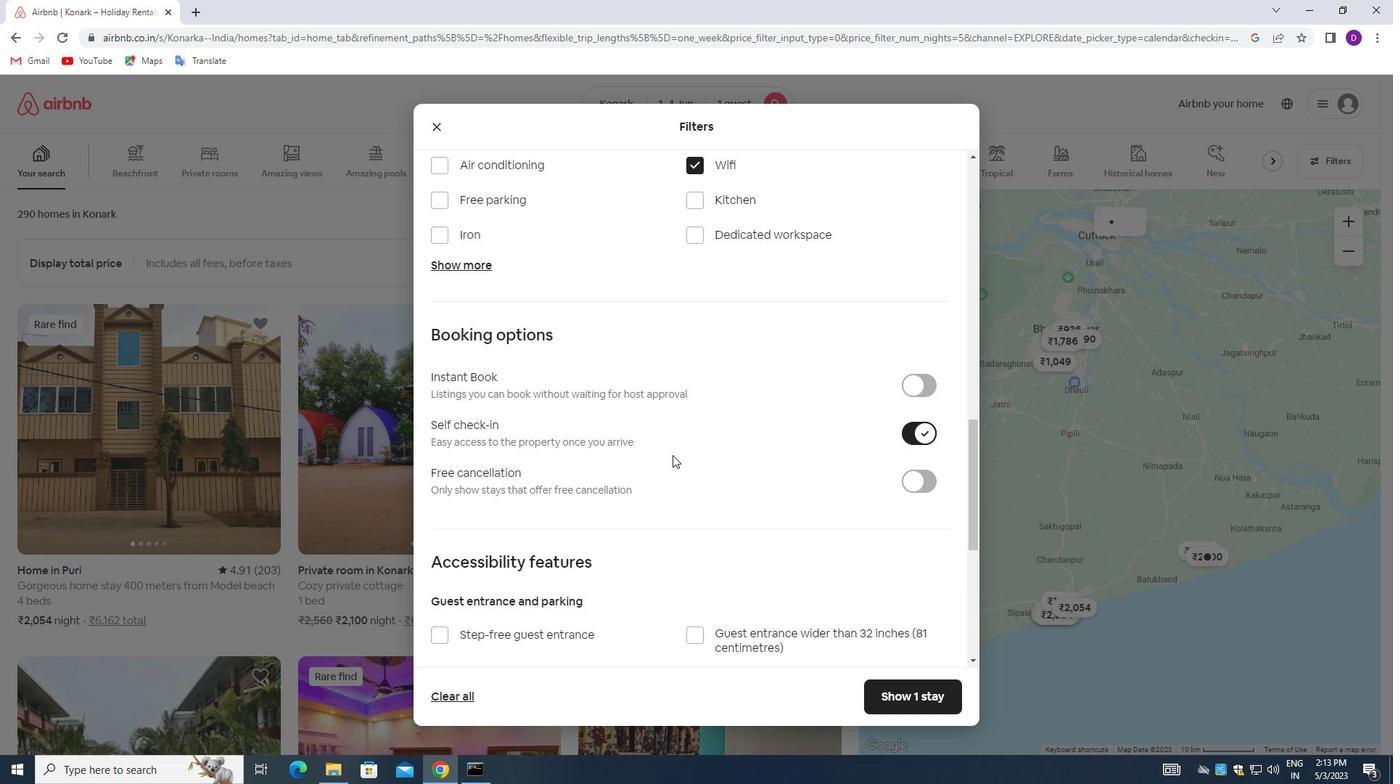 
Action: Mouse moved to (672, 459)
Screenshot: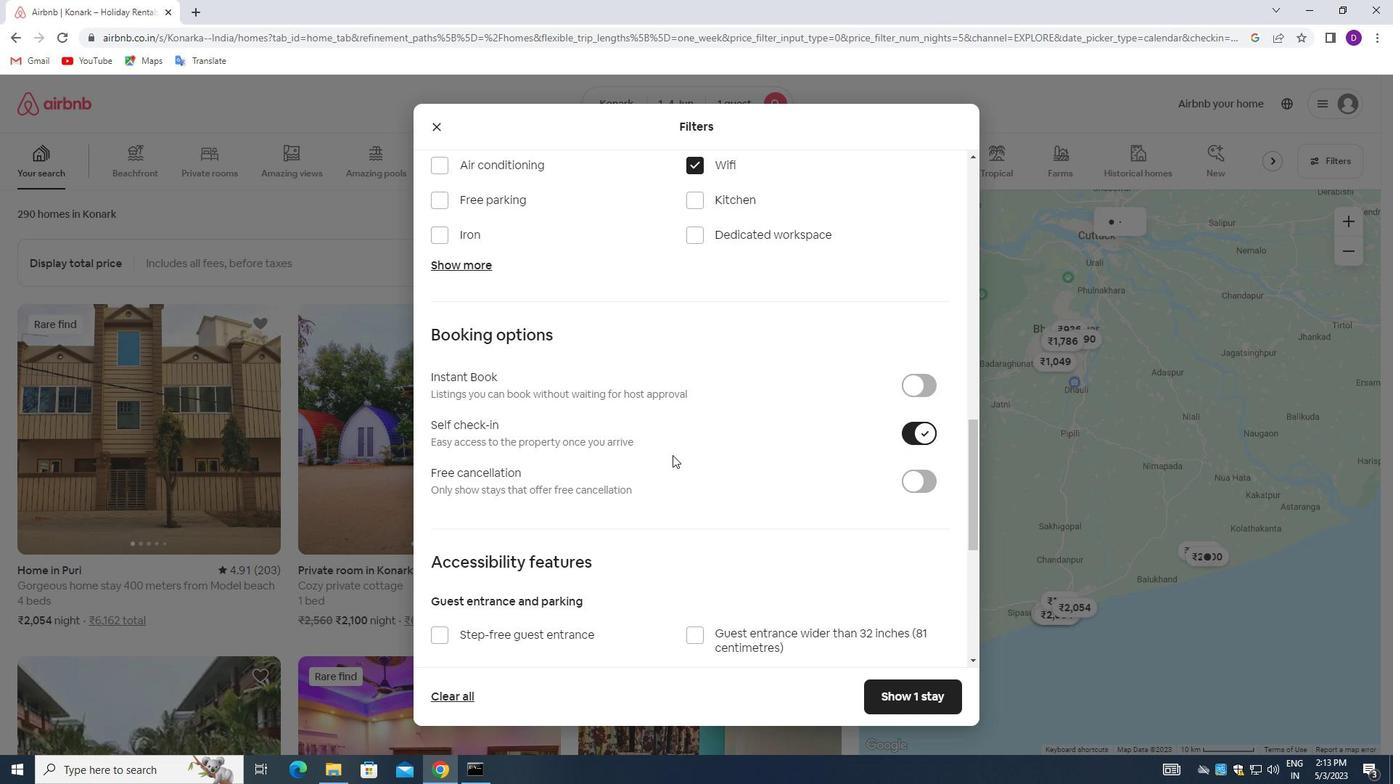 
Action: Mouse scrolled (672, 458) with delta (0, 0)
Screenshot: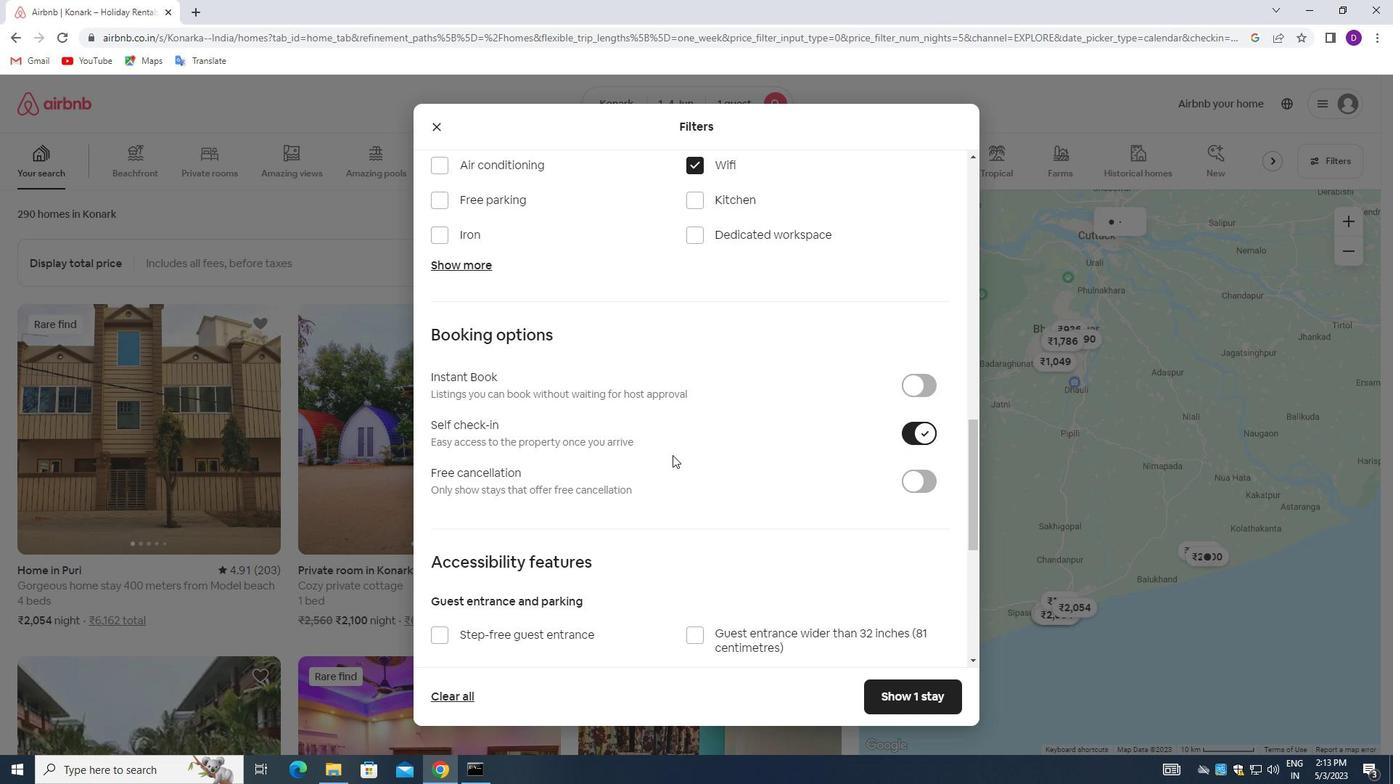 
Action: Mouse scrolled (672, 458) with delta (0, 0)
Screenshot: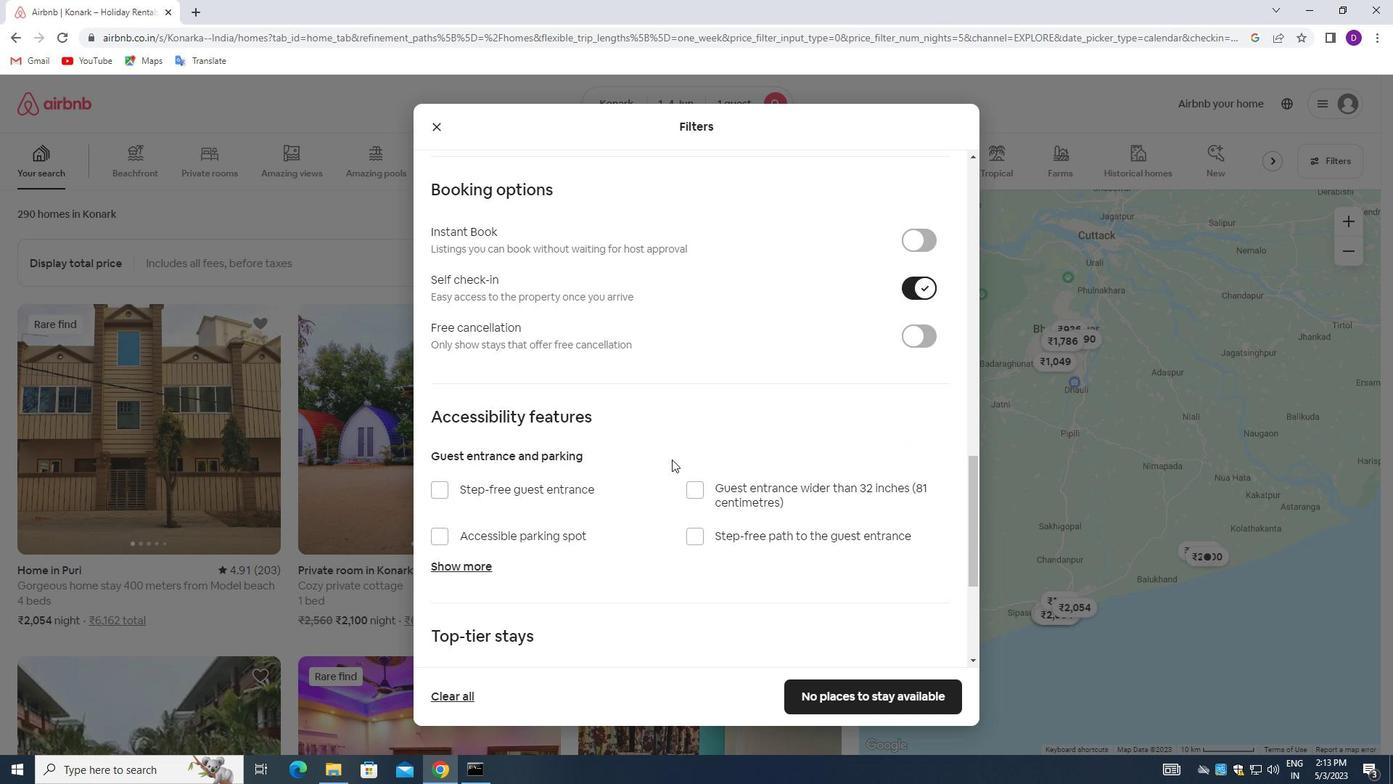
Action: Mouse moved to (672, 460)
Screenshot: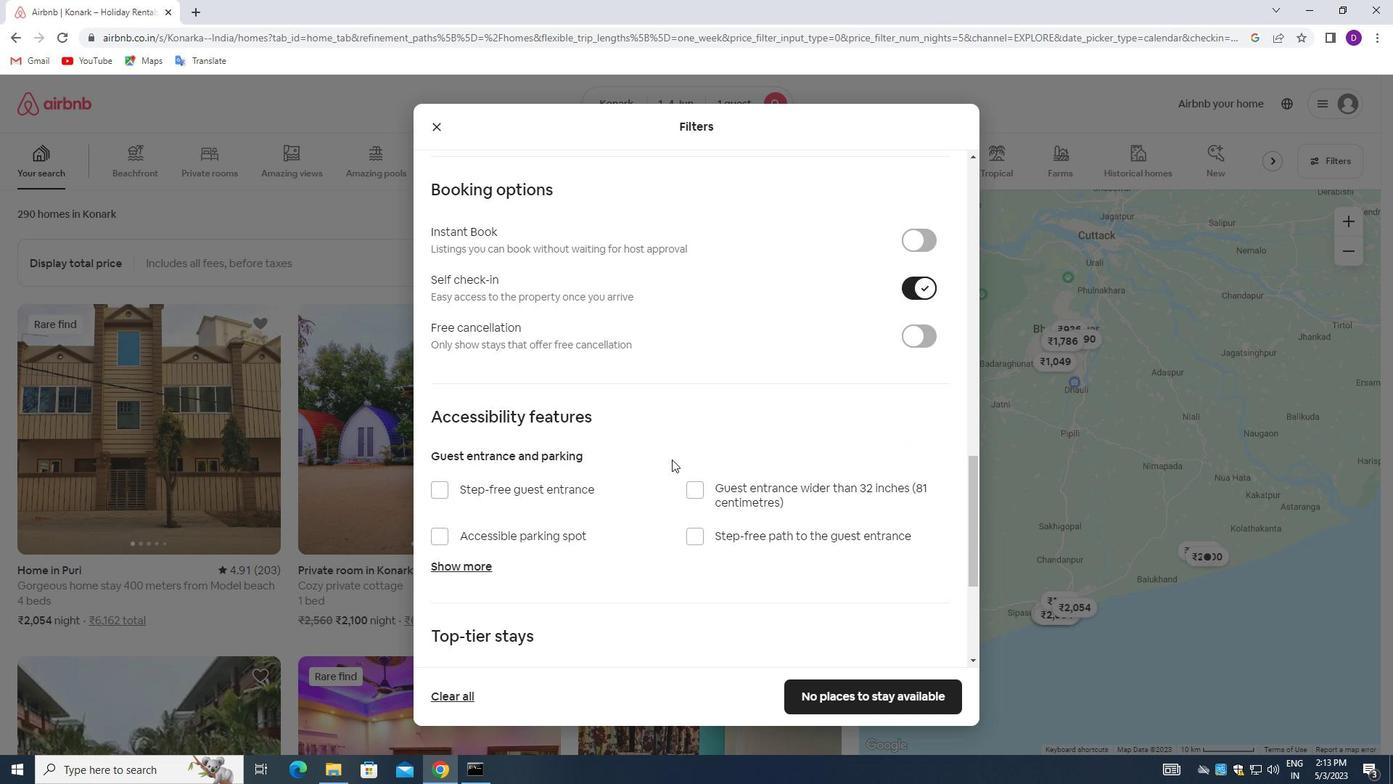 
Action: Mouse scrolled (672, 459) with delta (0, 0)
Screenshot: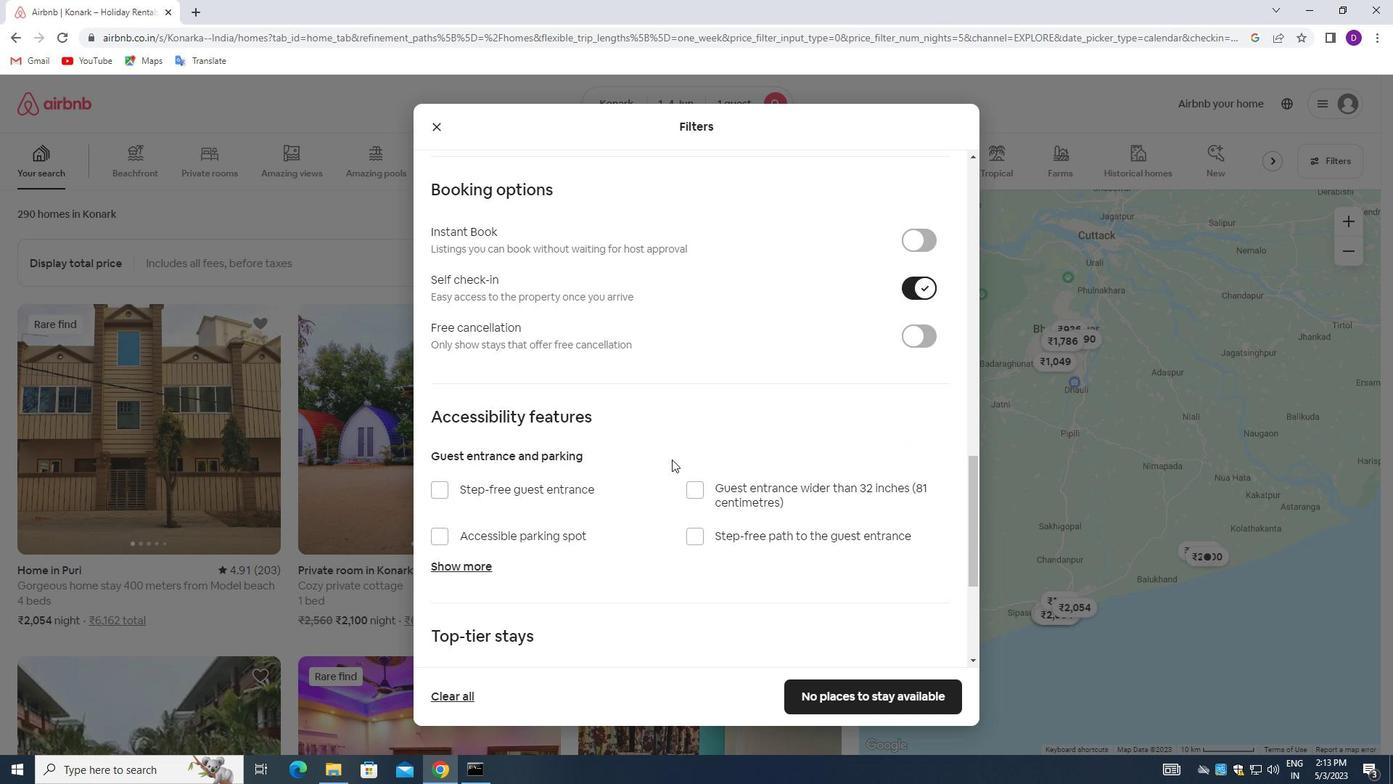
Action: Mouse moved to (675, 463)
Screenshot: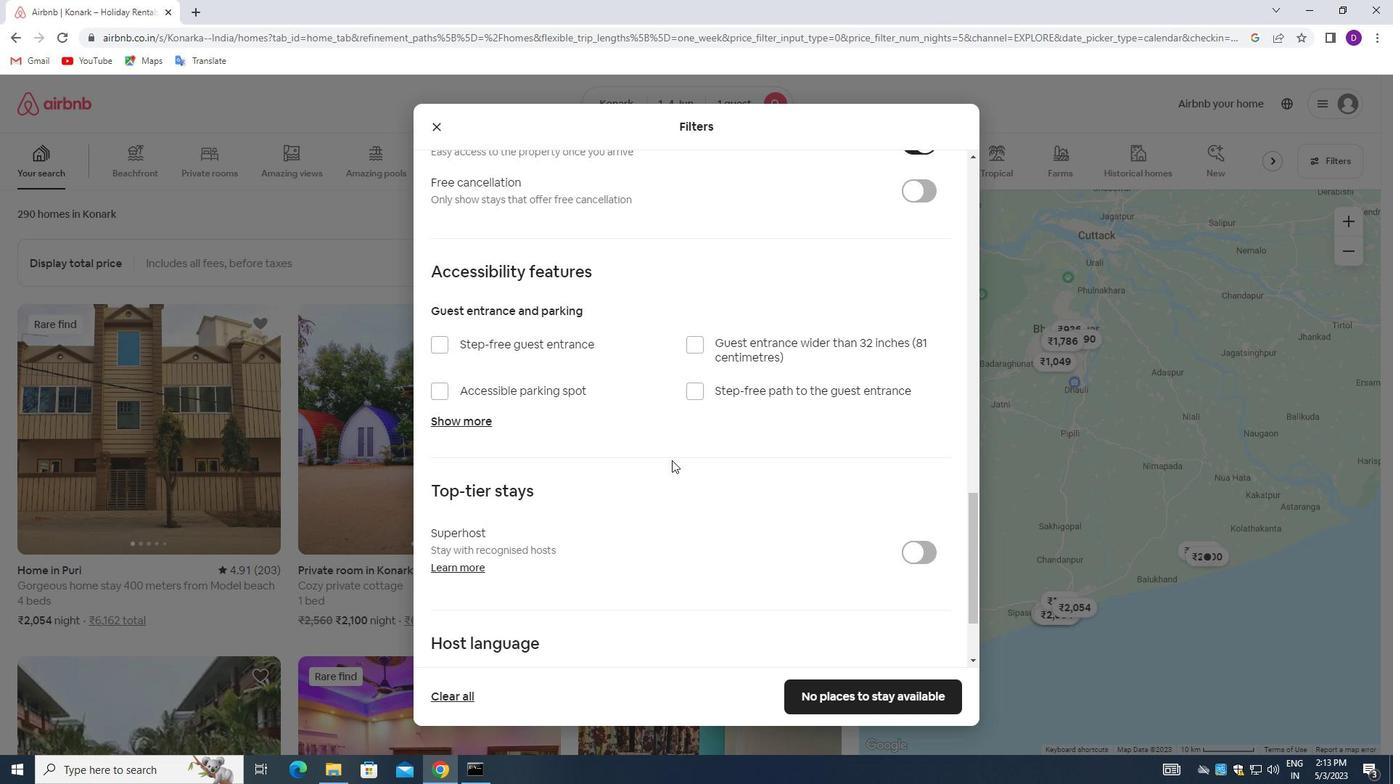 
Action: Mouse scrolled (675, 462) with delta (0, 0)
Screenshot: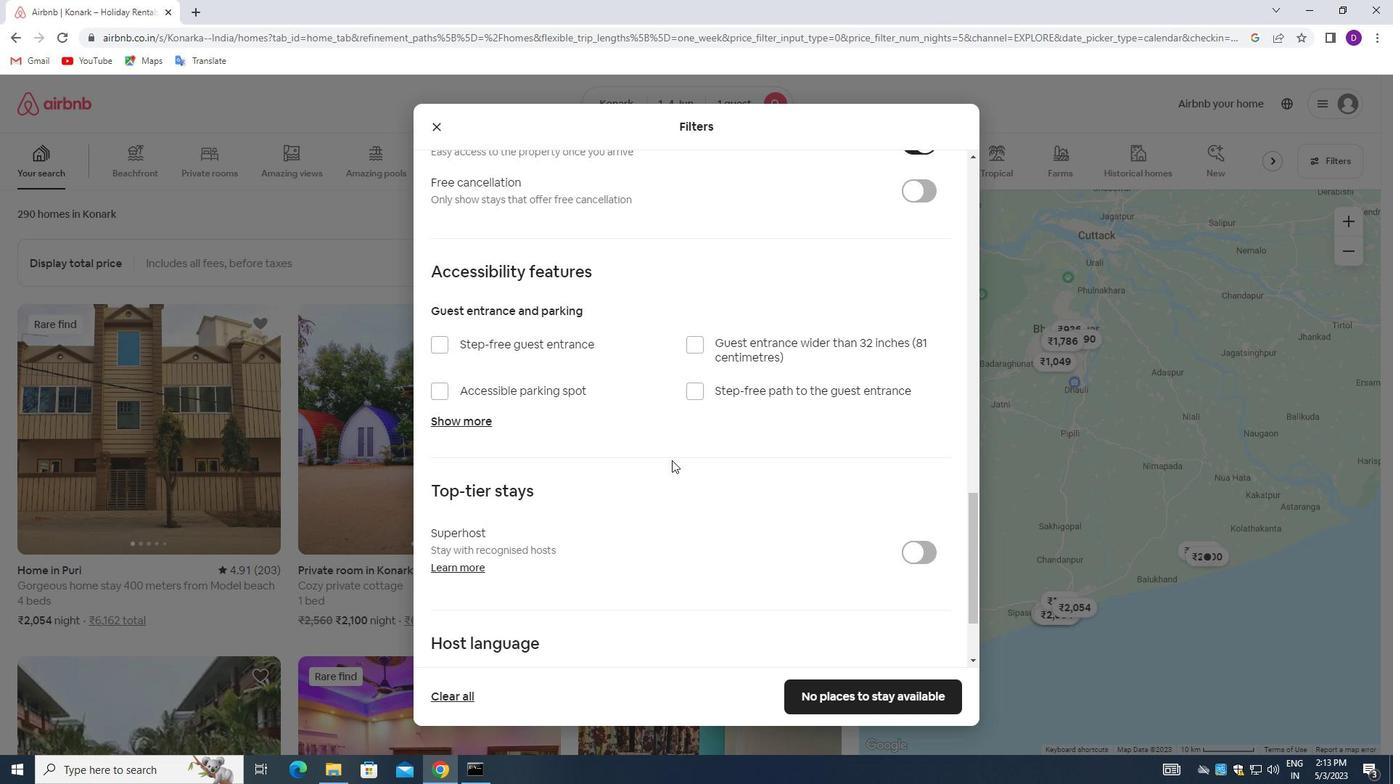 
Action: Mouse moved to (675, 467)
Screenshot: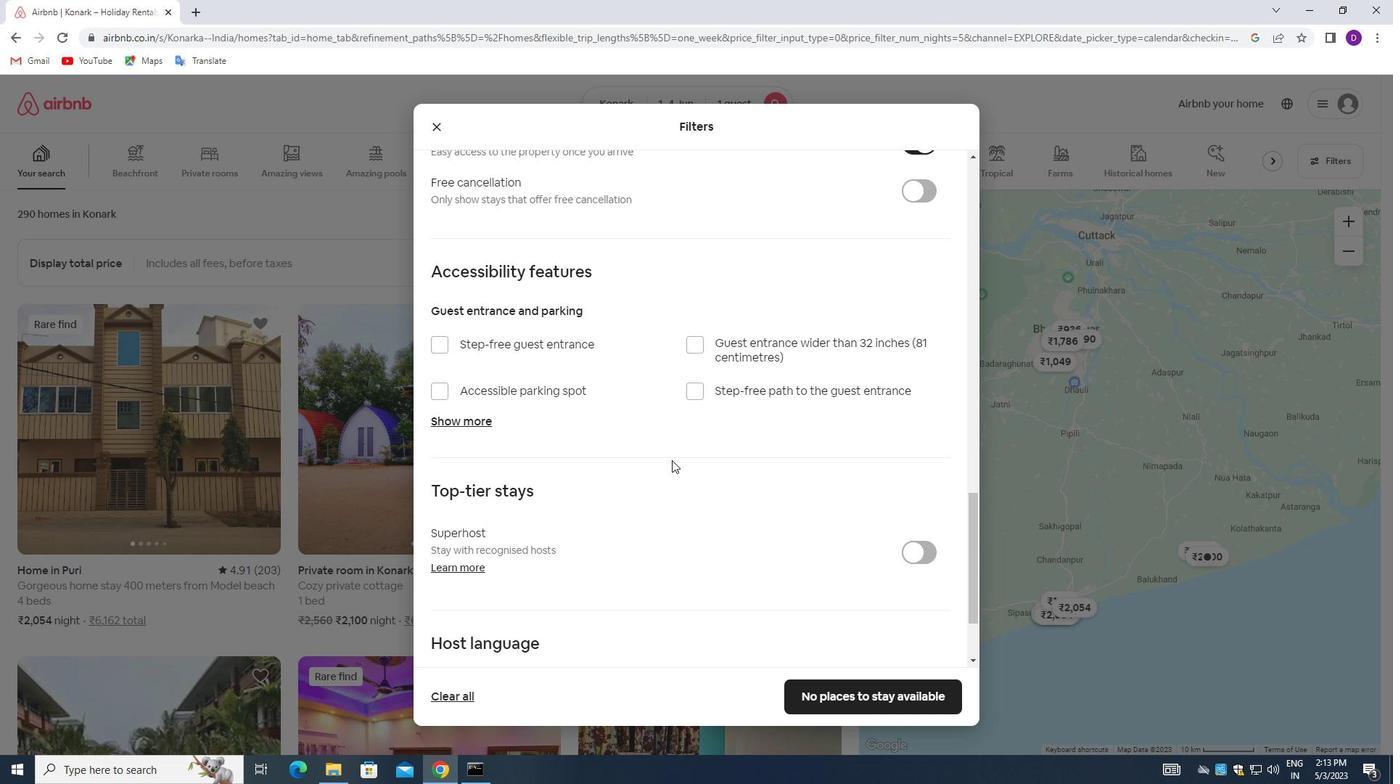 
Action: Mouse scrolled (675, 466) with delta (0, 0)
Screenshot: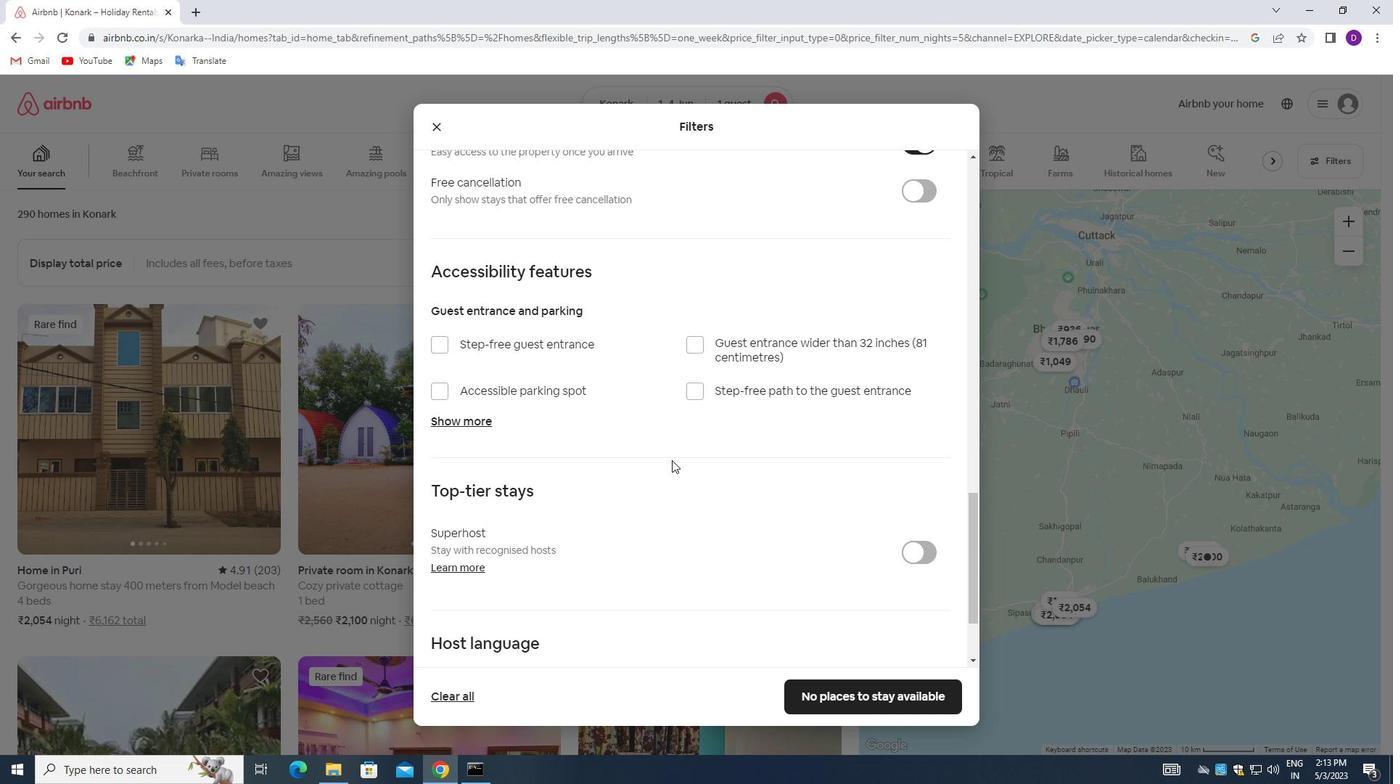
Action: Mouse moved to (675, 468)
Screenshot: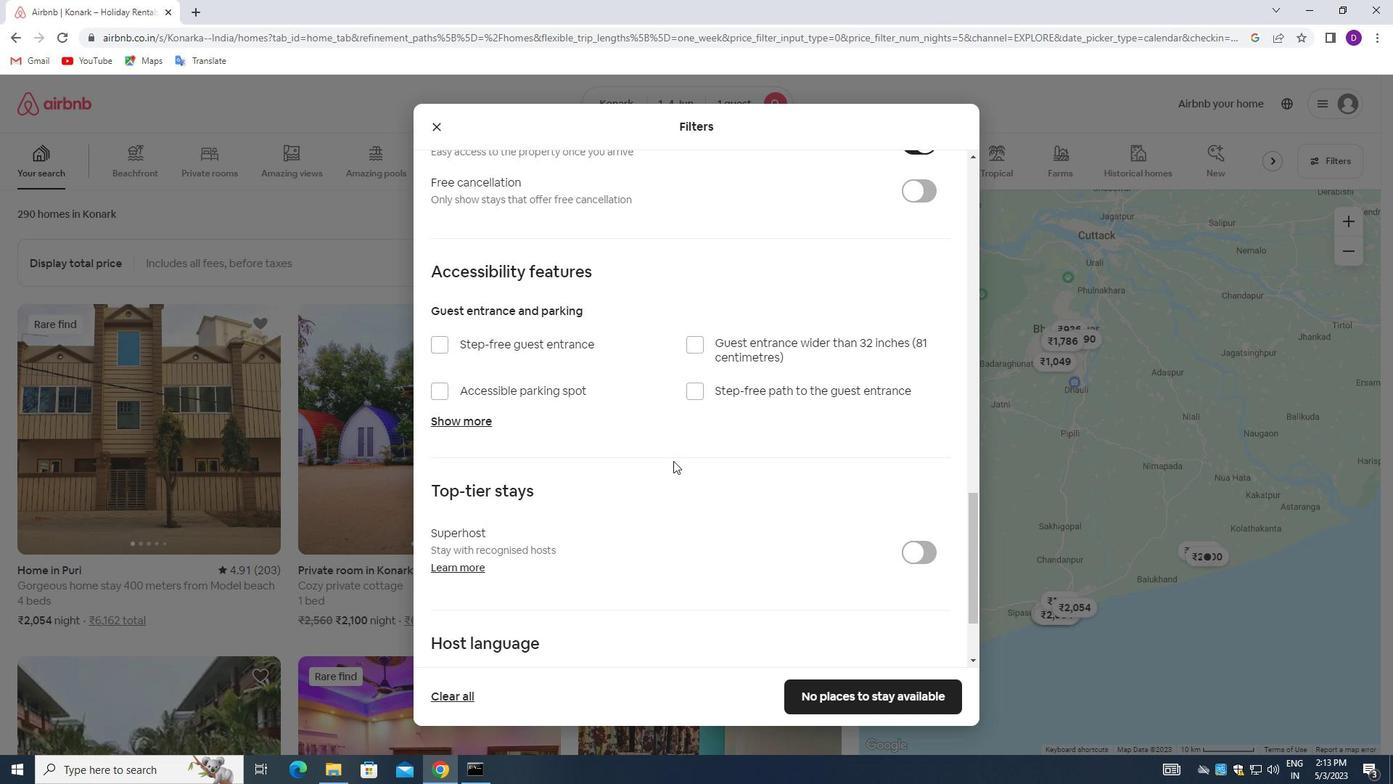 
Action: Mouse scrolled (675, 467) with delta (0, 0)
Screenshot: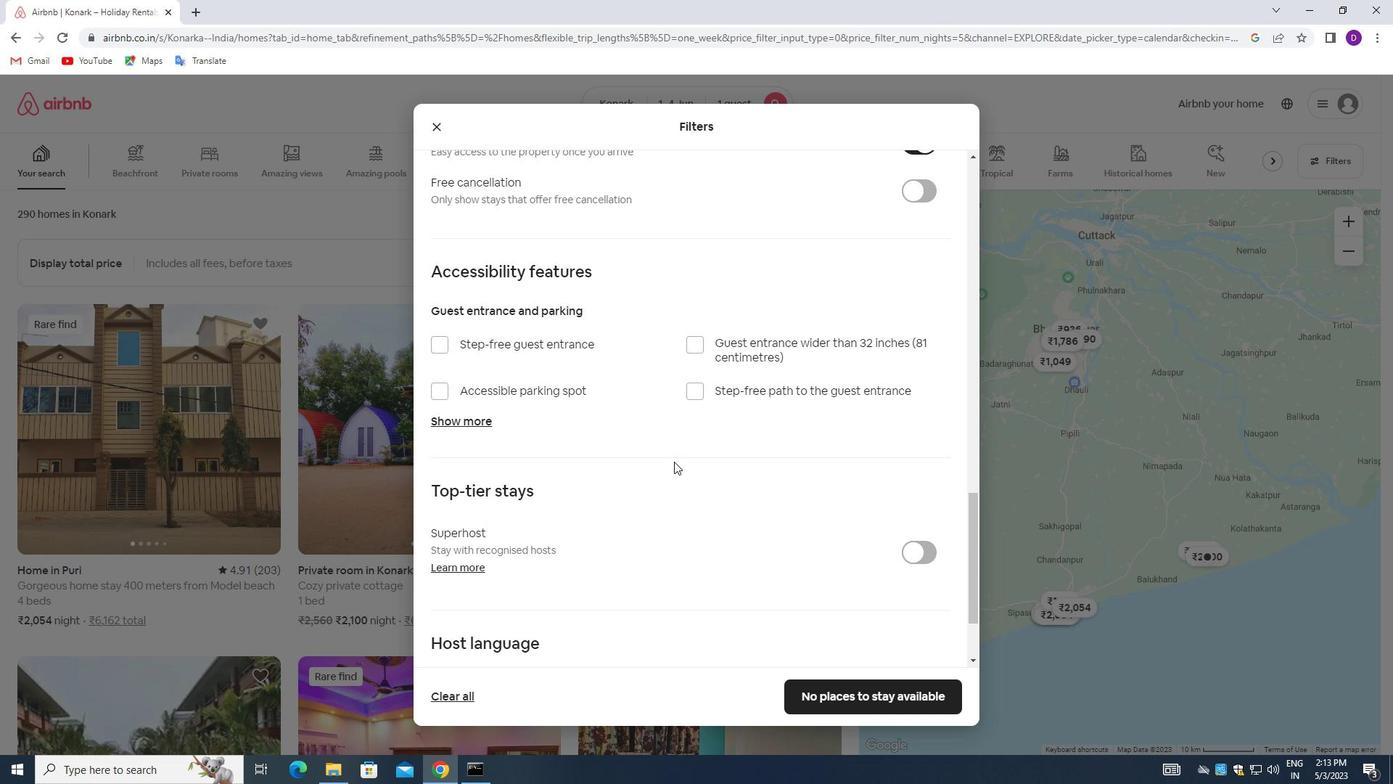 
Action: Mouse moved to (675, 469)
Screenshot: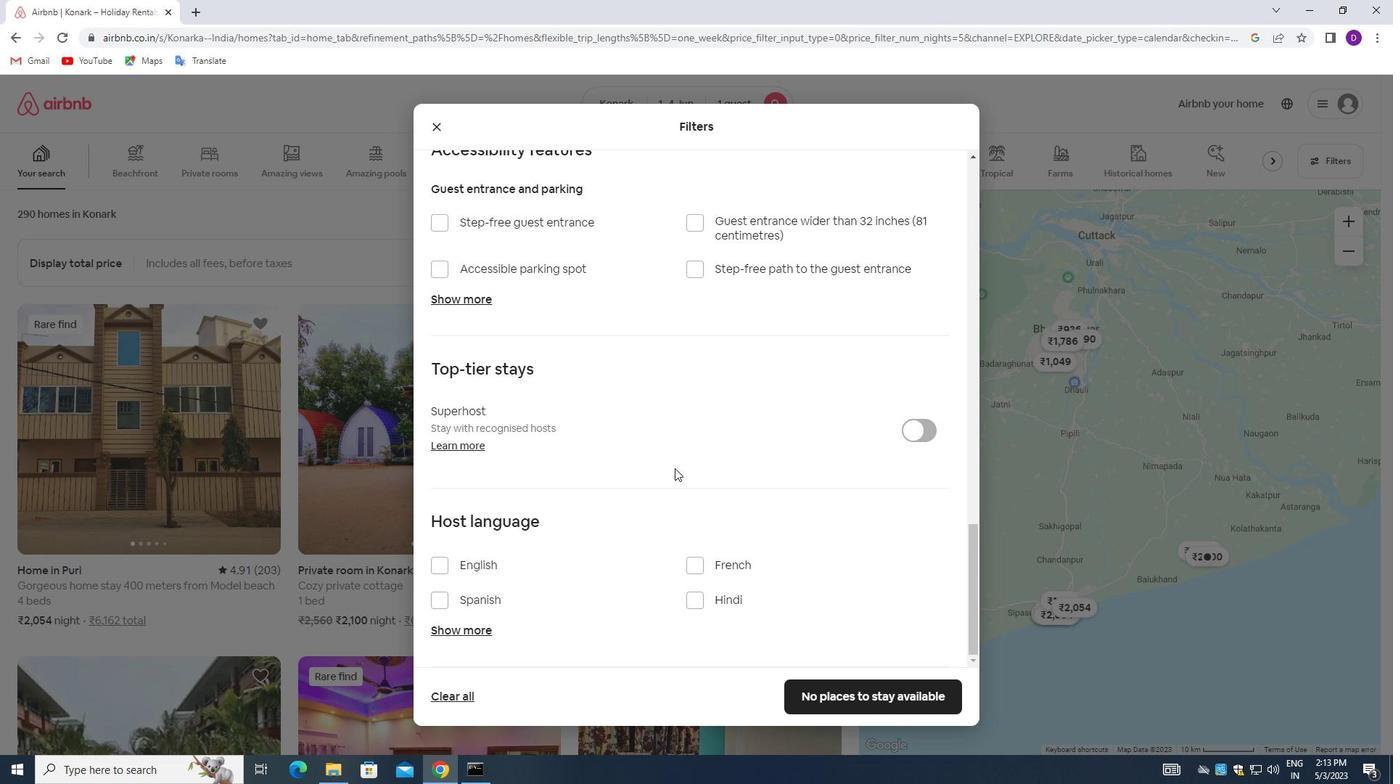 
Action: Mouse scrolled (675, 469) with delta (0, 0)
Screenshot: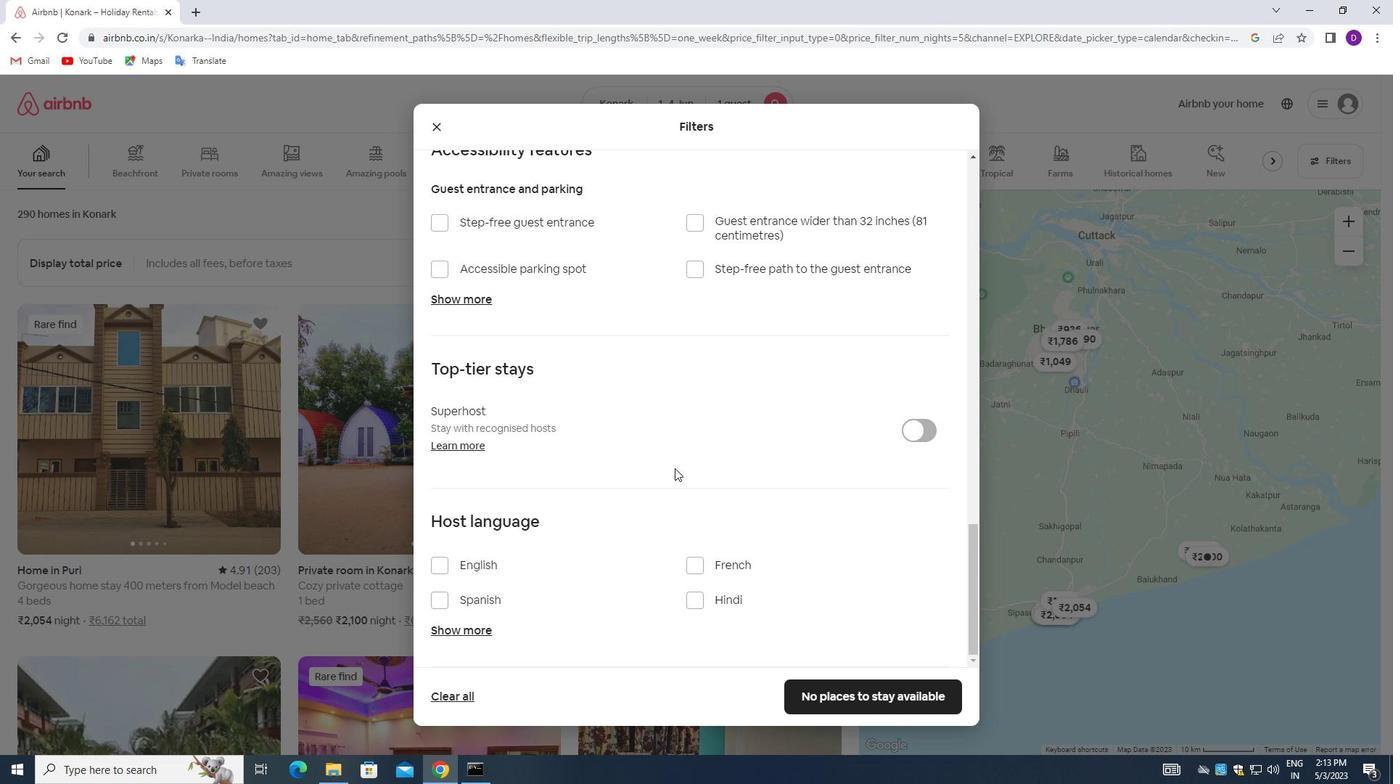 
Action: Mouse moved to (675, 472)
Screenshot: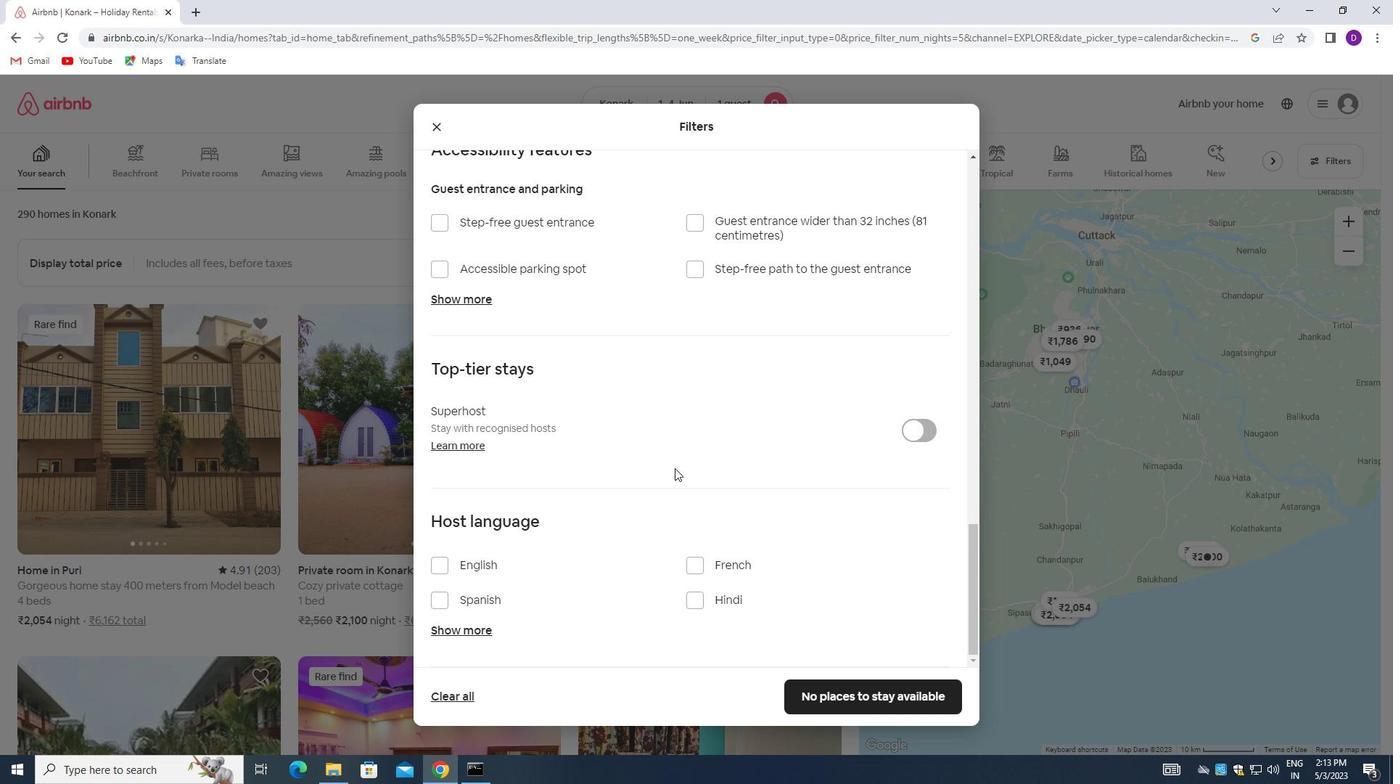 
Action: Mouse scrolled (675, 471) with delta (0, 0)
Screenshot: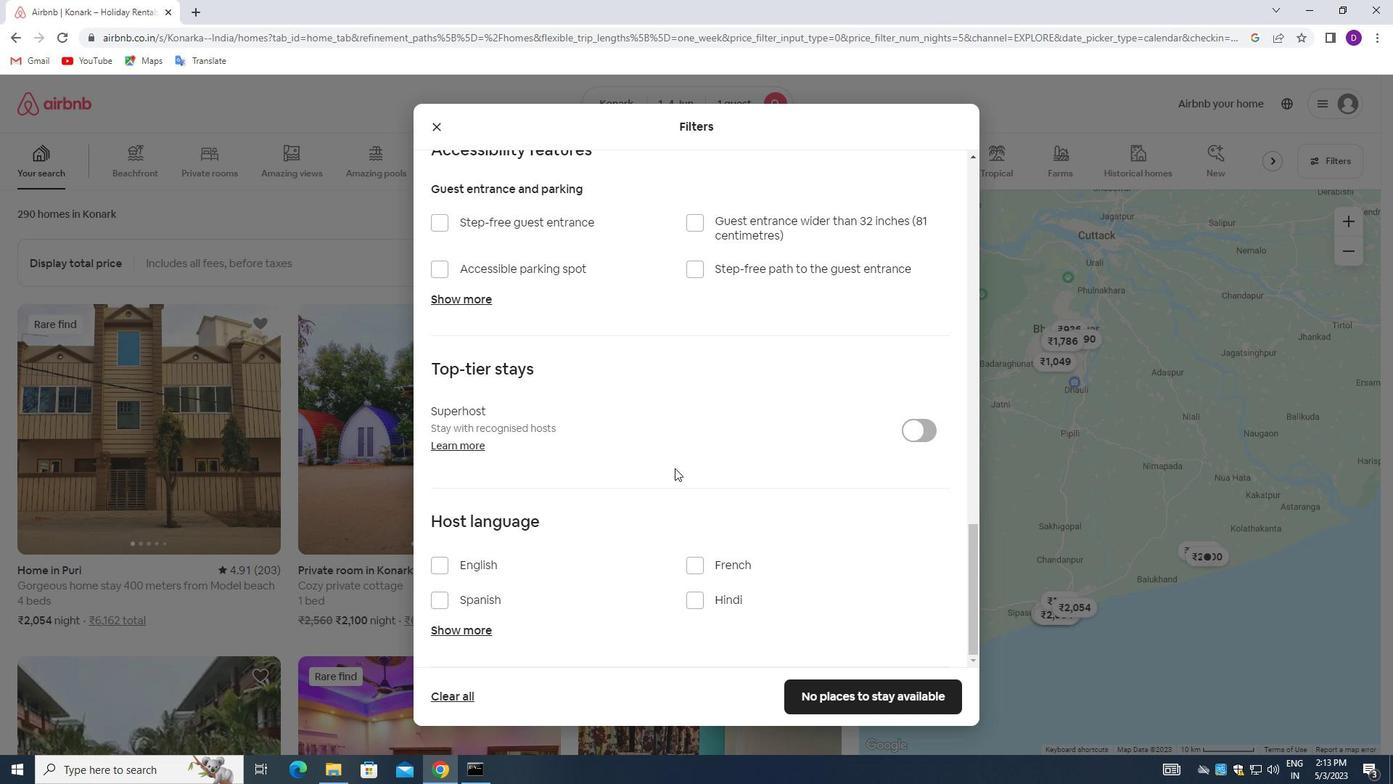 
Action: Mouse moved to (673, 479)
Screenshot: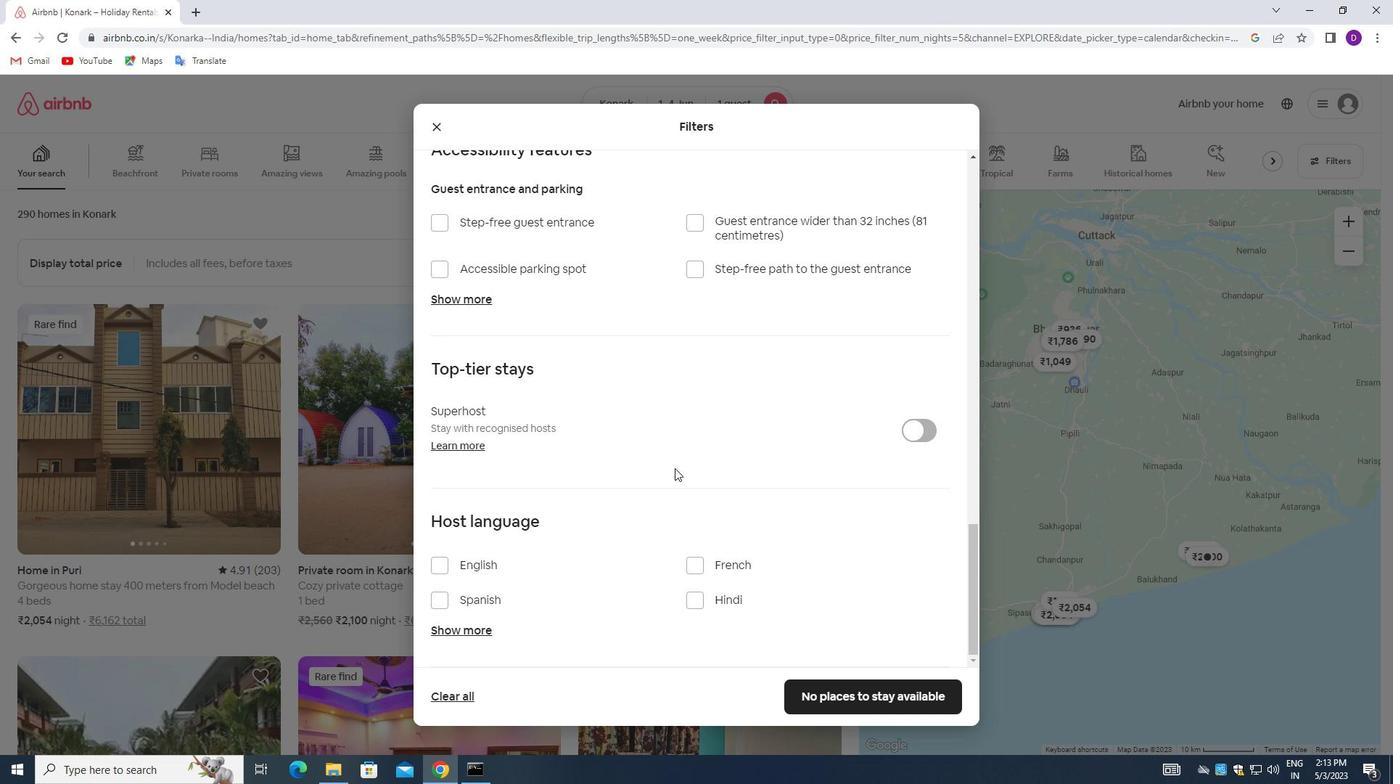
Action: Mouse scrolled (673, 478) with delta (0, 0)
Screenshot: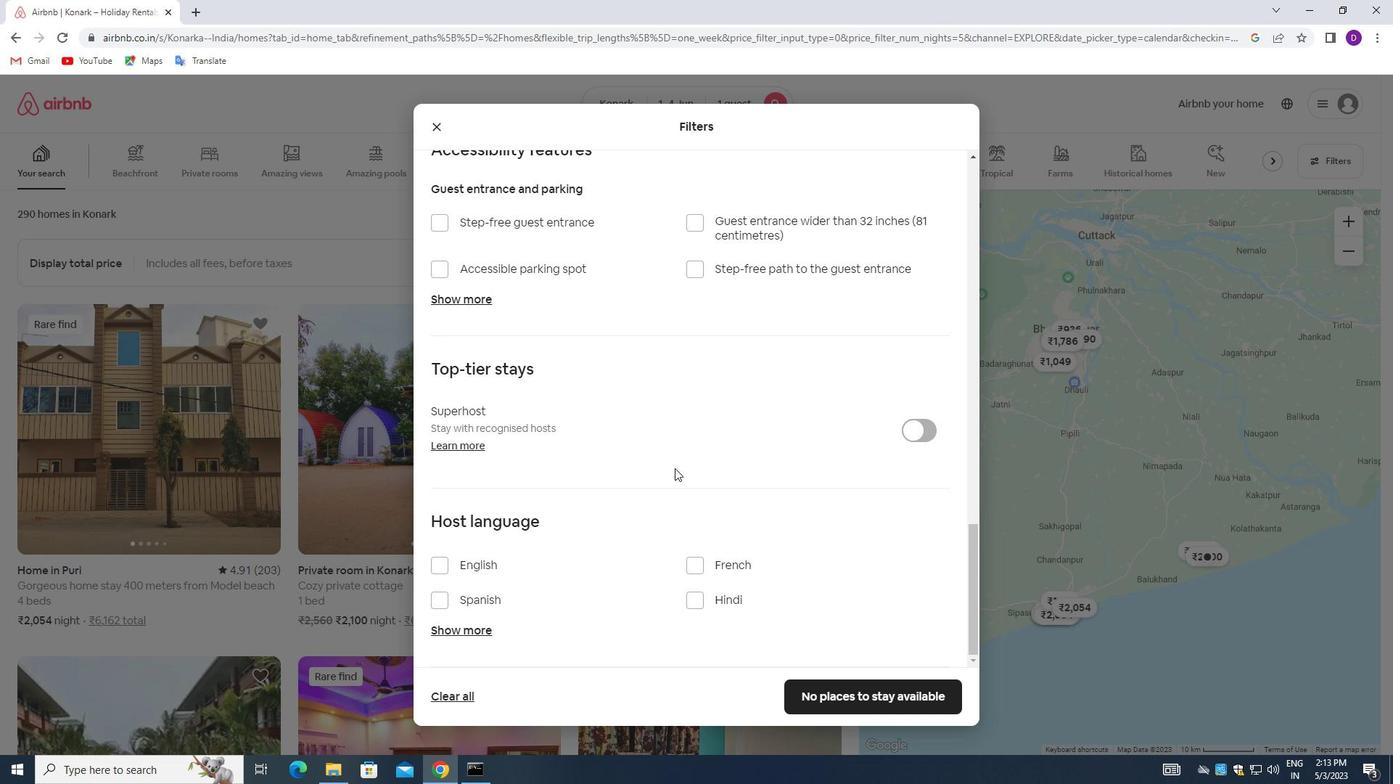 
Action: Mouse moved to (441, 563)
Screenshot: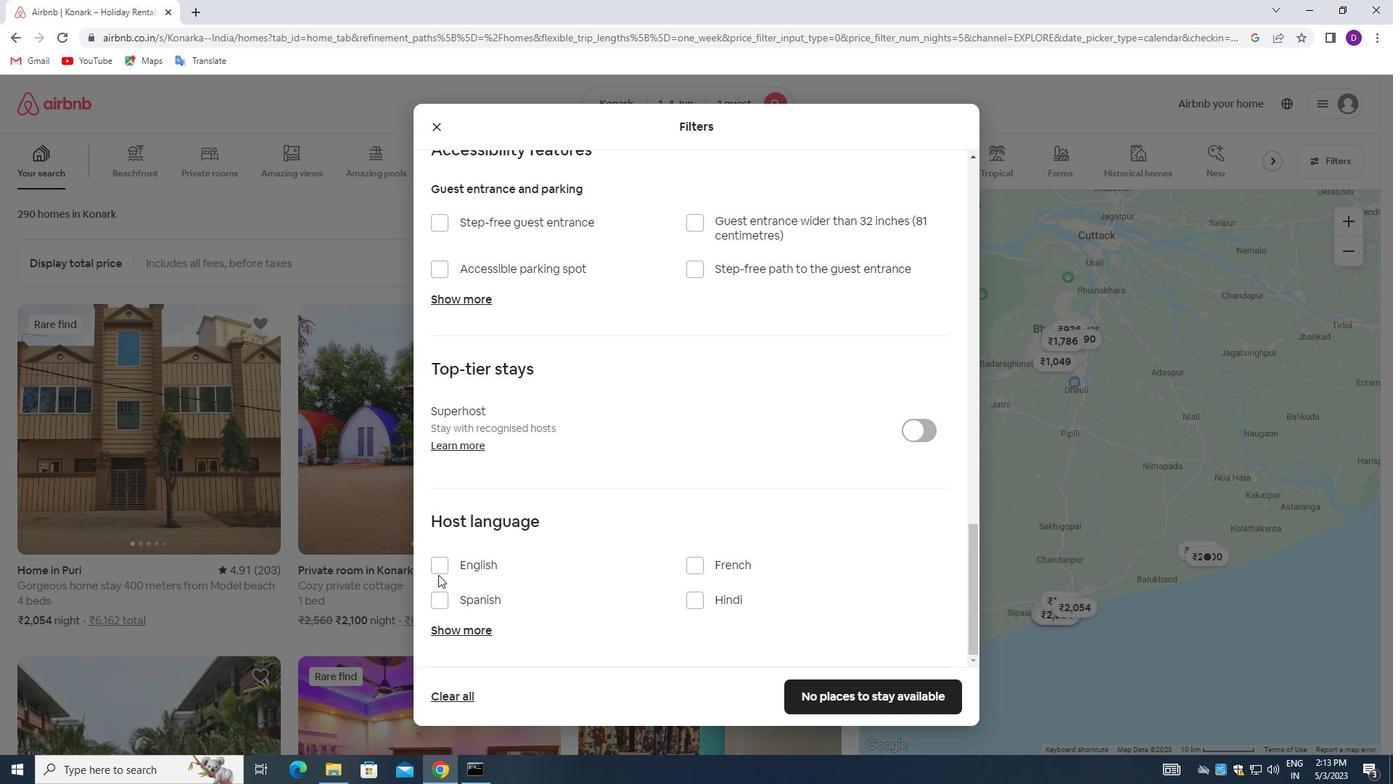 
Action: Mouse pressed left at (441, 563)
Screenshot: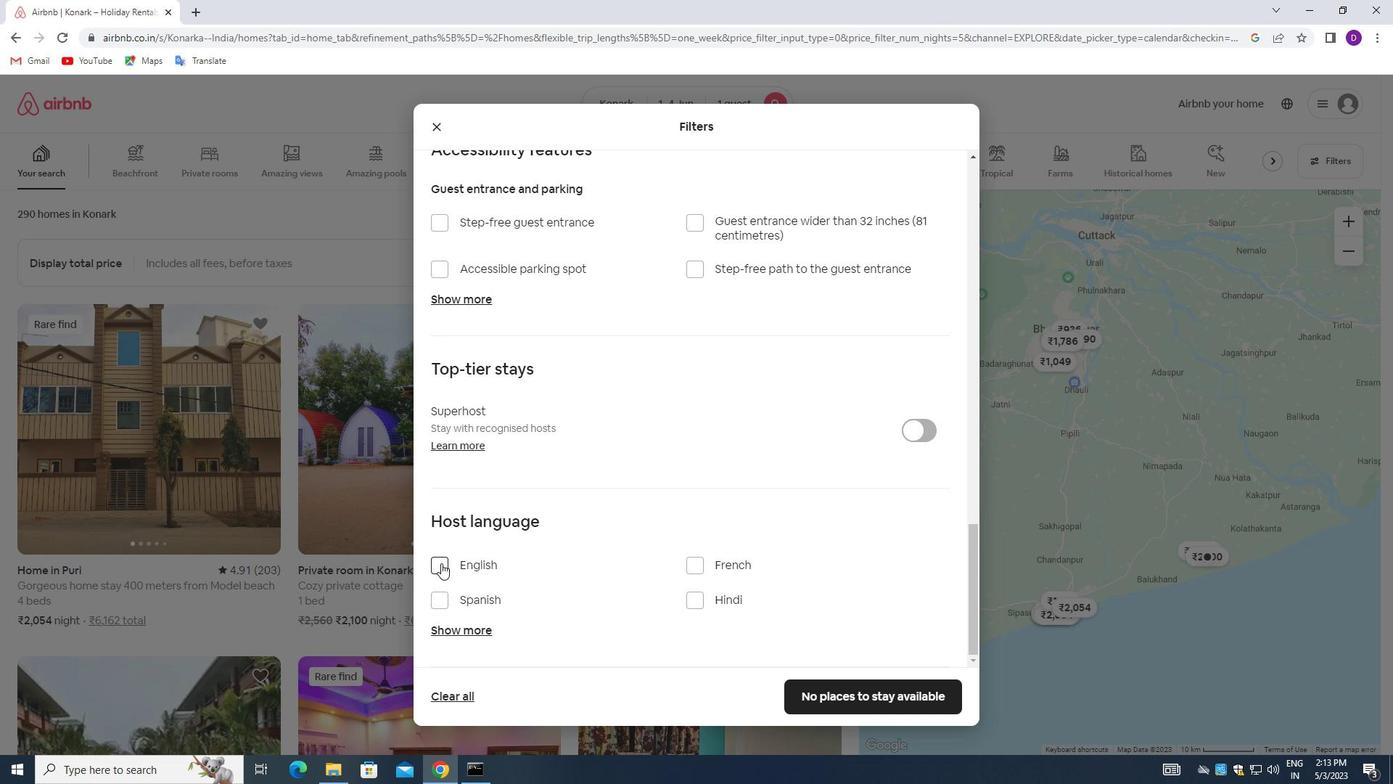 
Action: Mouse moved to (848, 696)
Screenshot: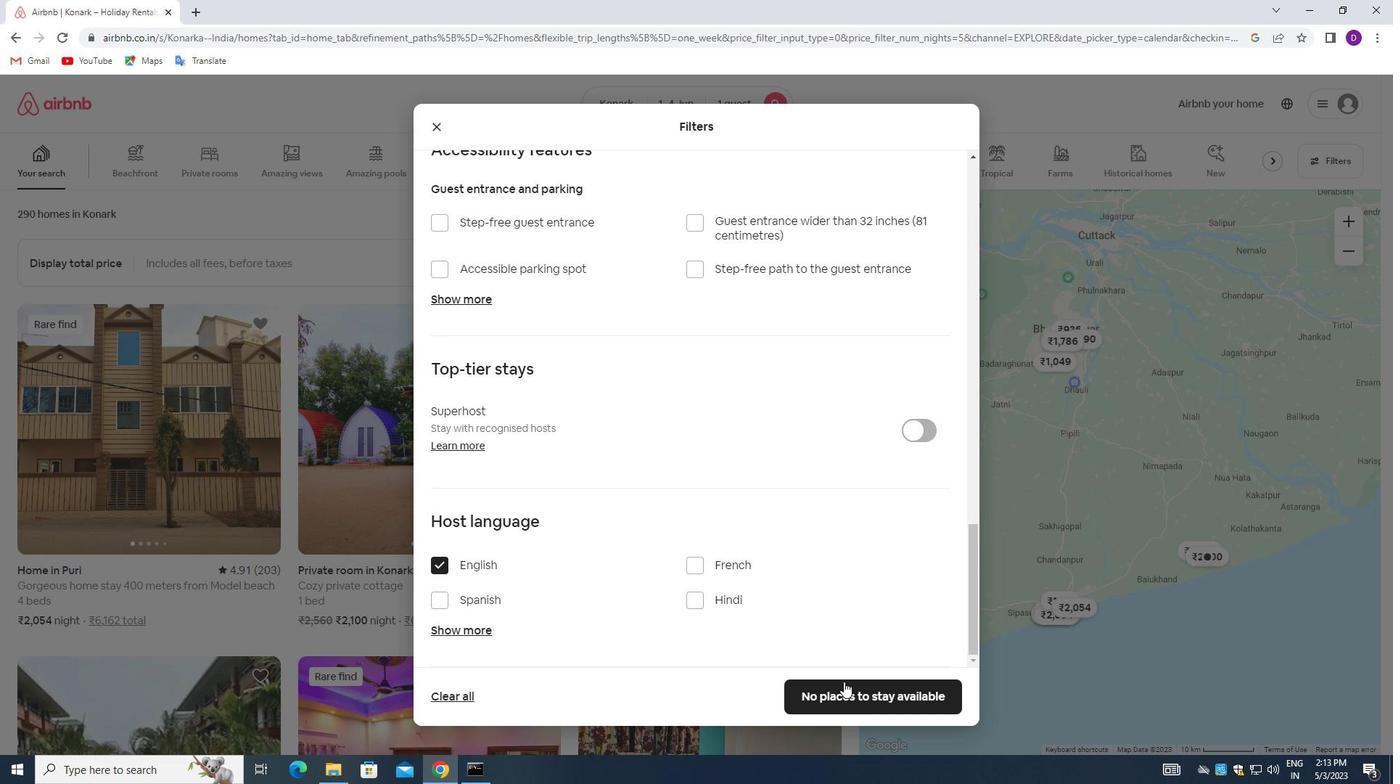 
Action: Mouse pressed left at (848, 696)
Screenshot: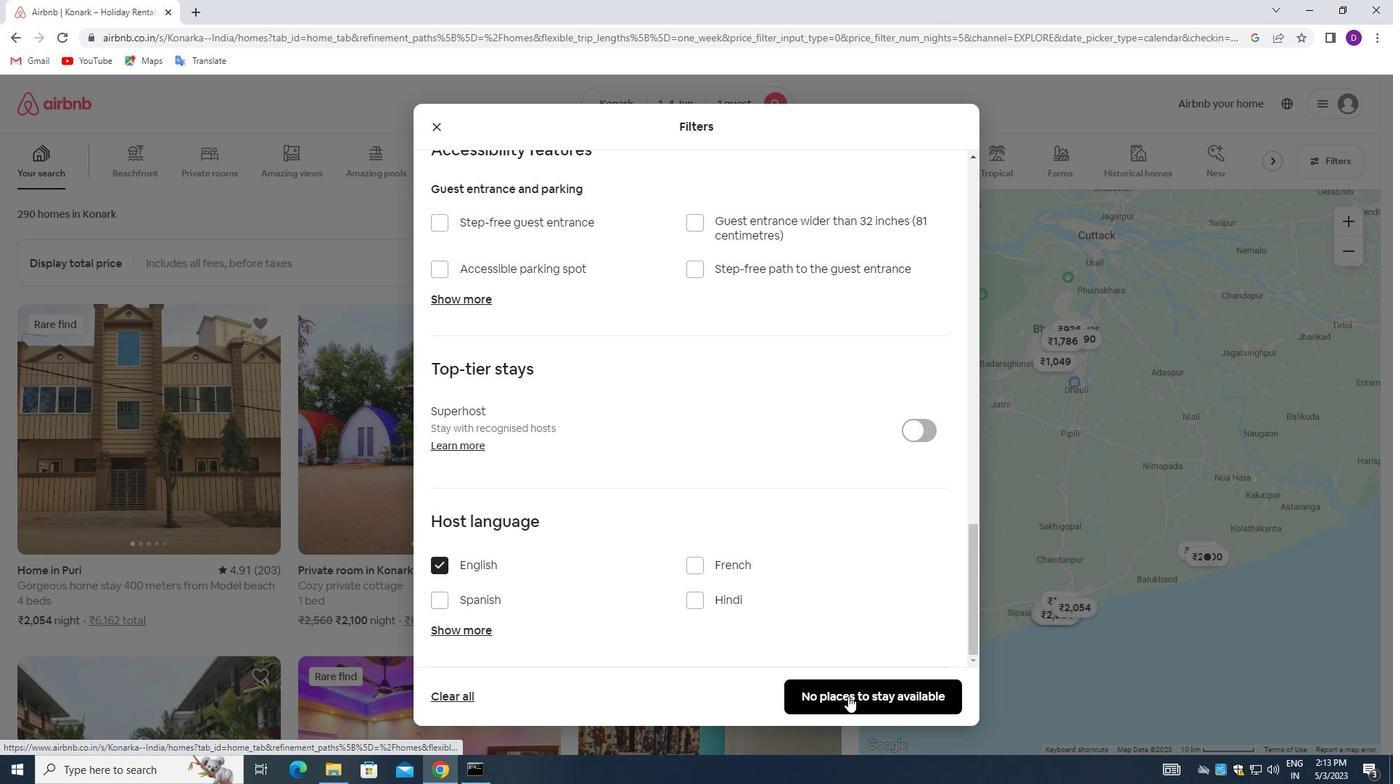 
Action: Mouse moved to (947, 539)
Screenshot: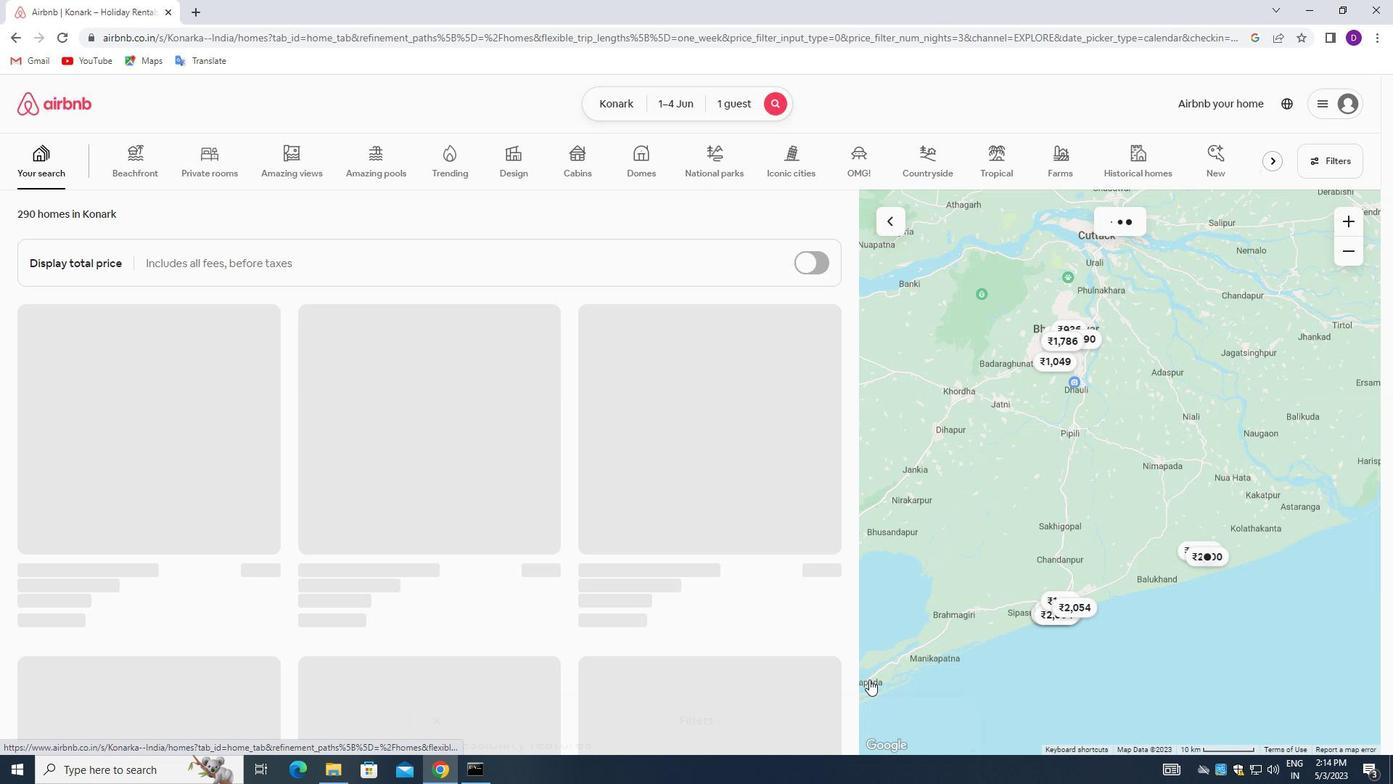 
